 Task: Buy 1 Engine Management Systems from Engines & Engine Parts section under best seller category for shipping address: Douglas Martin, 3512 Cook Hill Road, Danbury, Connecticut 06810, Cell Number 2034707320. Pay from credit card ending with 6010, CVV 682
Action: Mouse moved to (38, 86)
Screenshot: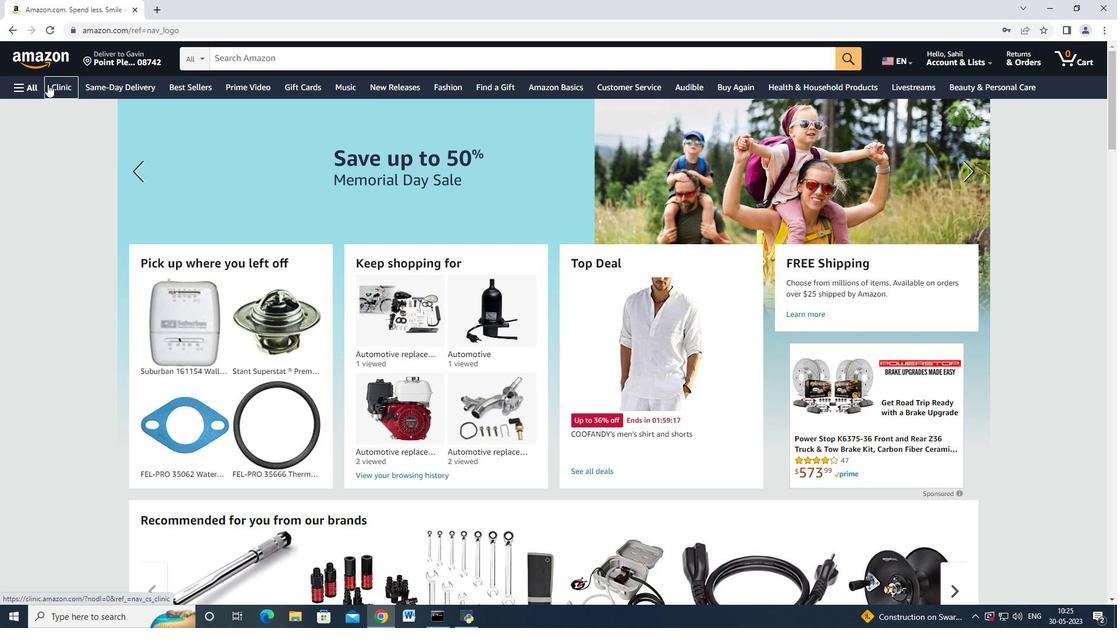 
Action: Mouse pressed left at (38, 86)
Screenshot: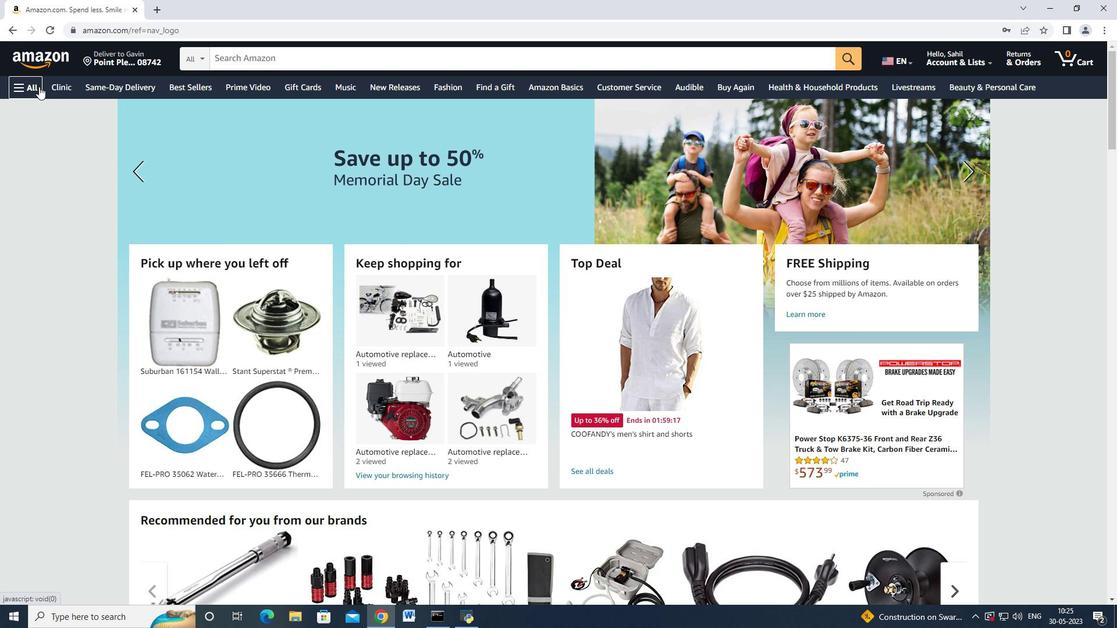 
Action: Mouse moved to (111, 433)
Screenshot: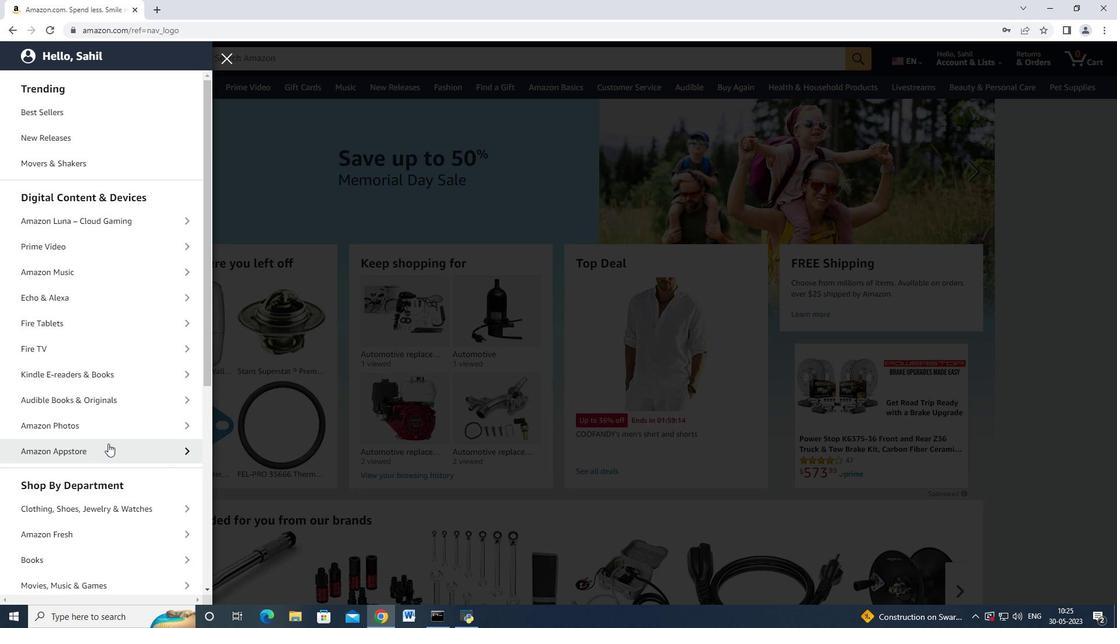 
Action: Mouse scrolled (111, 432) with delta (0, 0)
Screenshot: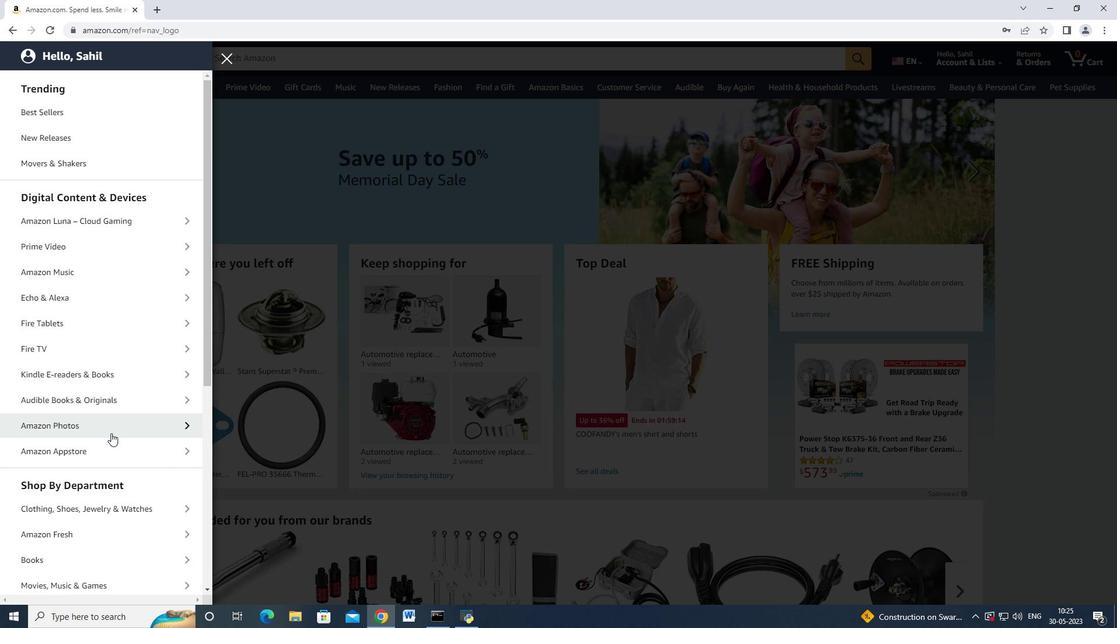 
Action: Mouse moved to (98, 241)
Screenshot: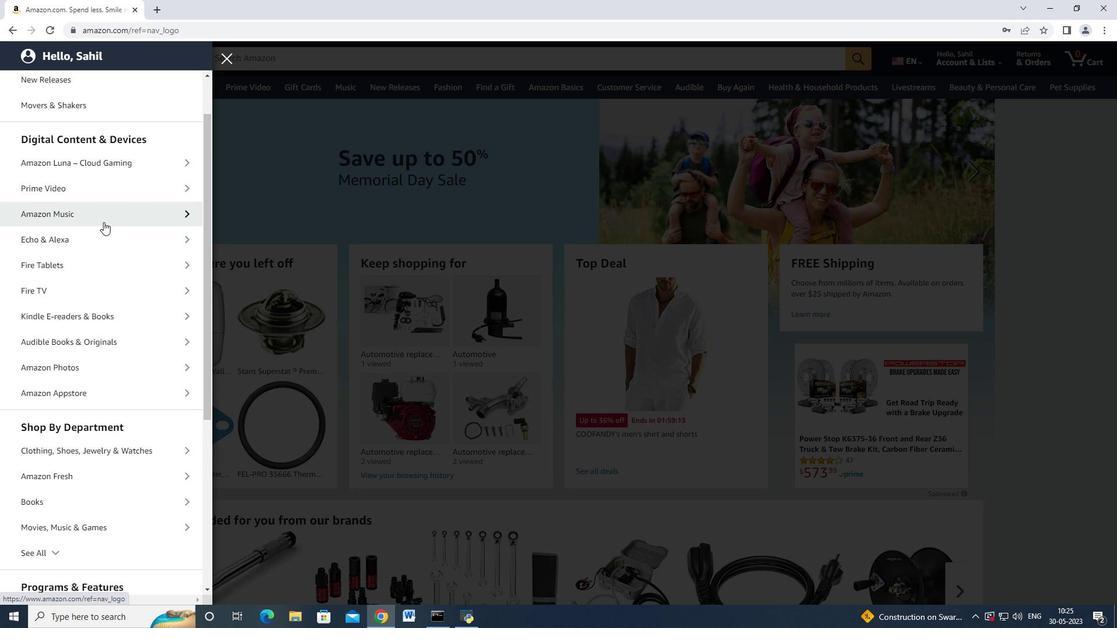 
Action: Mouse scrolled (98, 240) with delta (0, 0)
Screenshot: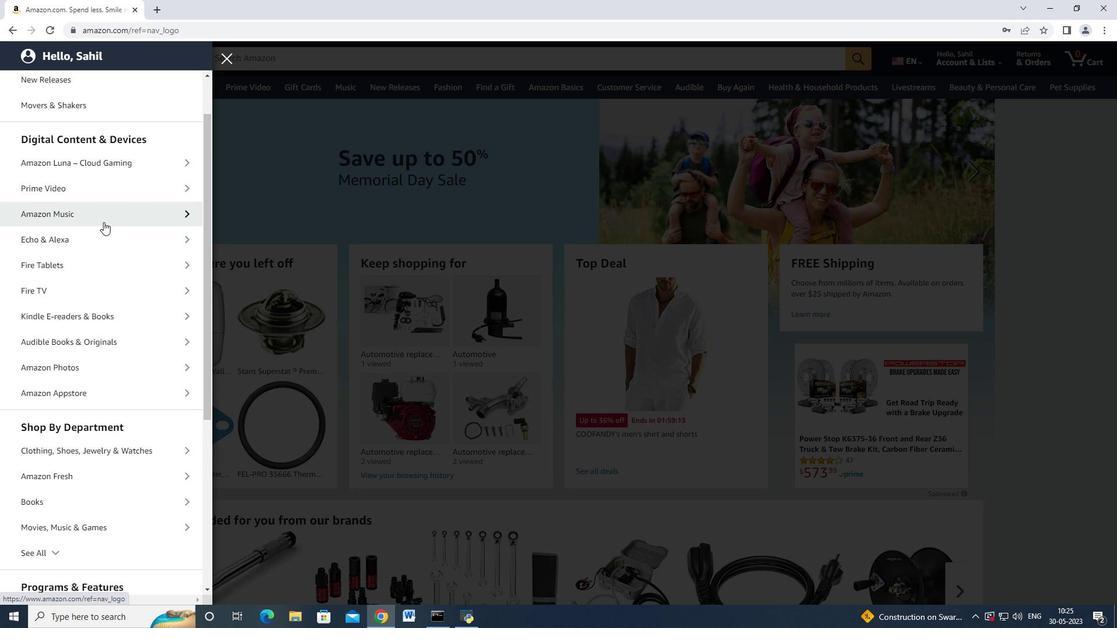 
Action: Mouse moved to (98, 241)
Screenshot: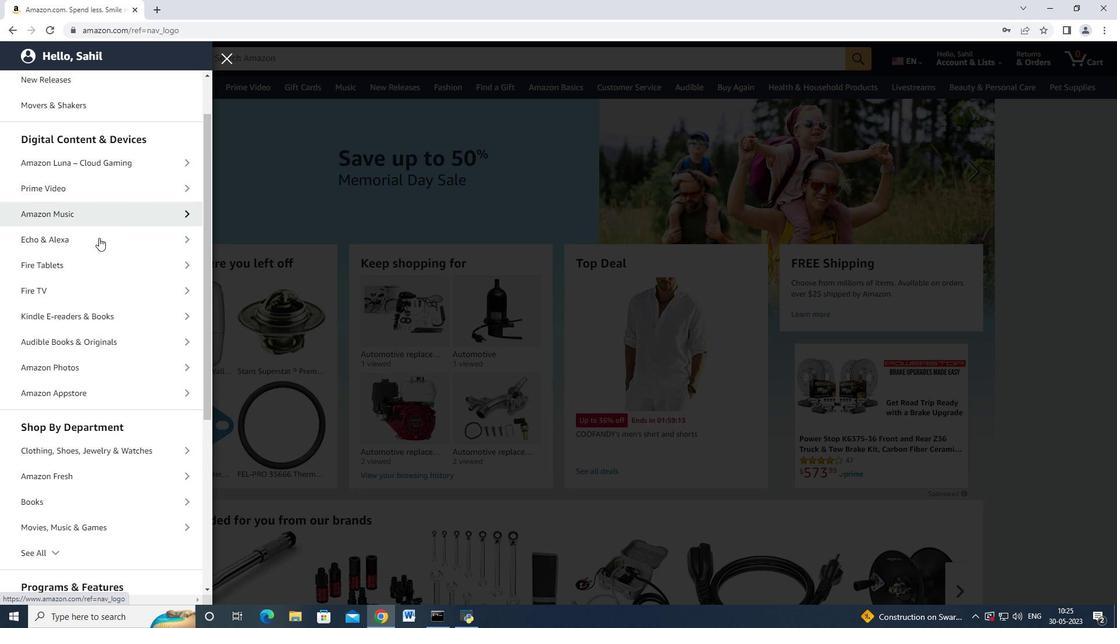 
Action: Mouse scrolled (98, 240) with delta (0, 0)
Screenshot: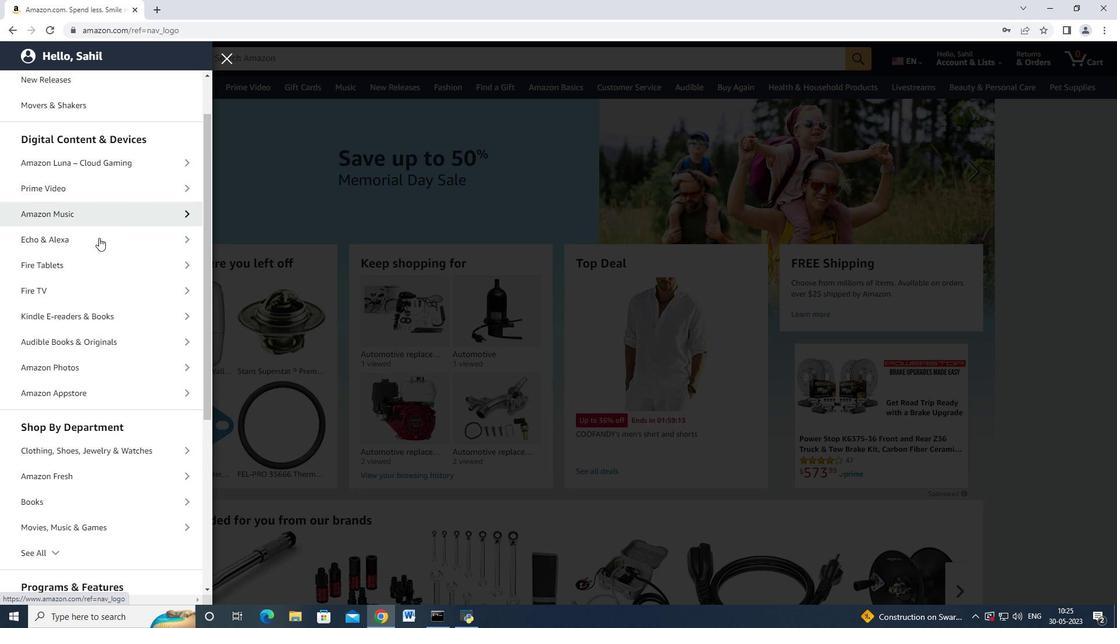 
Action: Mouse scrolled (98, 240) with delta (0, 0)
Screenshot: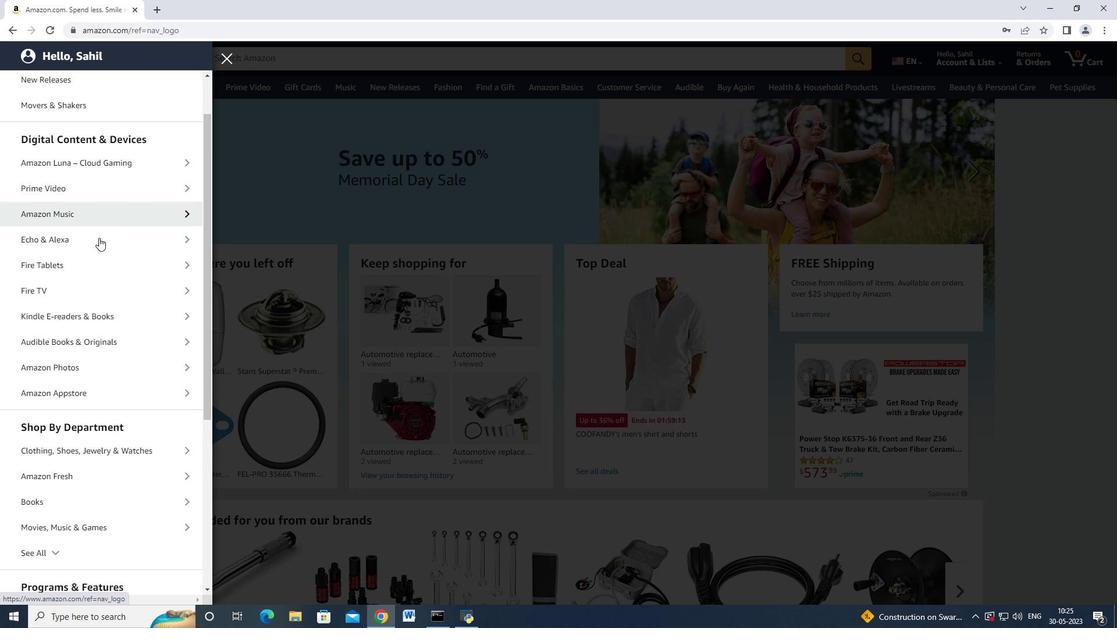 
Action: Mouse scrolled (98, 240) with delta (0, 0)
Screenshot: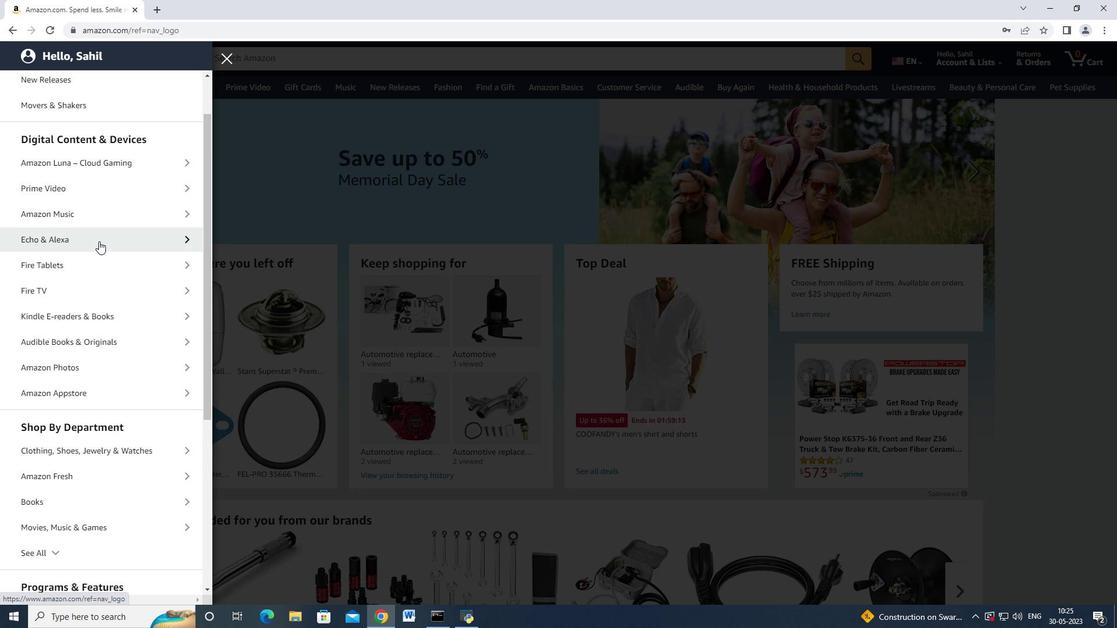 
Action: Mouse moved to (75, 325)
Screenshot: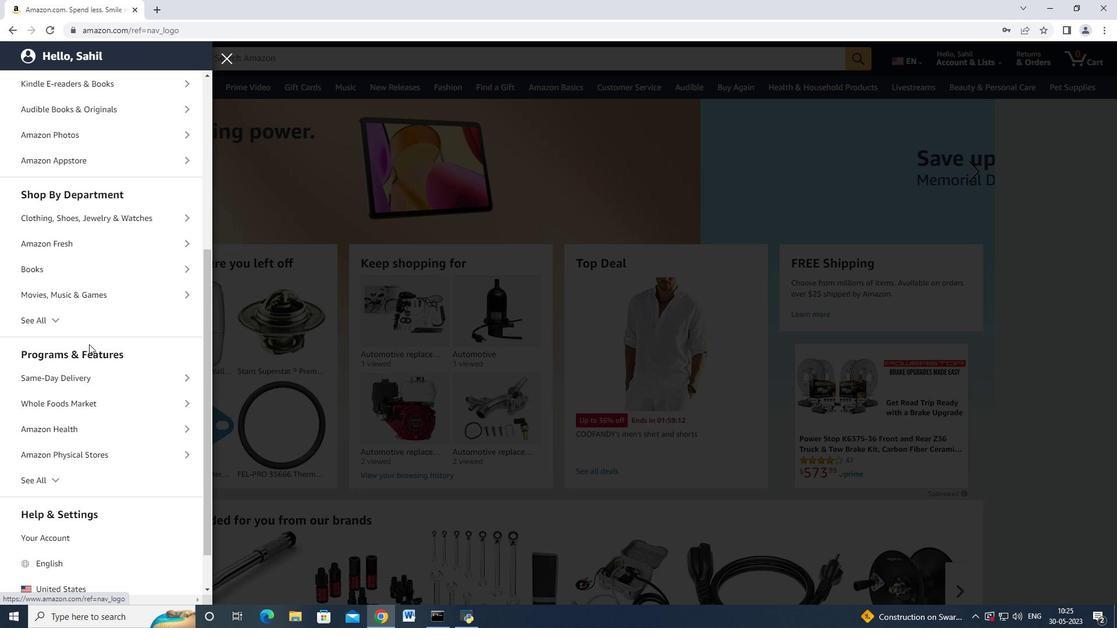 
Action: Mouse pressed left at (75, 325)
Screenshot: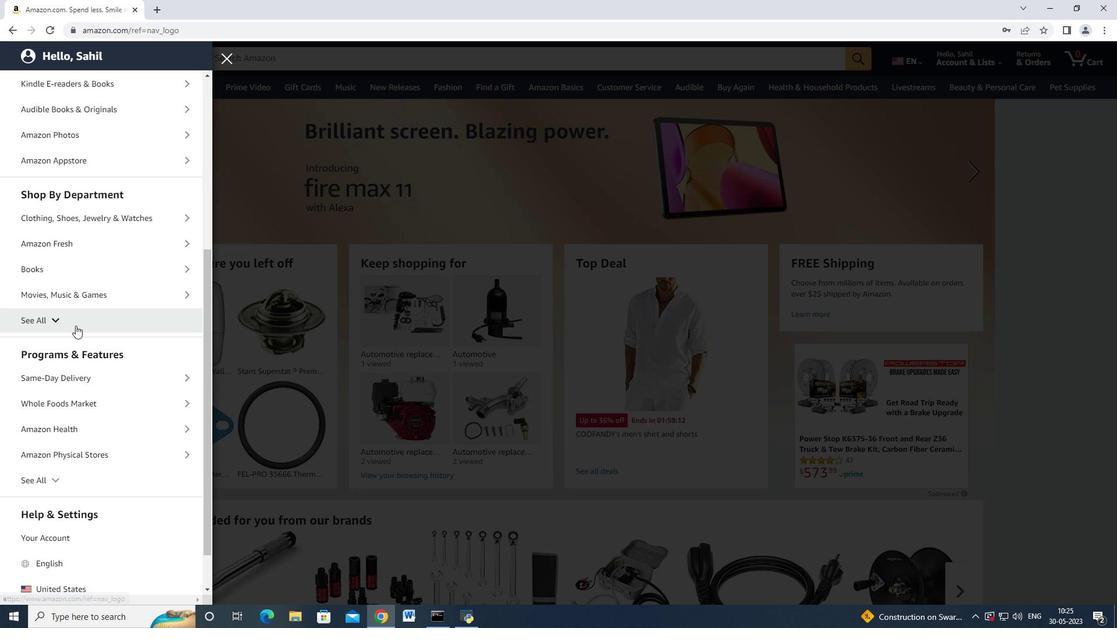 
Action: Mouse moved to (81, 325)
Screenshot: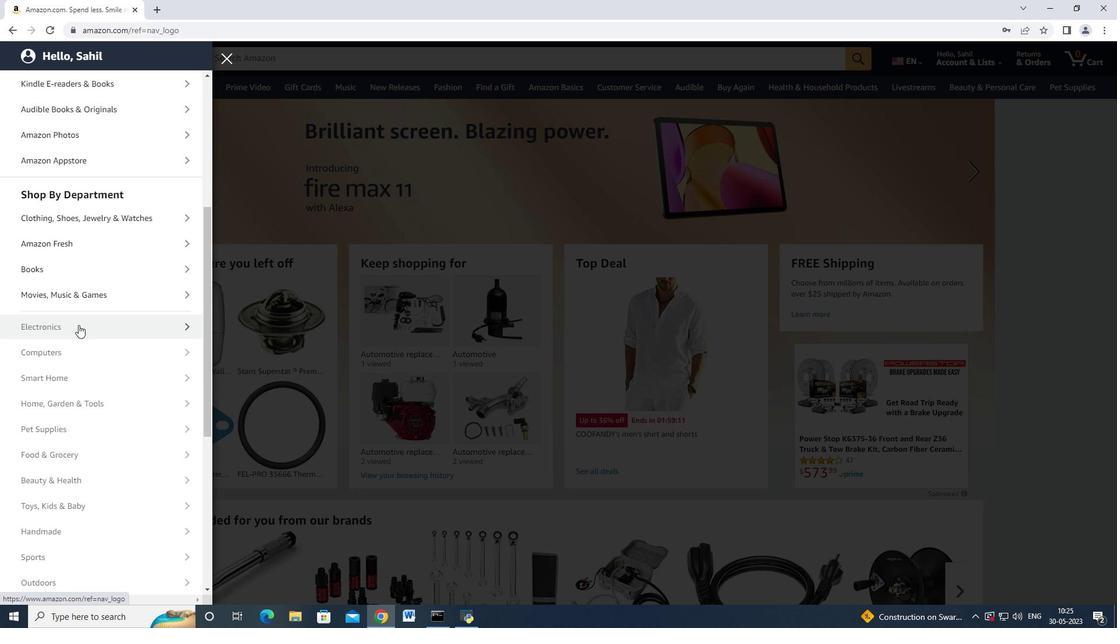 
Action: Mouse scrolled (81, 324) with delta (0, 0)
Screenshot: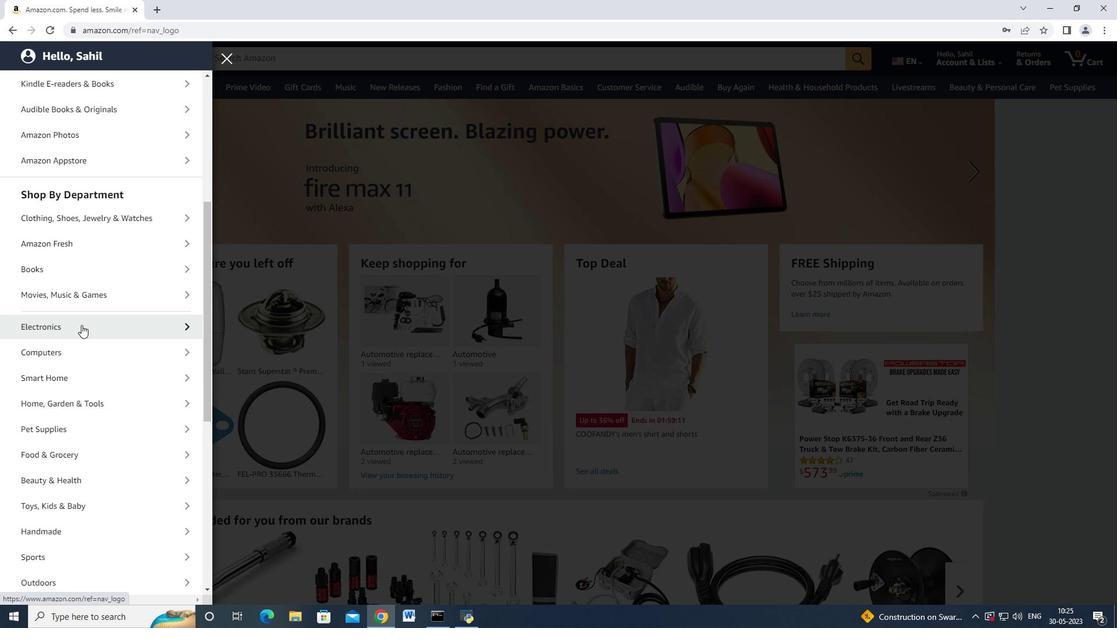 
Action: Mouse scrolled (81, 324) with delta (0, 0)
Screenshot: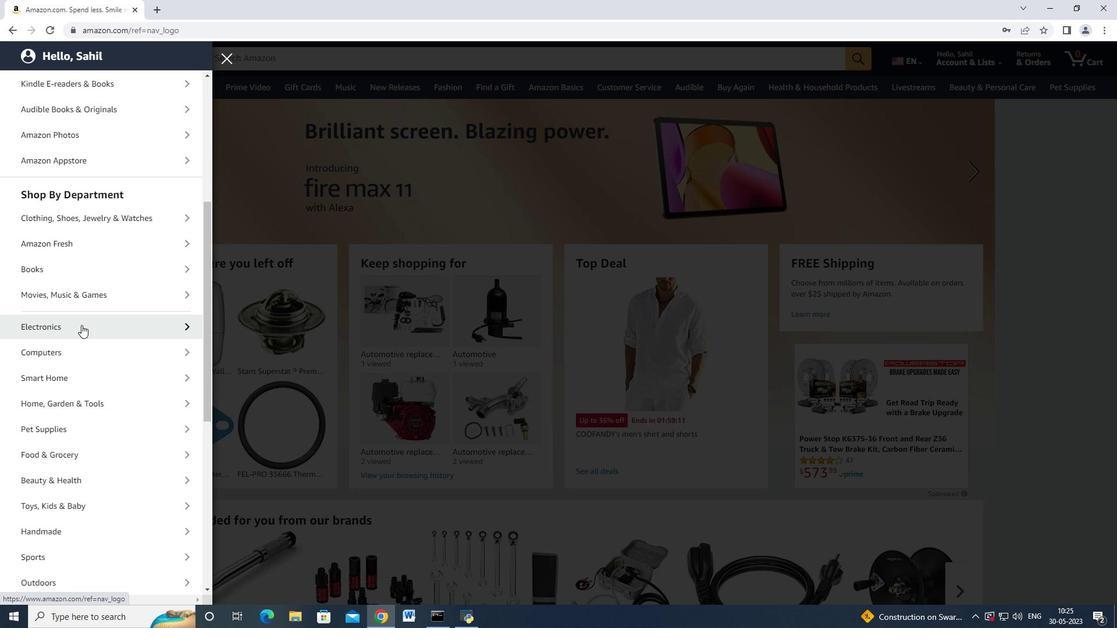 
Action: Mouse scrolled (81, 324) with delta (0, 0)
Screenshot: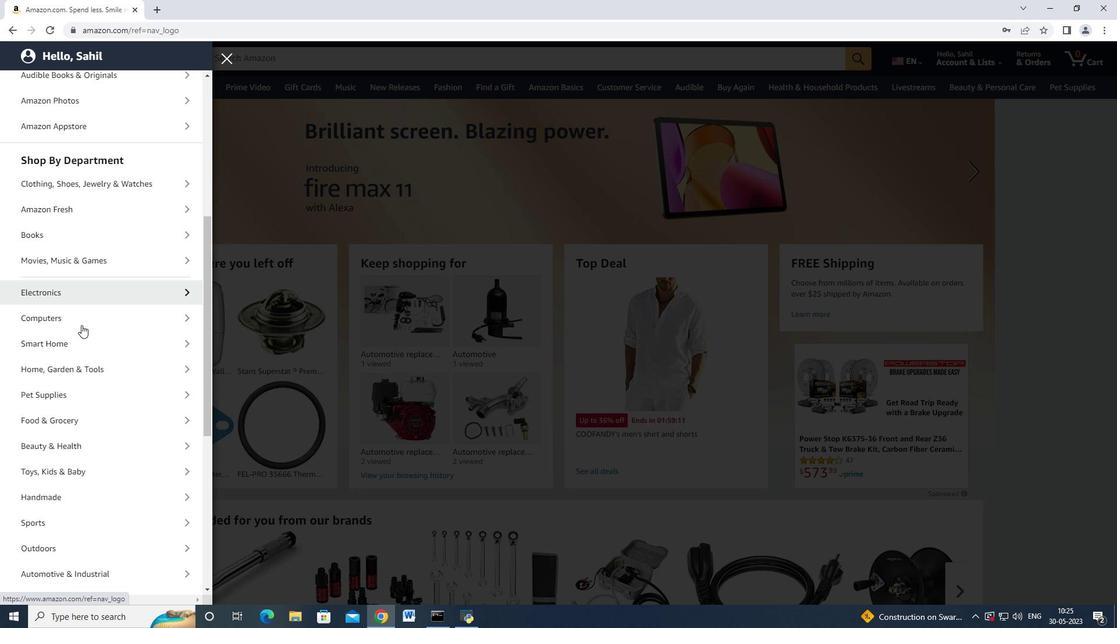 
Action: Mouse moved to (81, 325)
Screenshot: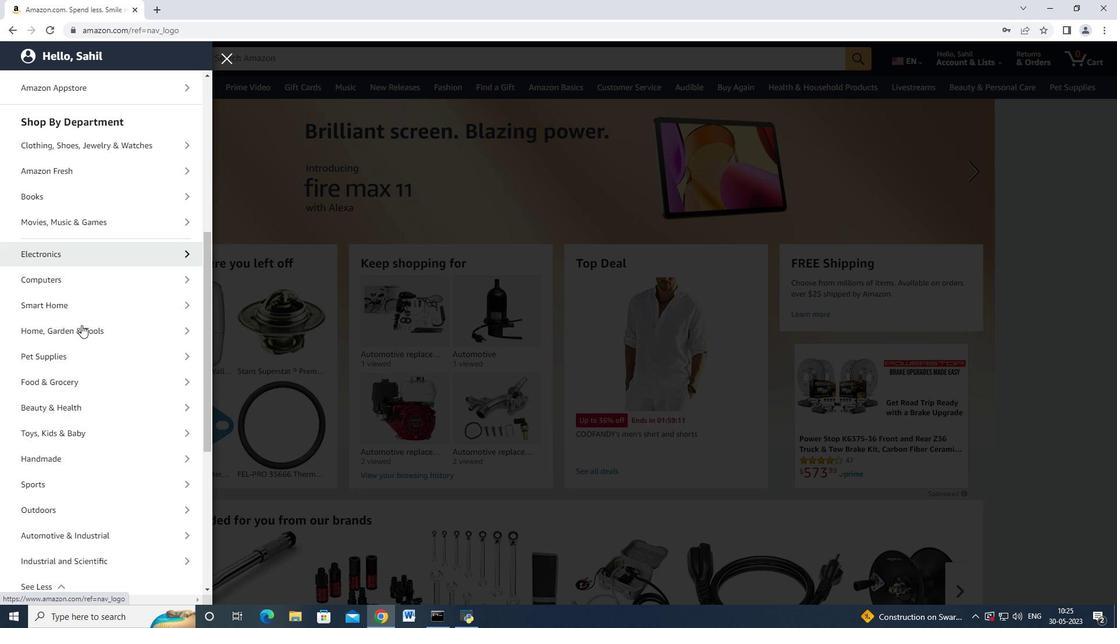 
Action: Mouse scrolled (81, 324) with delta (0, 0)
Screenshot: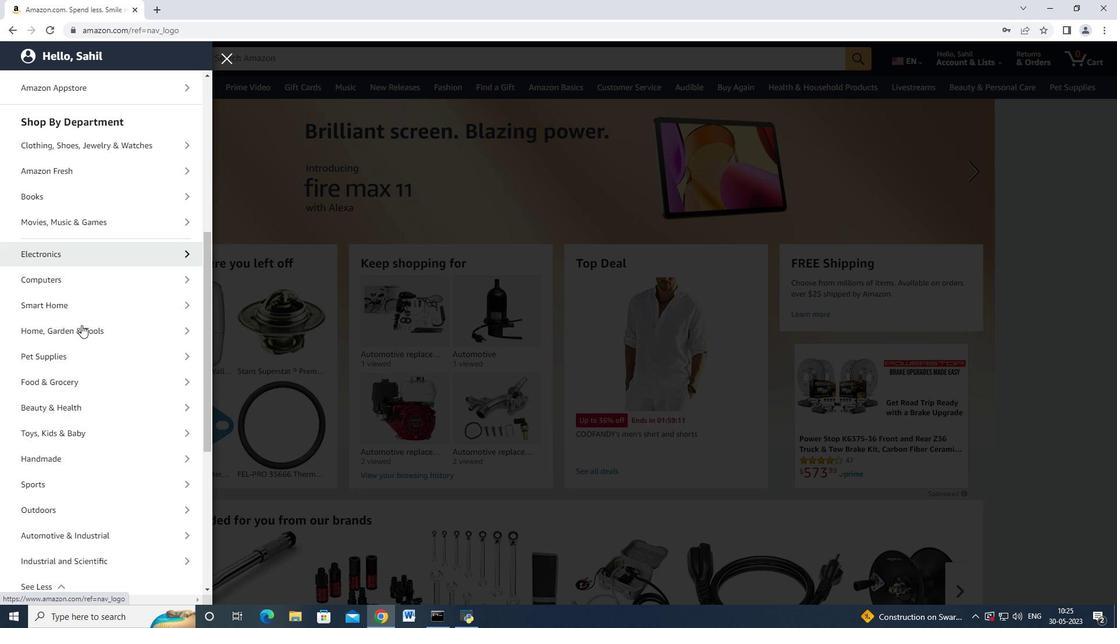 
Action: Mouse moved to (94, 371)
Screenshot: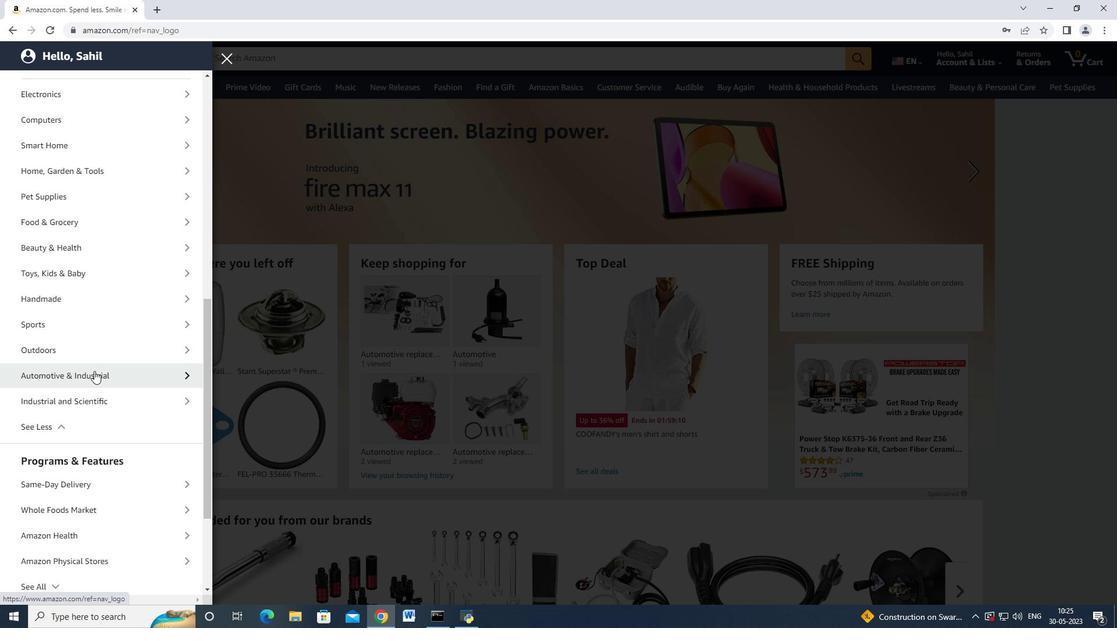 
Action: Mouse pressed left at (94, 371)
Screenshot: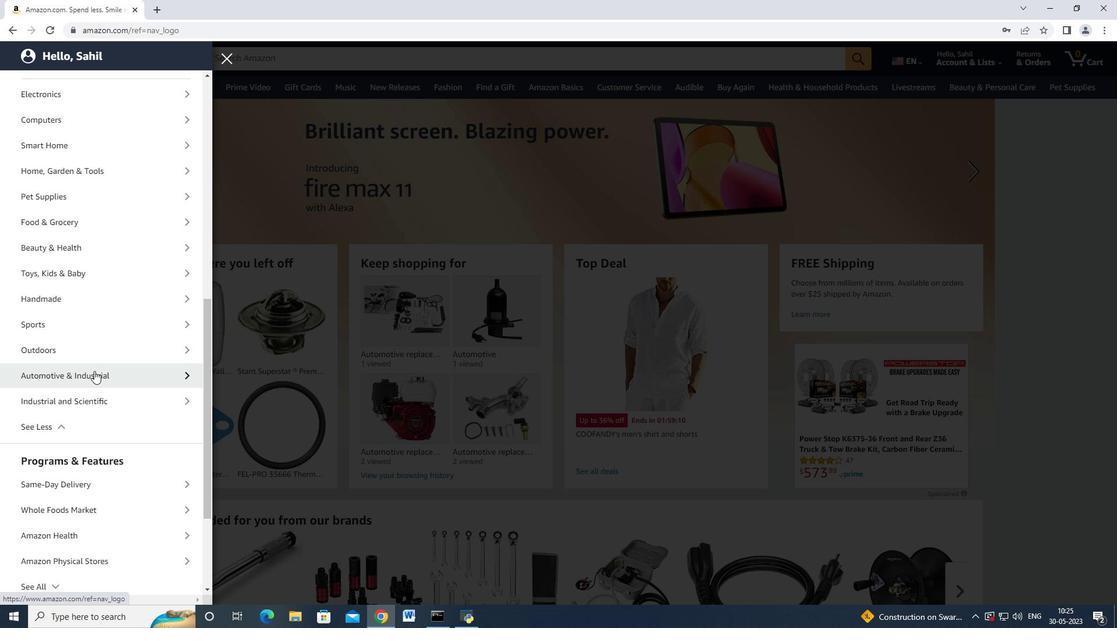 
Action: Mouse moved to (131, 140)
Screenshot: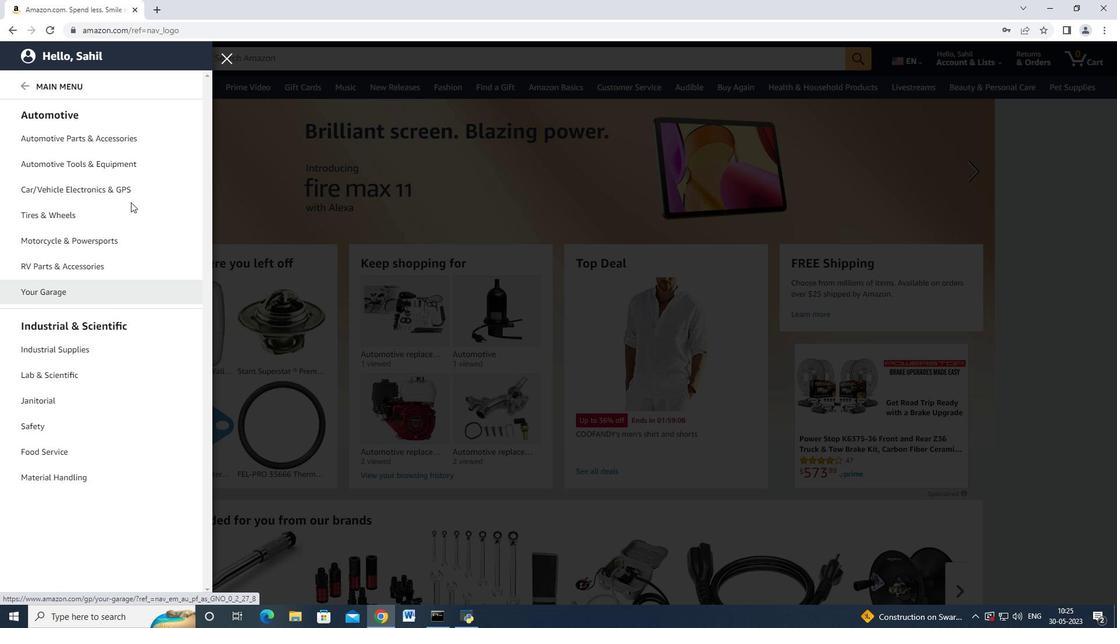 
Action: Mouse pressed left at (131, 140)
Screenshot: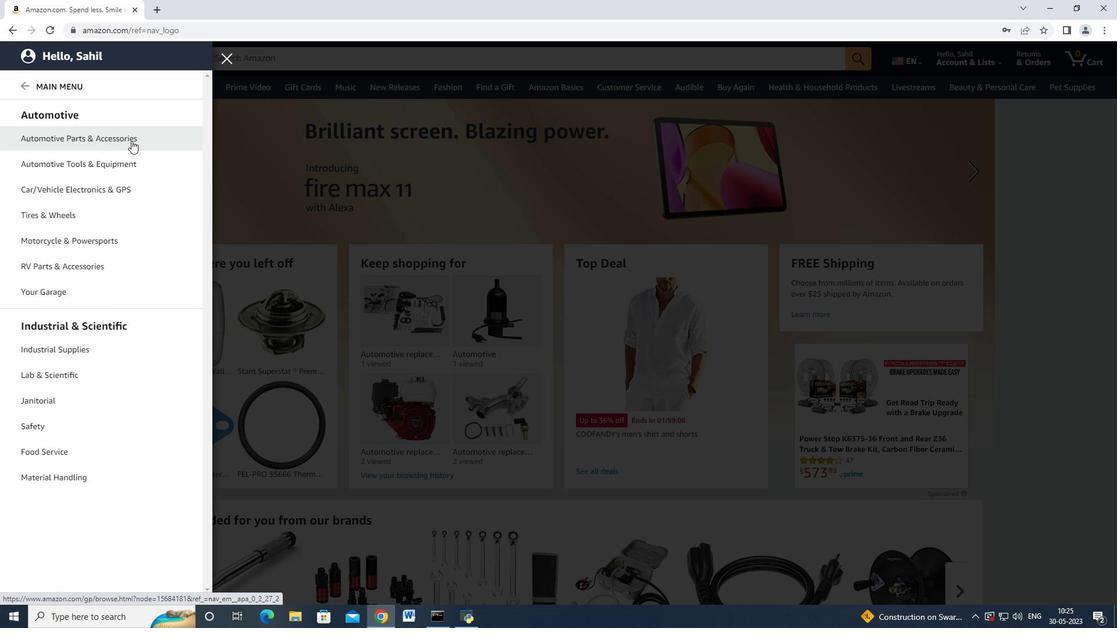 
Action: Mouse moved to (211, 108)
Screenshot: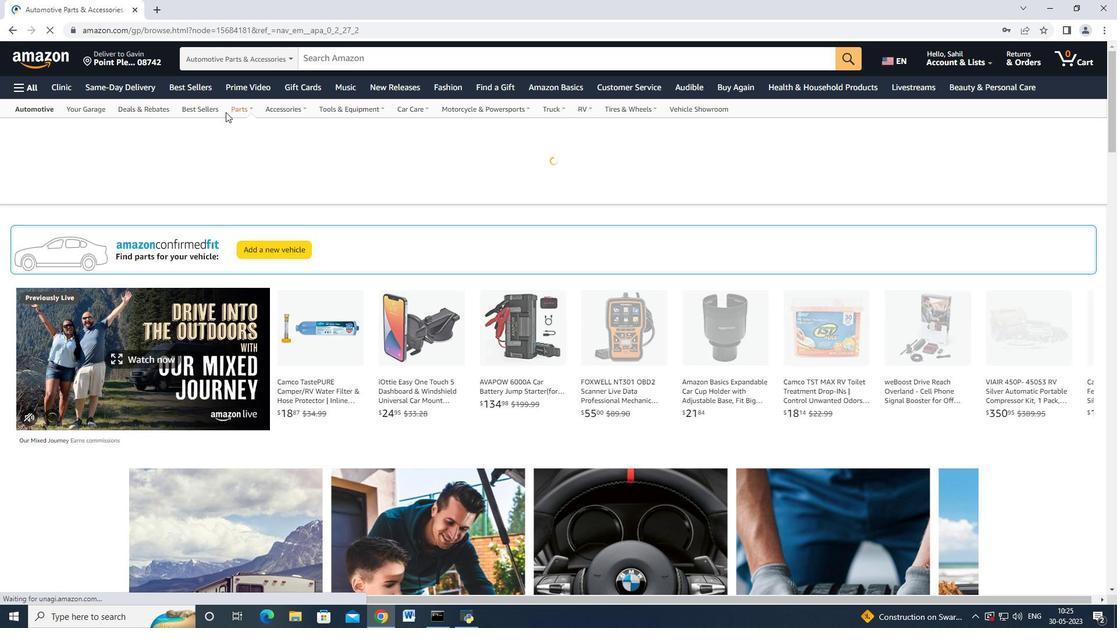 
Action: Mouse pressed left at (211, 108)
Screenshot: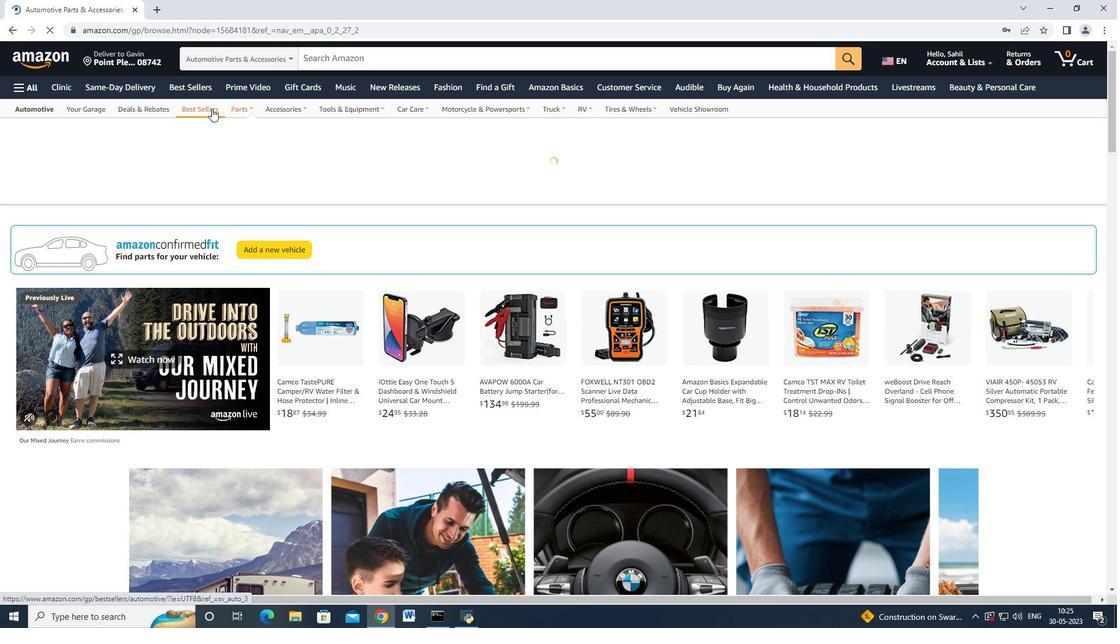 
Action: Mouse moved to (70, 370)
Screenshot: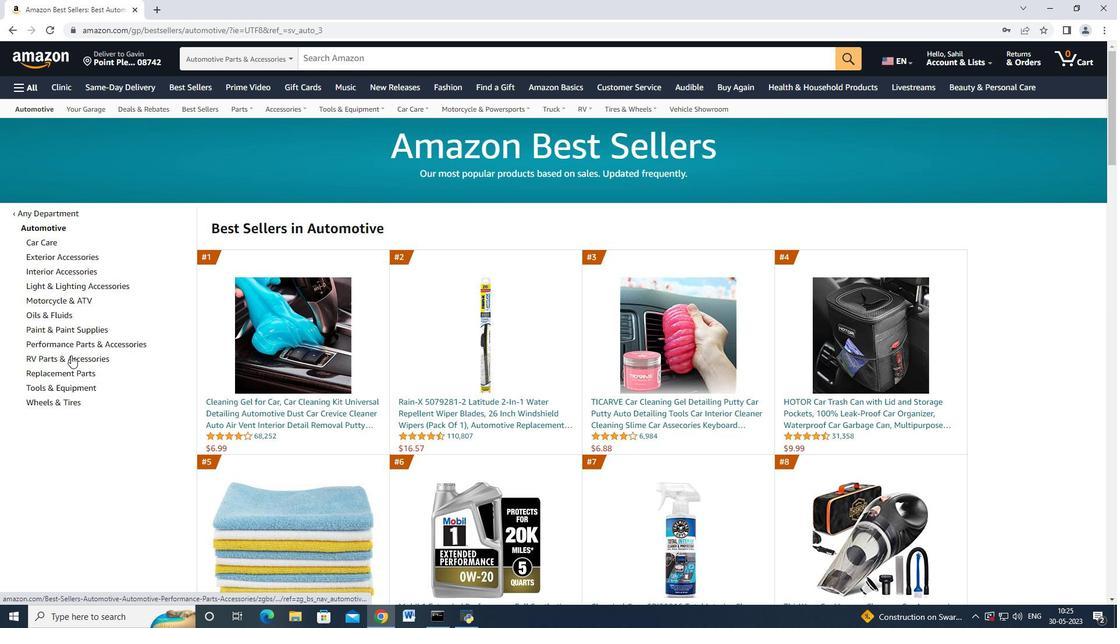 
Action: Mouse pressed left at (70, 370)
Screenshot: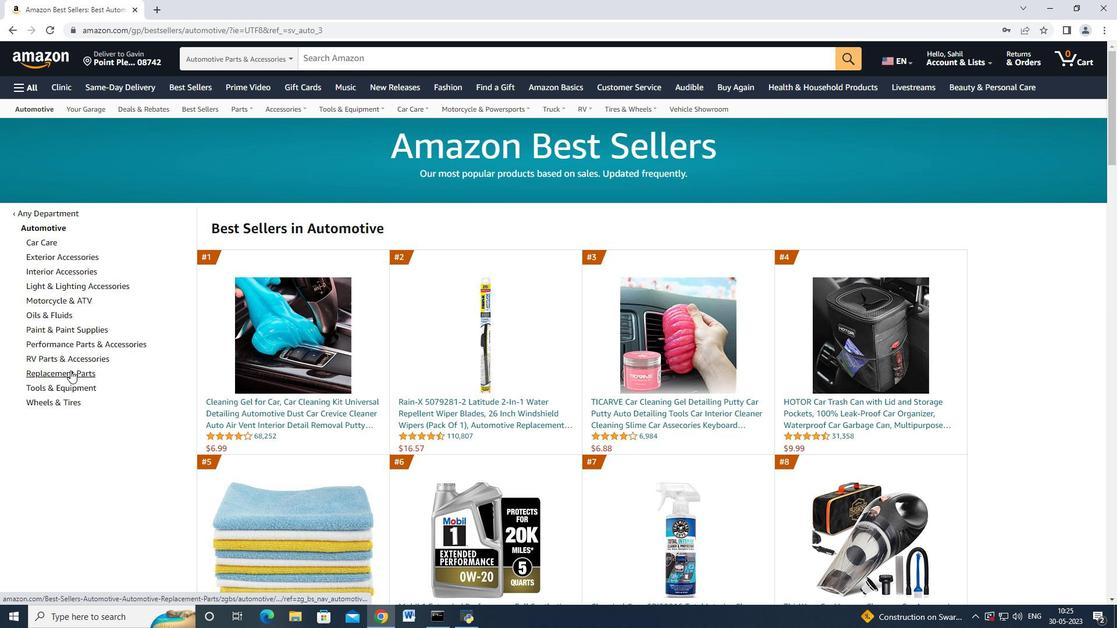 
Action: Mouse moved to (136, 310)
Screenshot: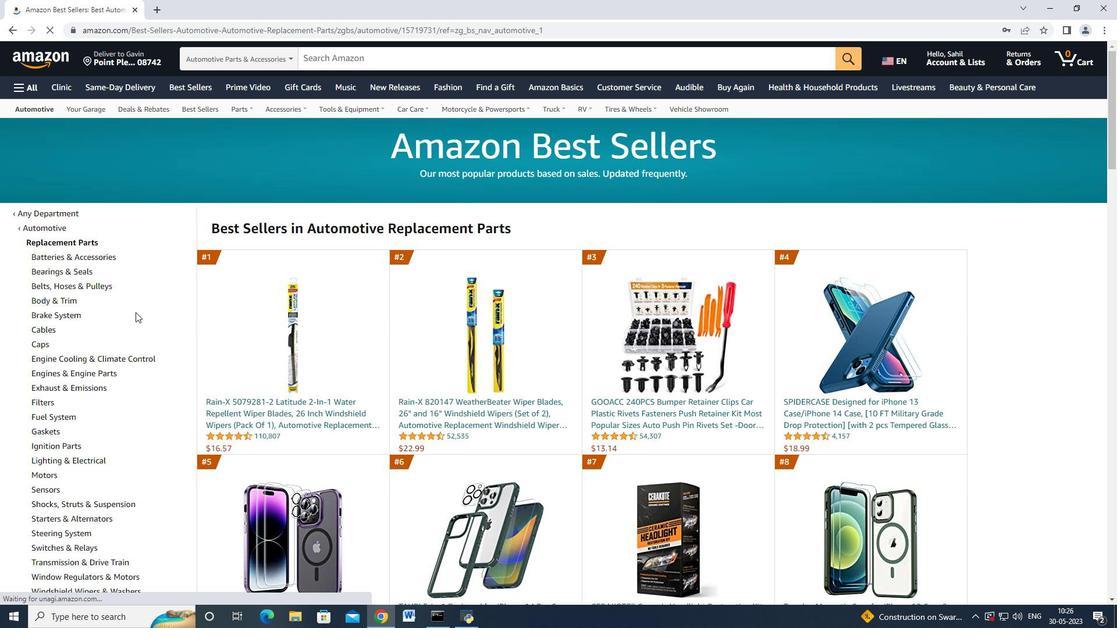 
Action: Mouse scrolled (136, 310) with delta (0, 0)
Screenshot: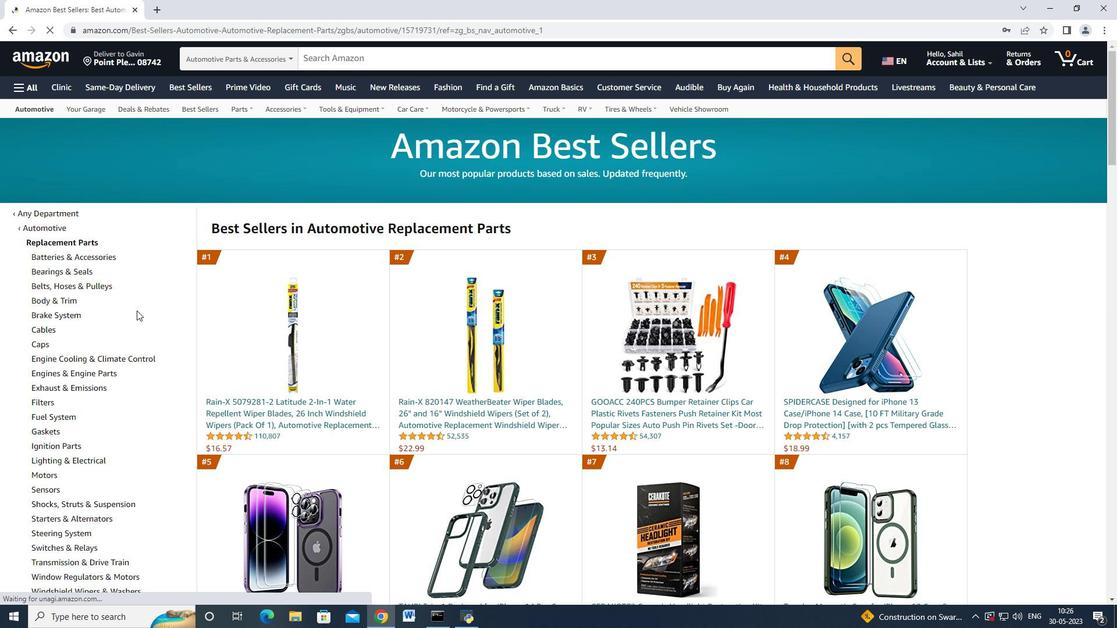
Action: Mouse moved to (128, 304)
Screenshot: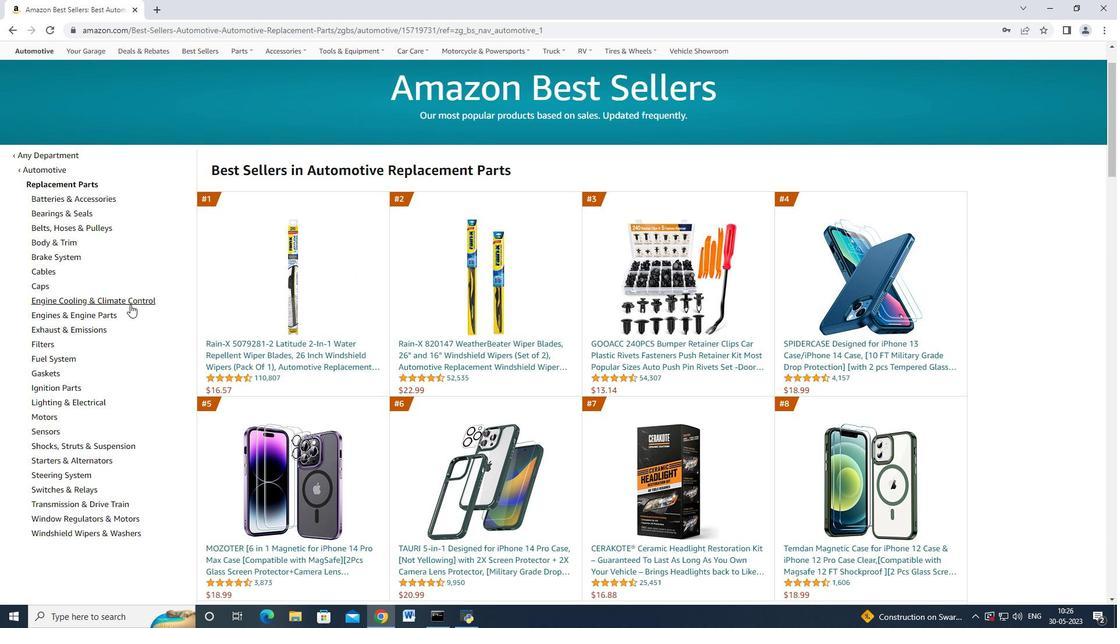 
Action: Mouse scrolled (128, 303) with delta (0, 0)
Screenshot: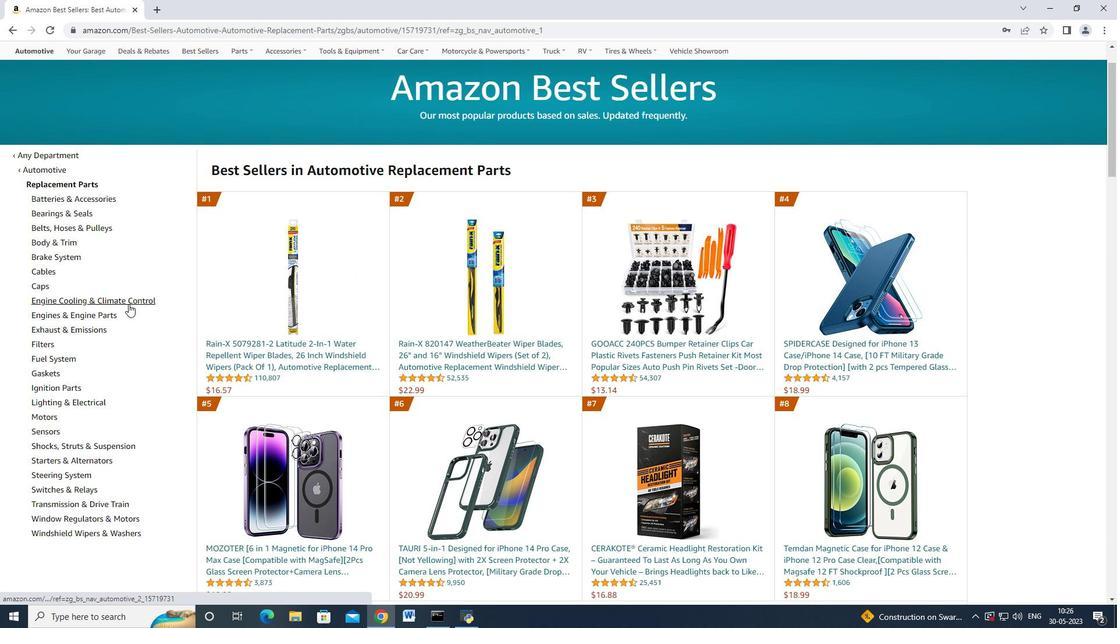 
Action: Mouse scrolled (128, 303) with delta (0, 0)
Screenshot: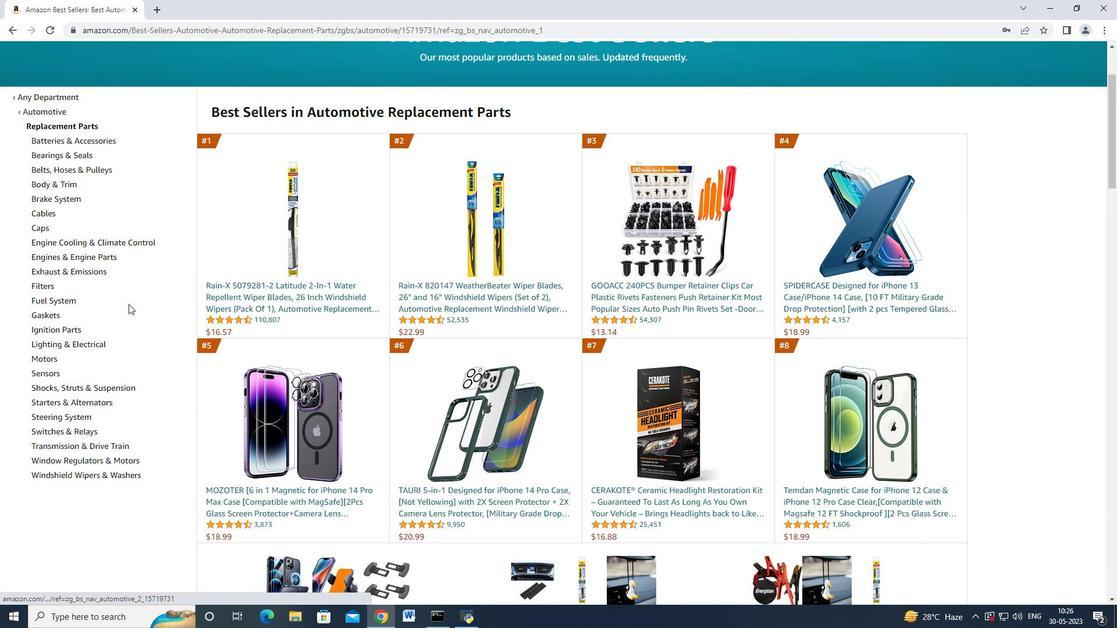 
Action: Mouse scrolled (128, 304) with delta (0, 0)
Screenshot: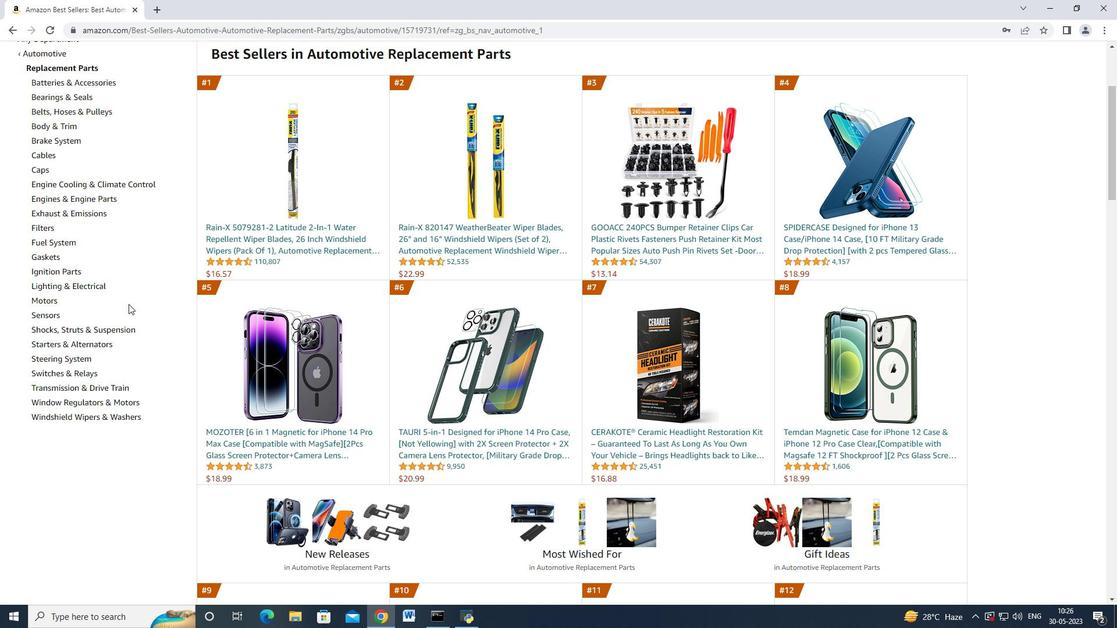 
Action: Mouse scrolled (128, 304) with delta (0, 0)
Screenshot: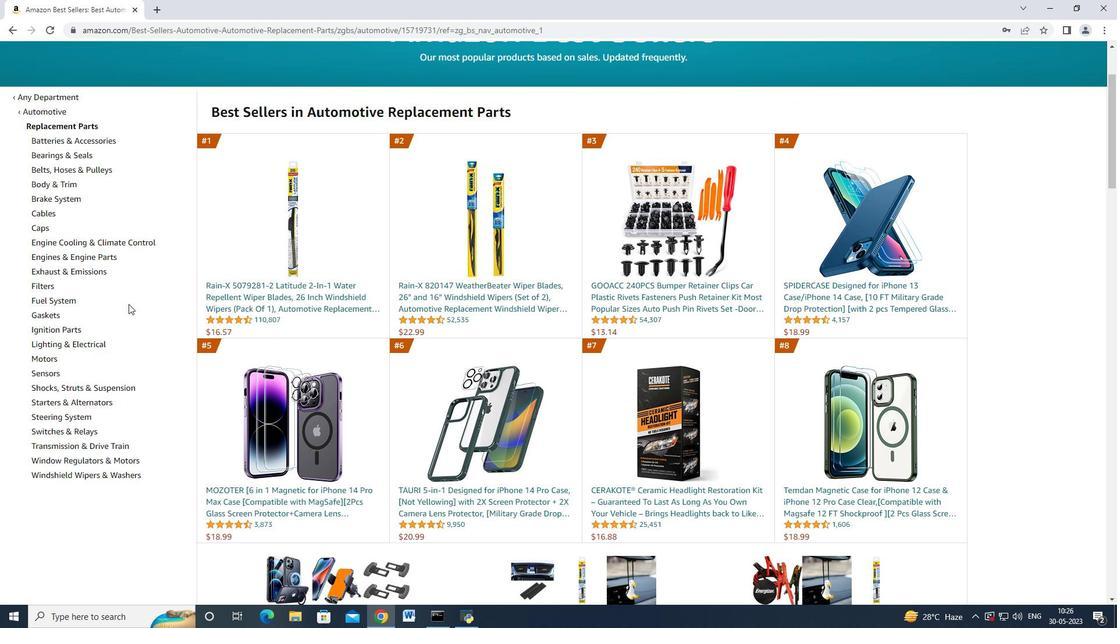
Action: Mouse moved to (97, 312)
Screenshot: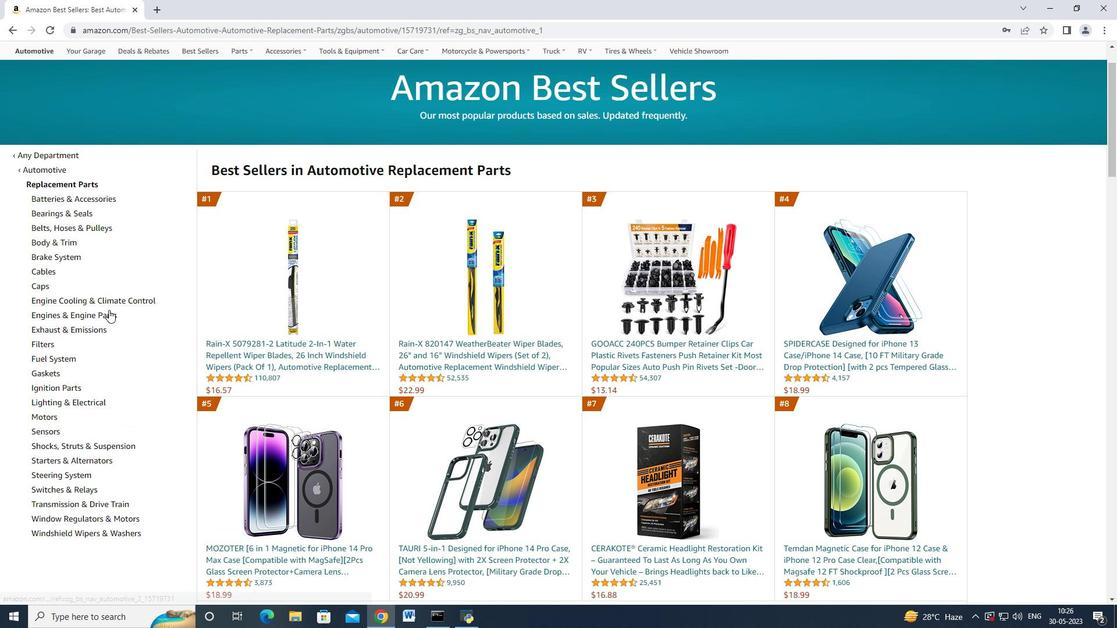 
Action: Mouse pressed left at (97, 312)
Screenshot: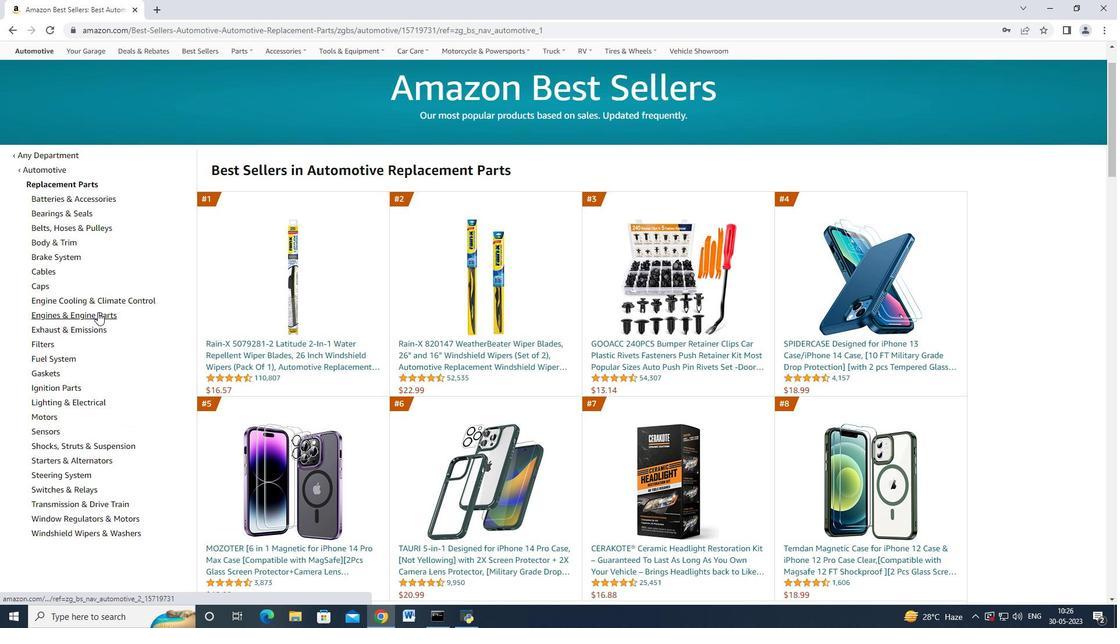 
Action: Mouse moved to (102, 317)
Screenshot: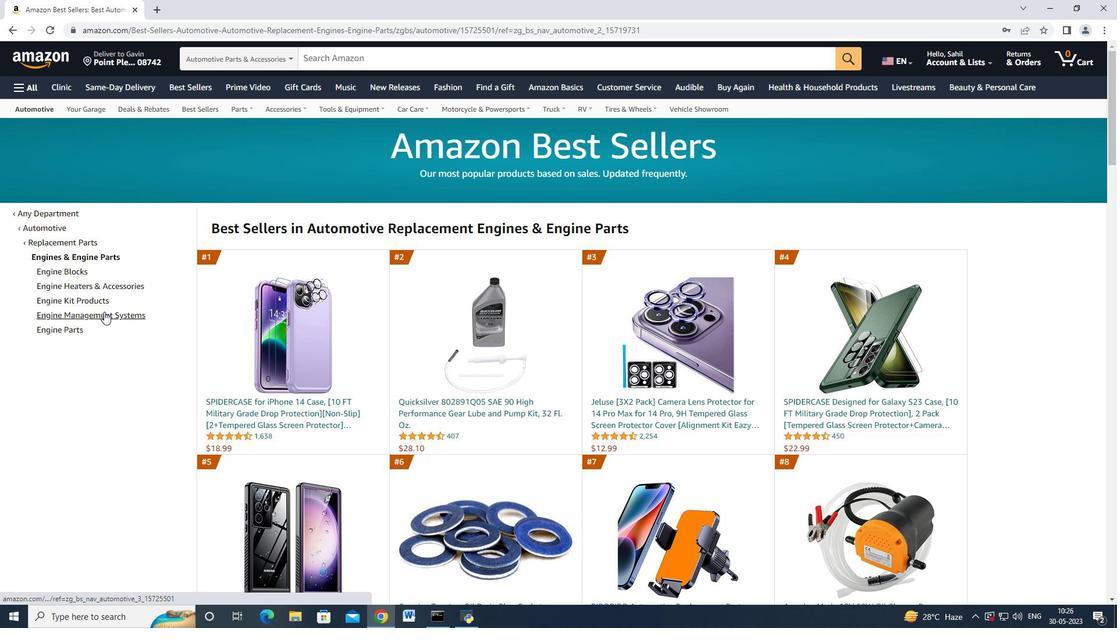 
Action: Mouse scrolled (102, 318) with delta (0, 0)
Screenshot: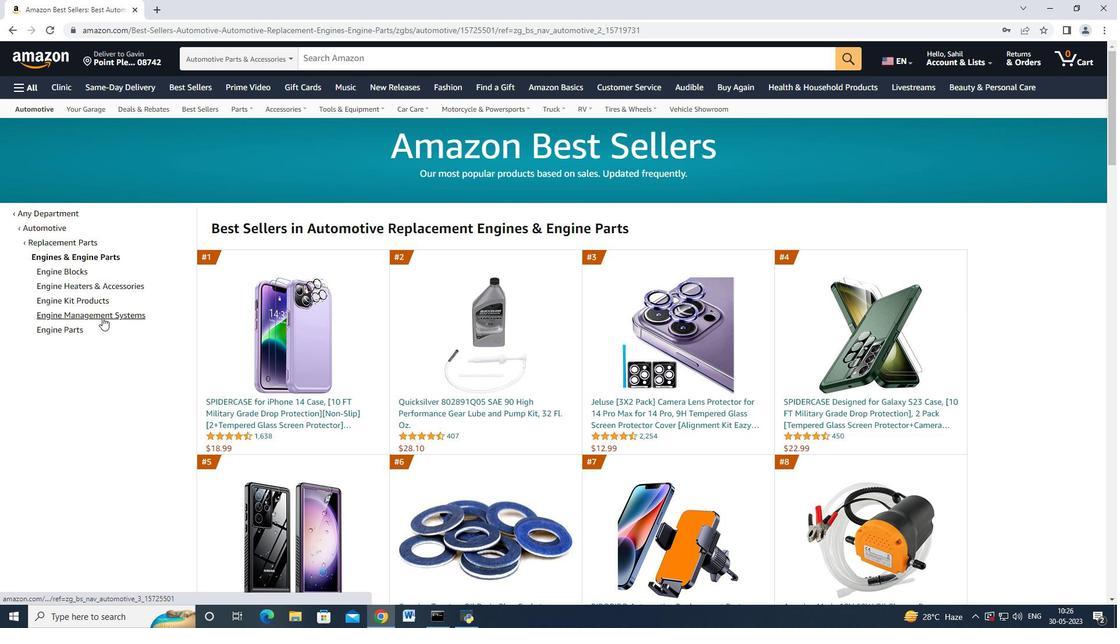
Action: Mouse scrolled (102, 317) with delta (0, 0)
Screenshot: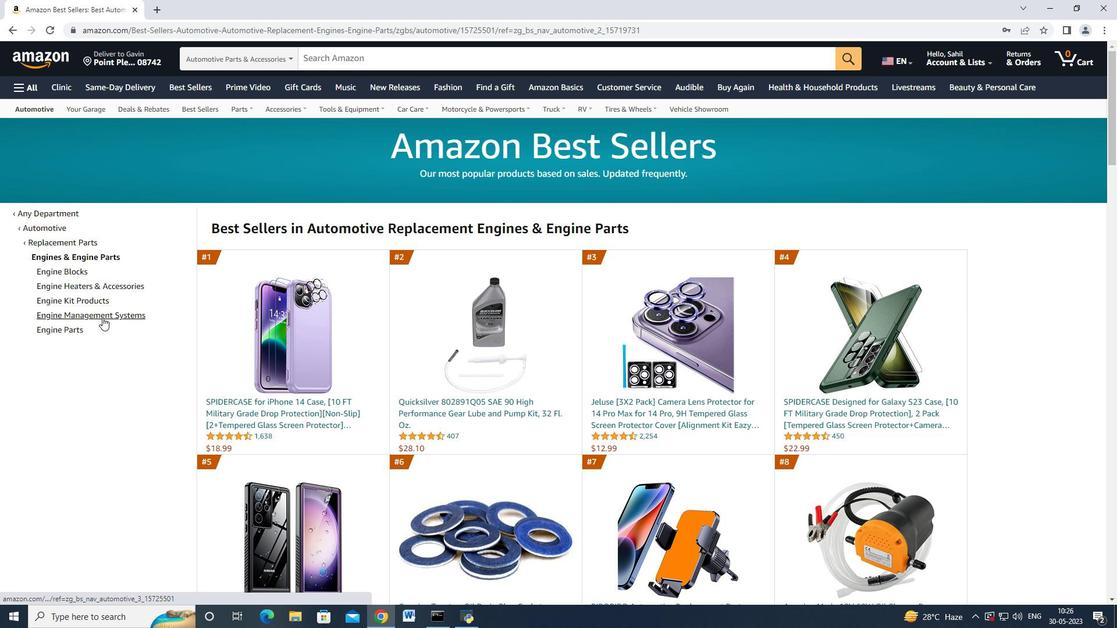 
Action: Mouse moved to (109, 257)
Screenshot: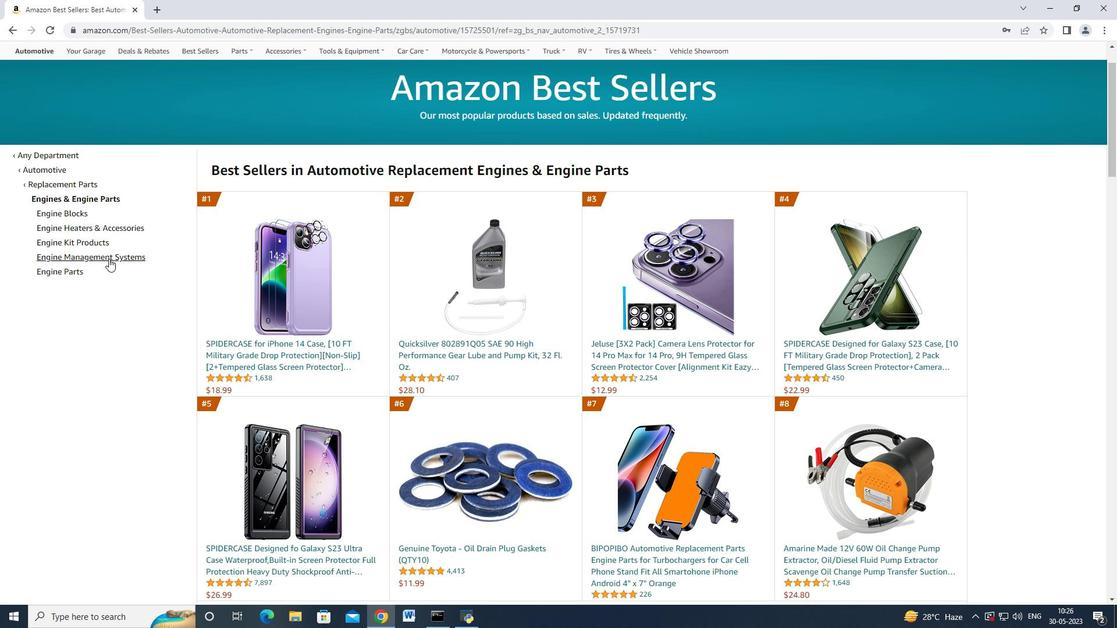 
Action: Mouse pressed left at (109, 257)
Screenshot: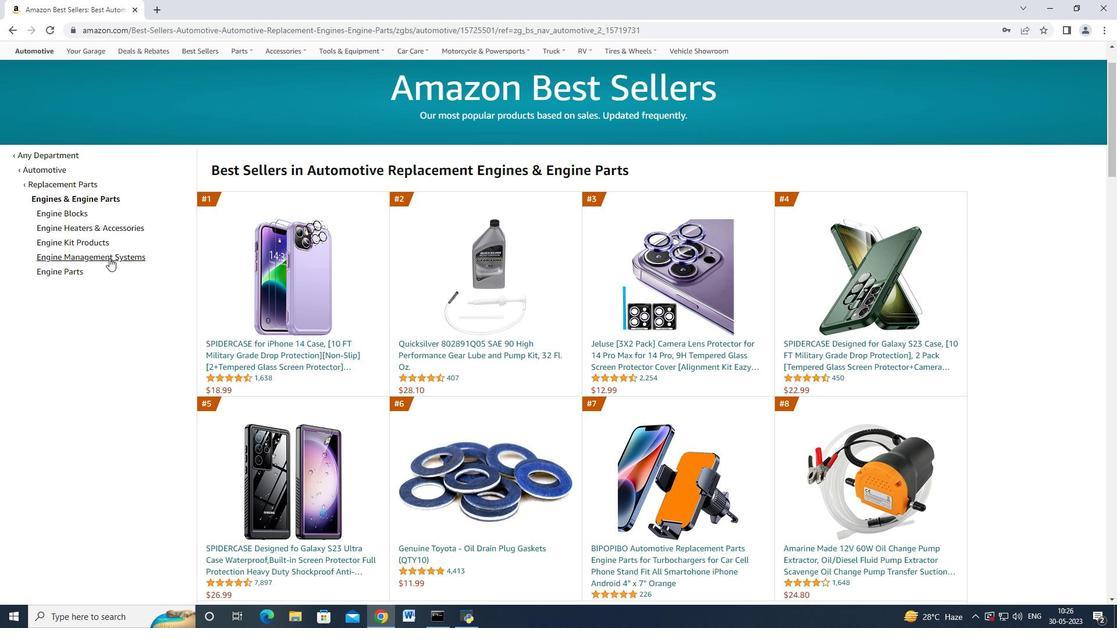 
Action: Mouse moved to (274, 290)
Screenshot: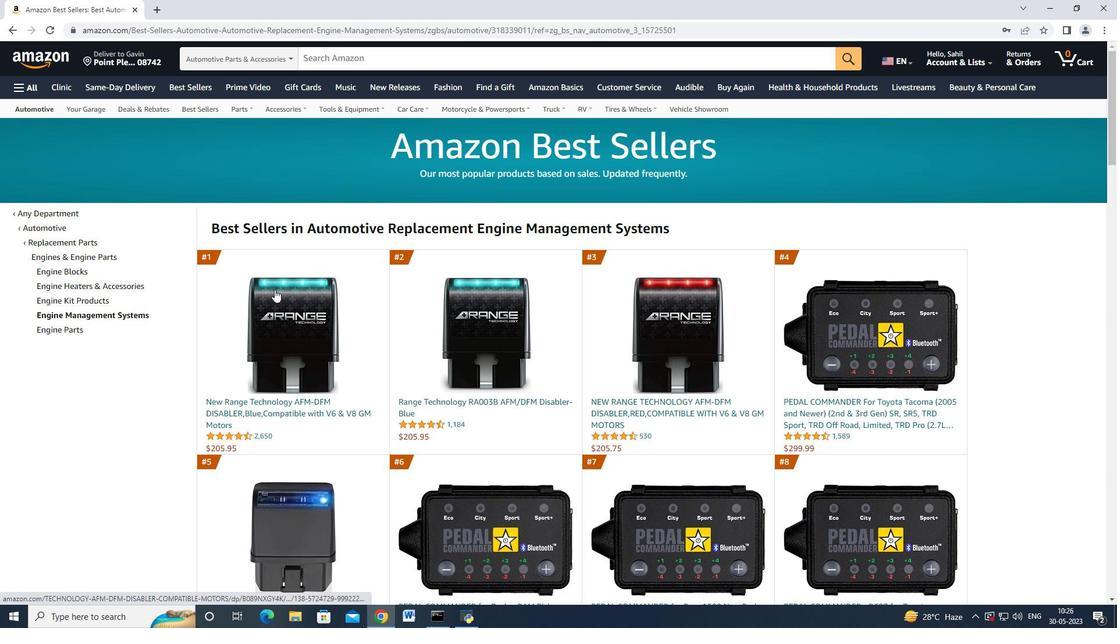 
Action: Mouse scrolled (274, 289) with delta (0, 0)
Screenshot: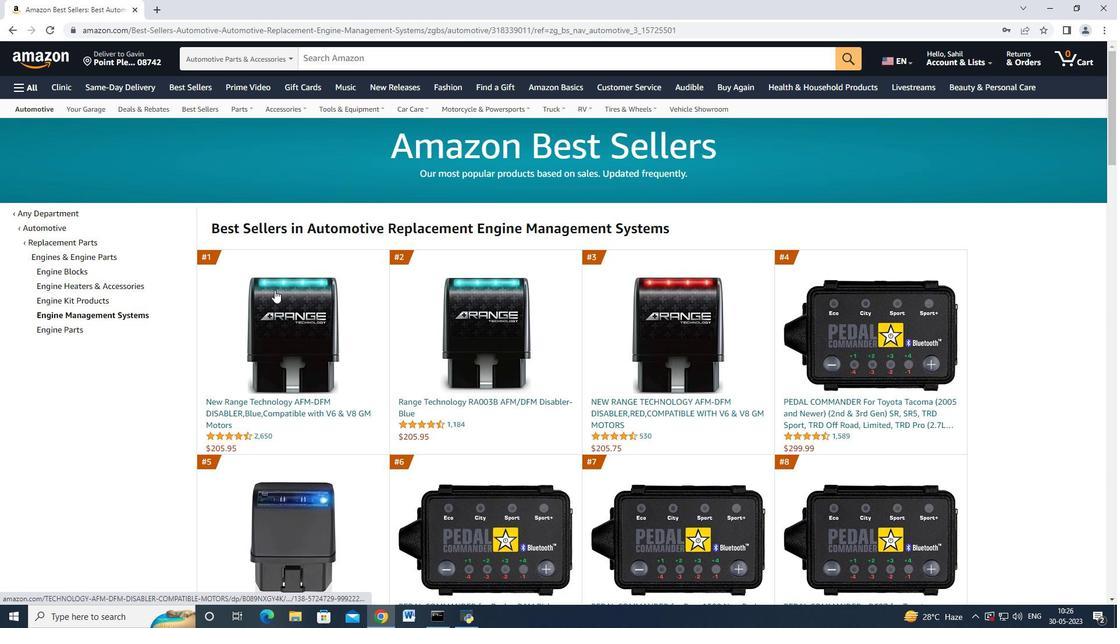 
Action: Mouse moved to (842, 346)
Screenshot: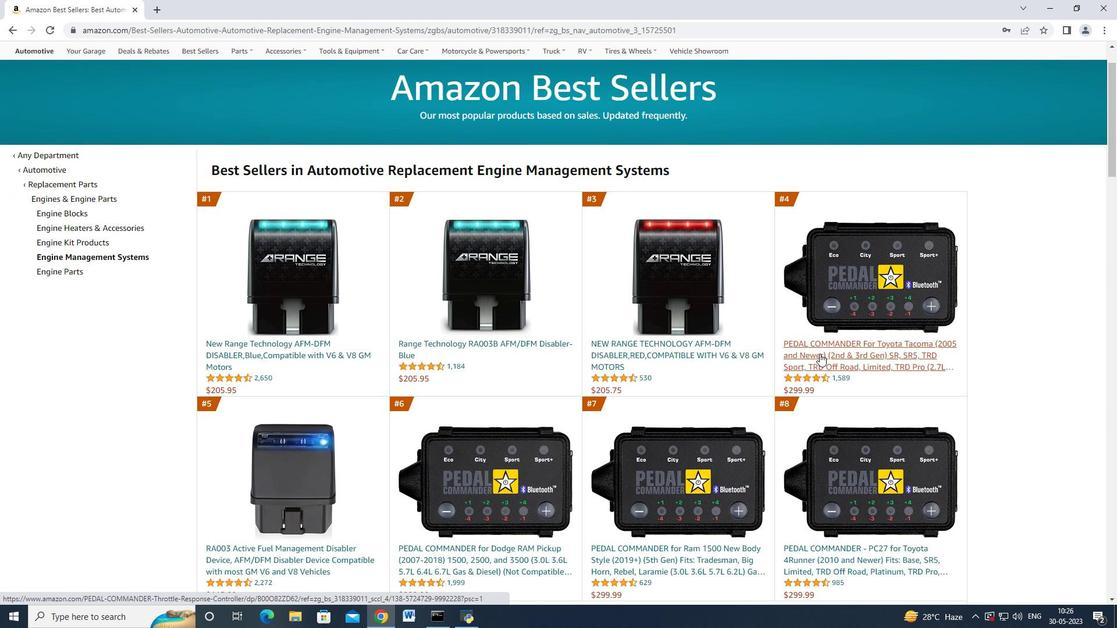 
Action: Mouse pressed left at (842, 346)
Screenshot: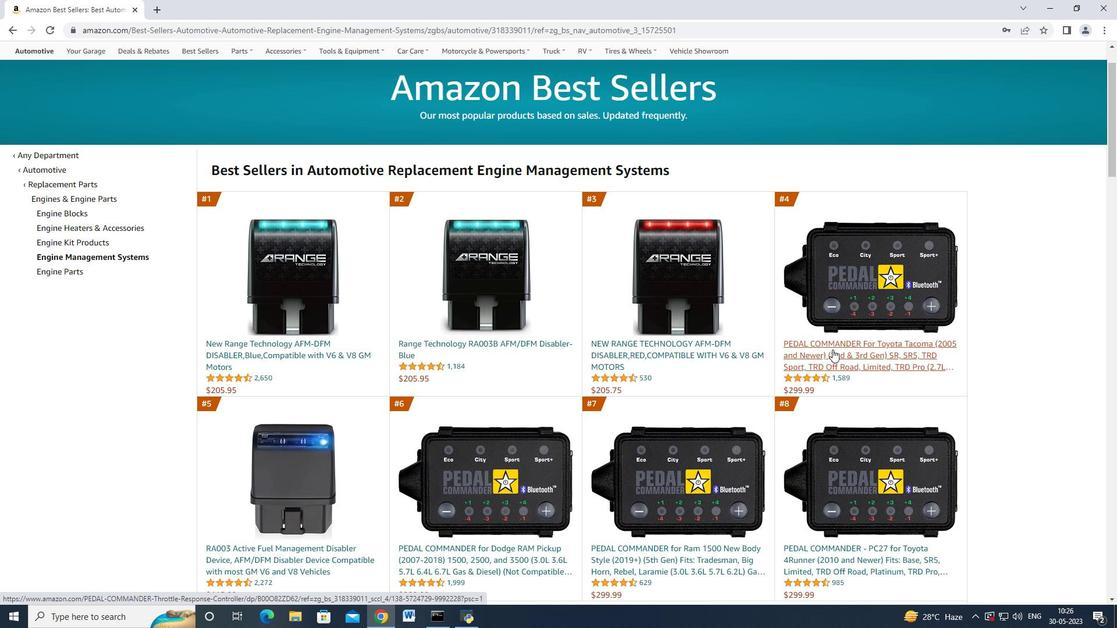 
Action: Mouse moved to (624, 319)
Screenshot: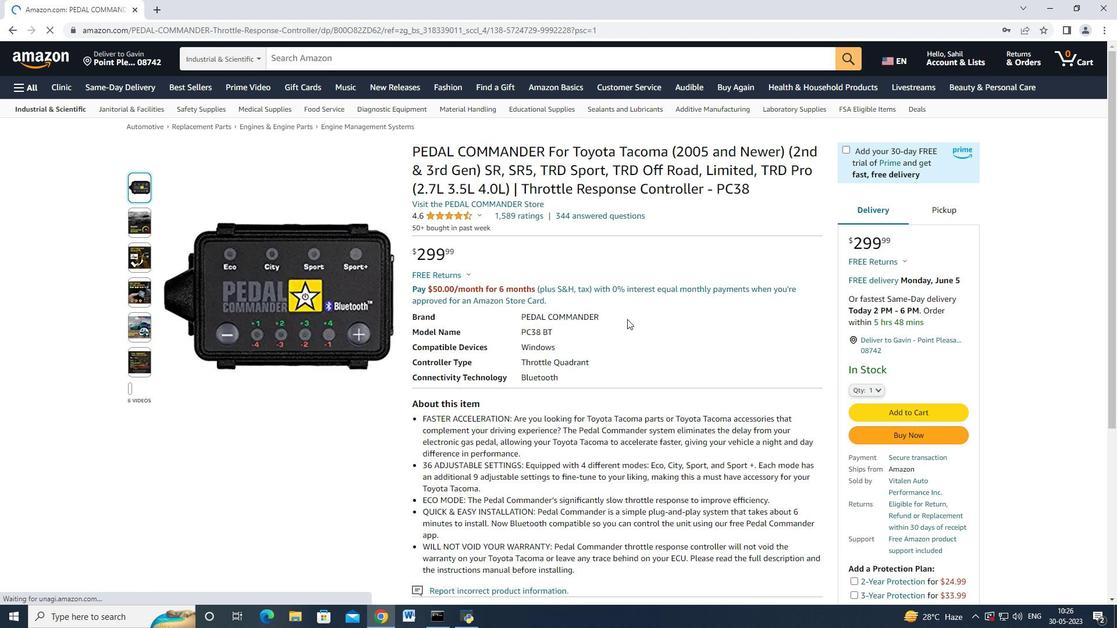 
Action: Mouse scrolled (624, 318) with delta (0, 0)
Screenshot: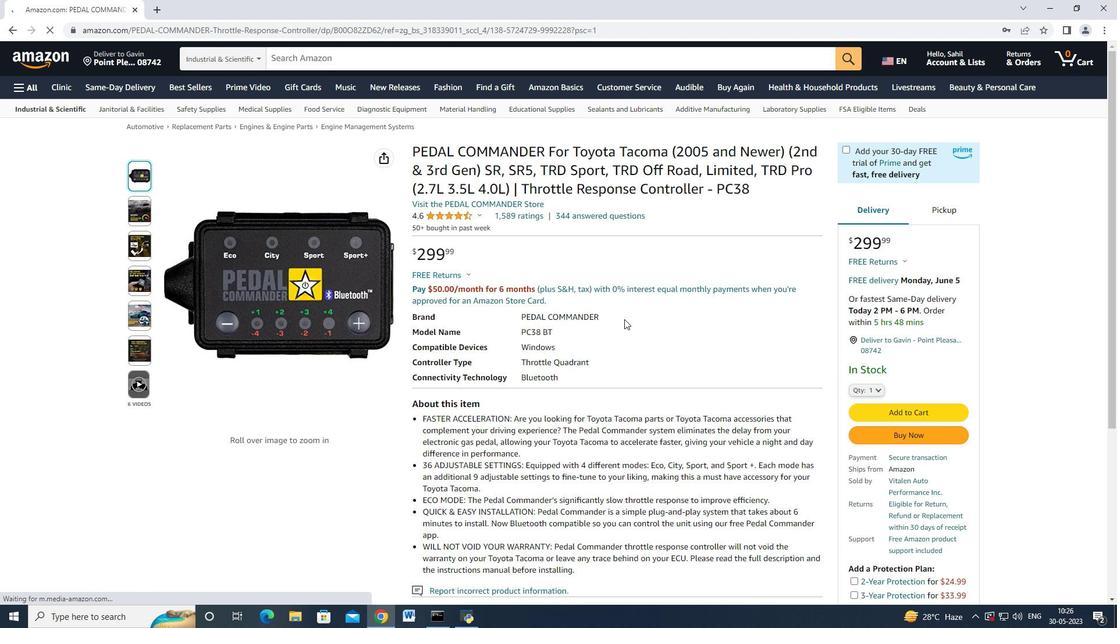 
Action: Mouse moved to (870, 350)
Screenshot: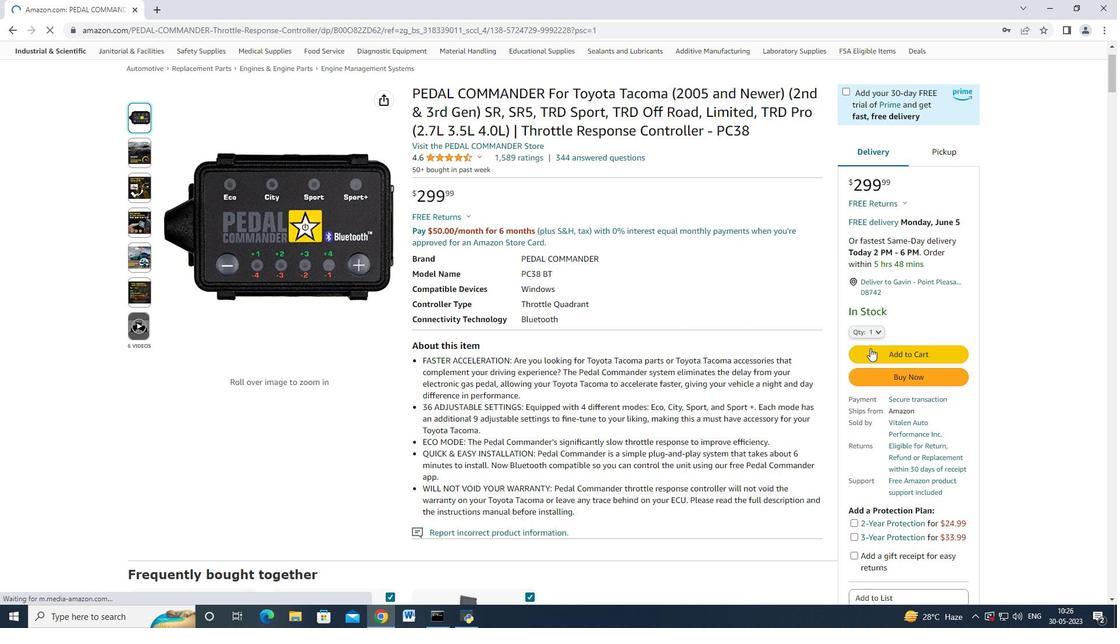 
Action: Mouse pressed left at (870, 350)
Screenshot: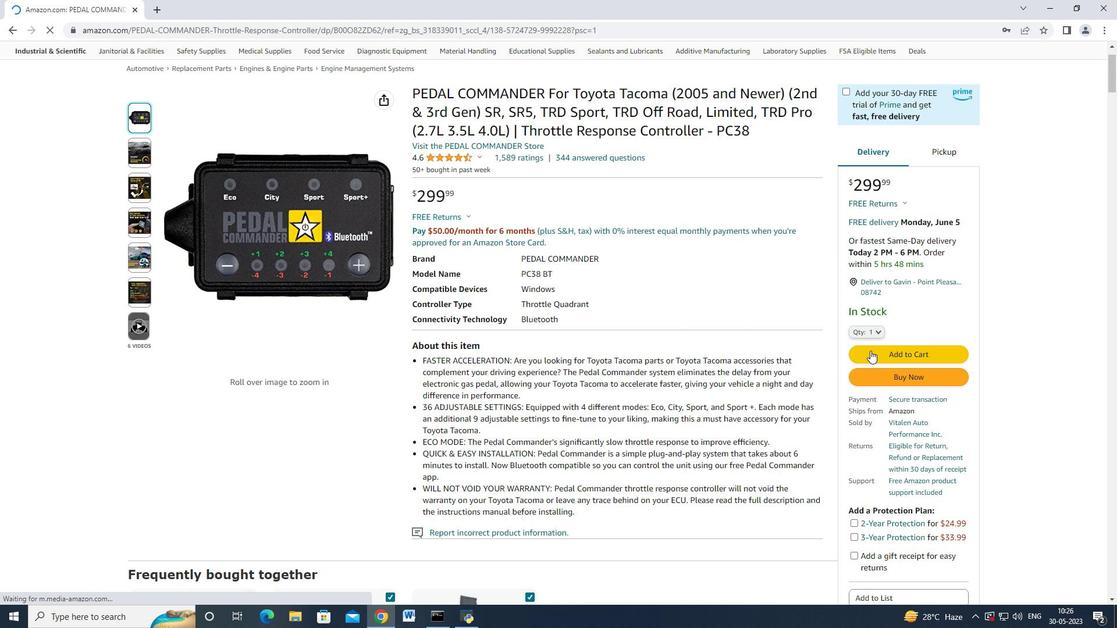 
Action: Mouse moved to (956, 304)
Screenshot: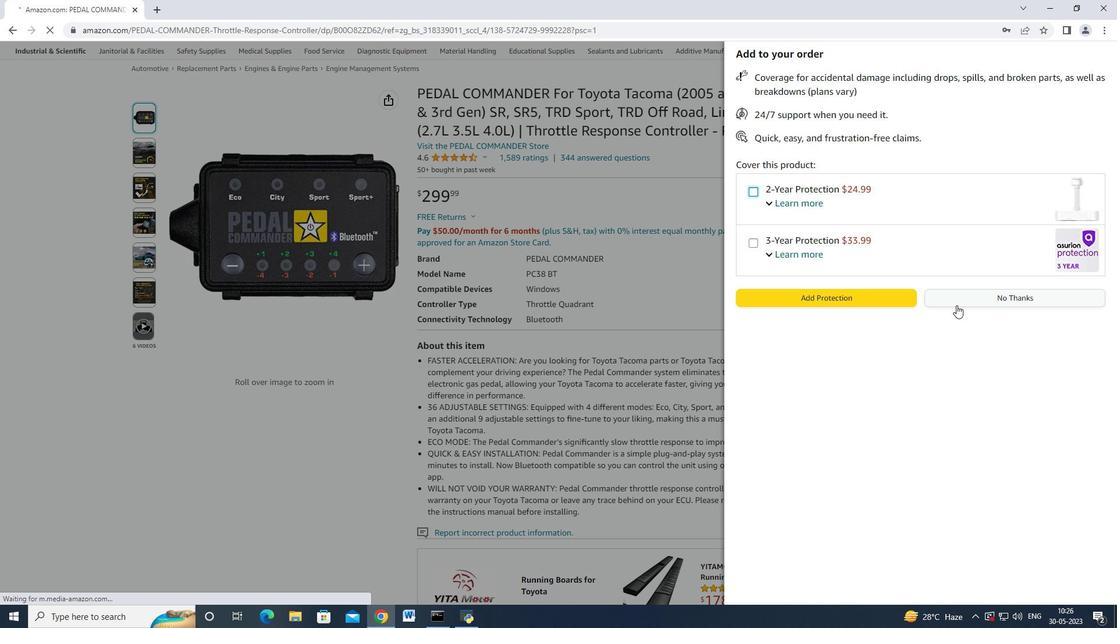 
Action: Mouse pressed left at (956, 304)
Screenshot: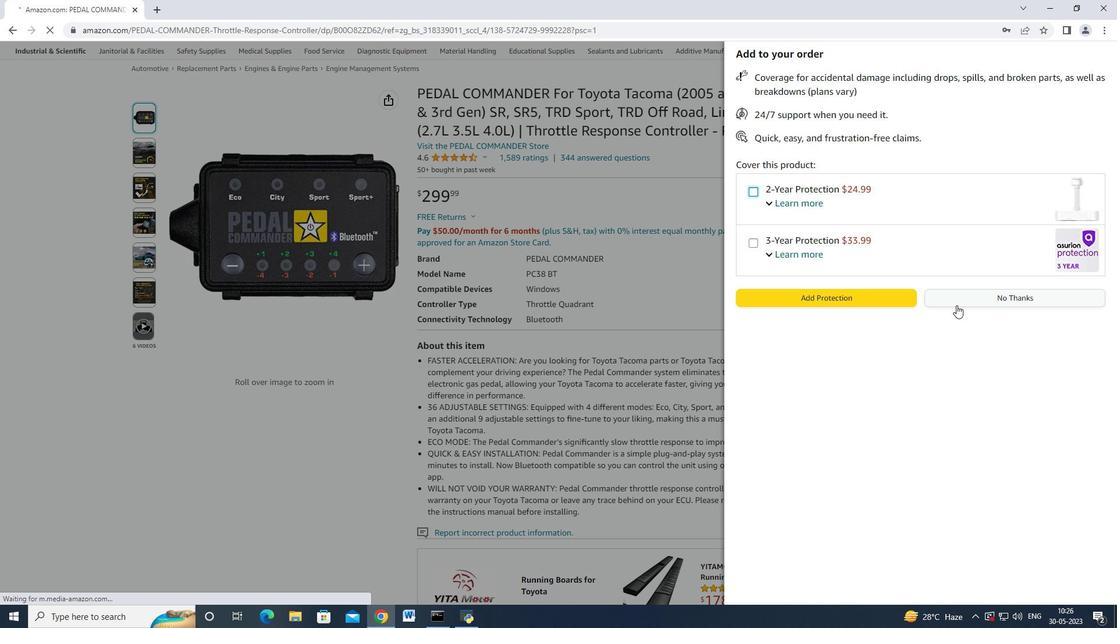 
Action: Mouse moved to (915, 148)
Screenshot: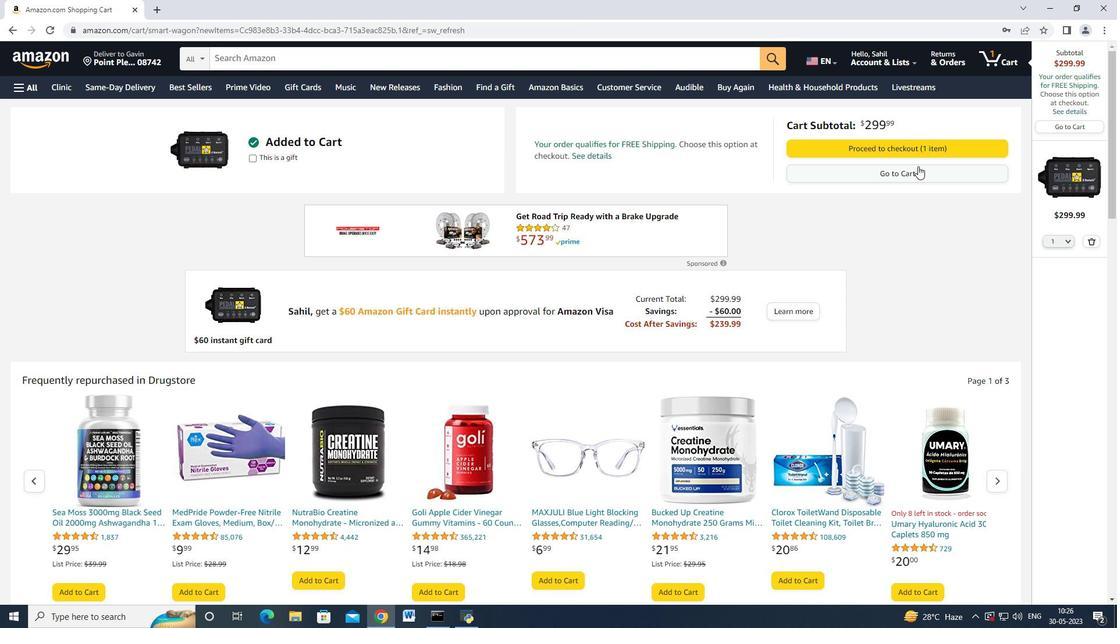 
Action: Mouse pressed left at (915, 148)
Screenshot: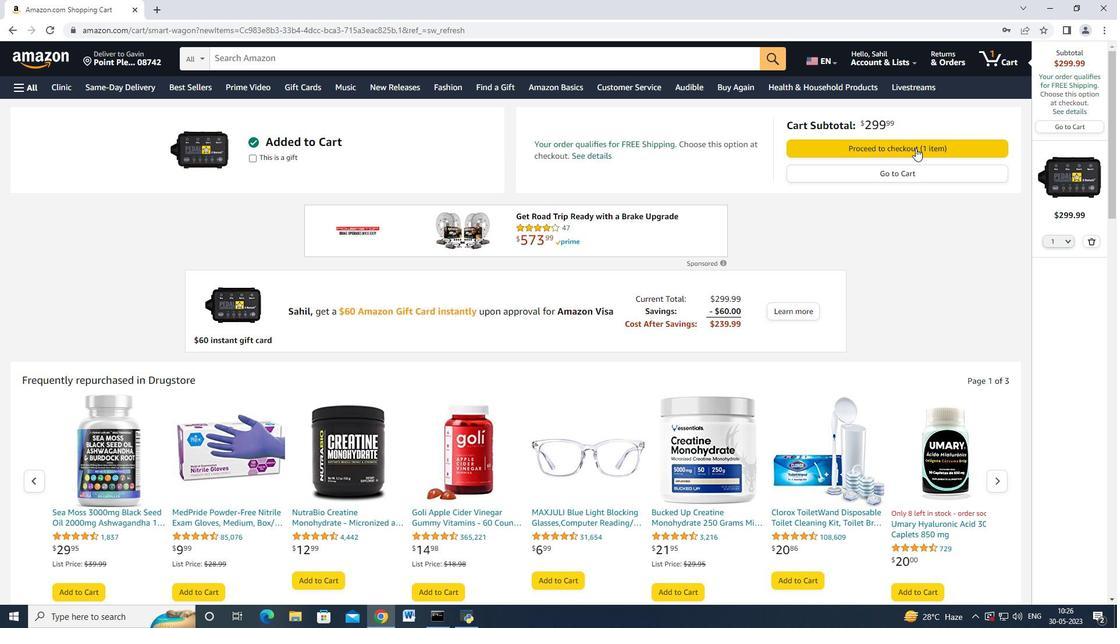 
Action: Mouse moved to (665, 98)
Screenshot: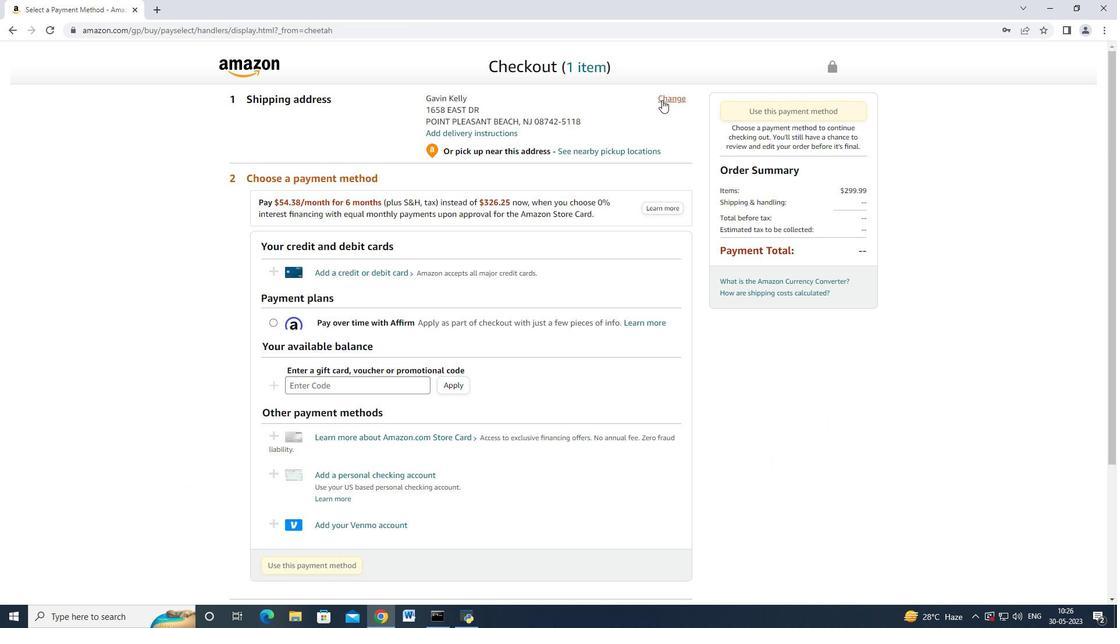 
Action: Mouse pressed left at (665, 98)
Screenshot: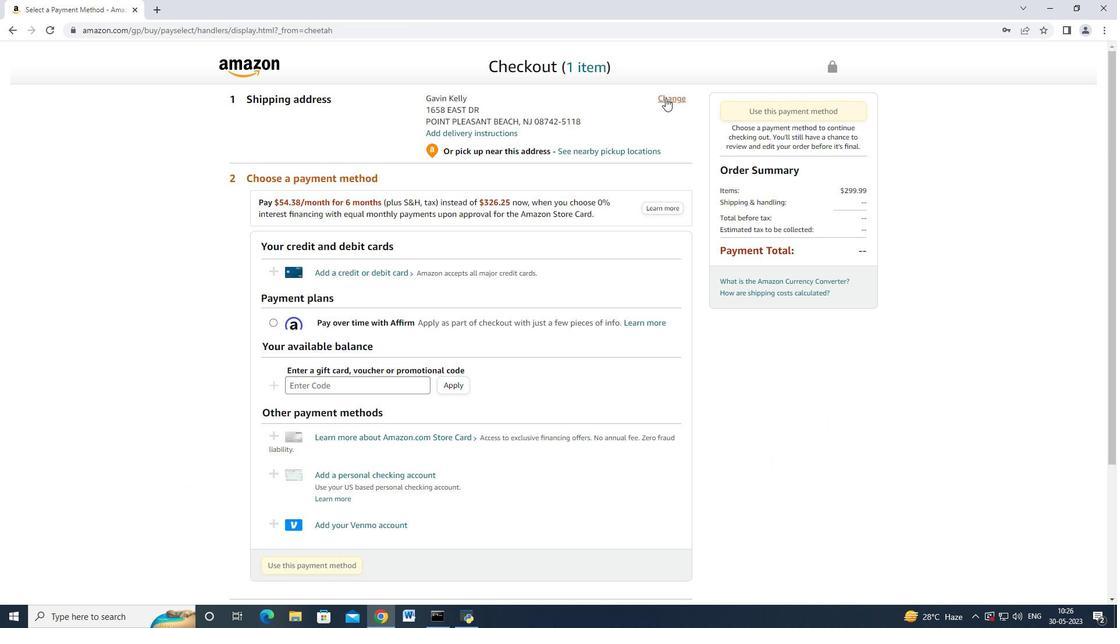 
Action: Mouse moved to (418, 346)
Screenshot: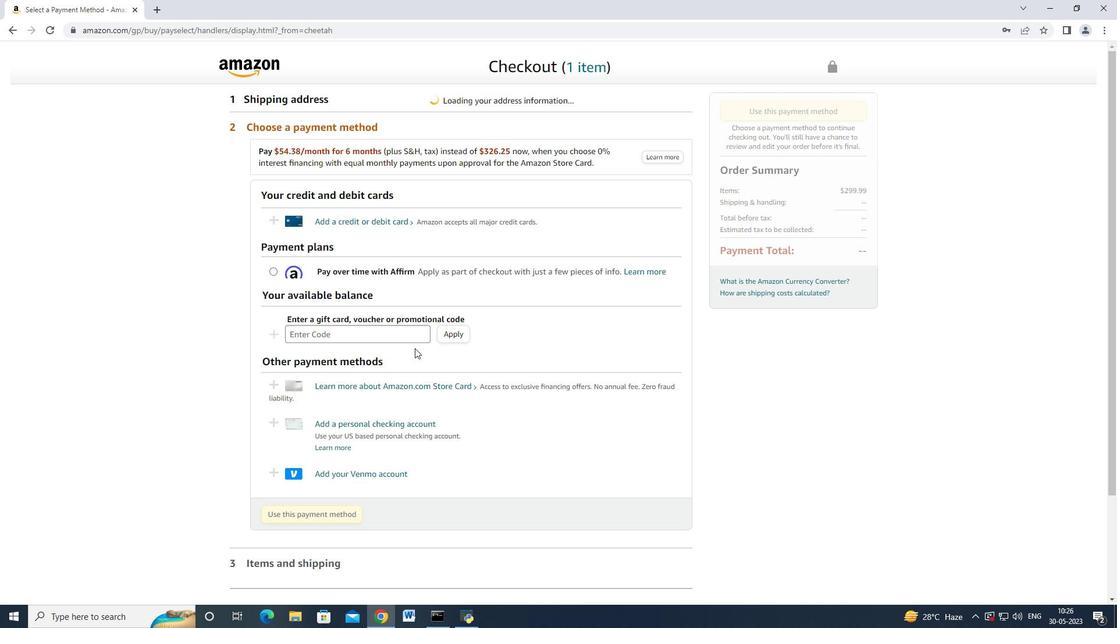 
Action: Mouse scrolled (418, 346) with delta (0, 0)
Screenshot: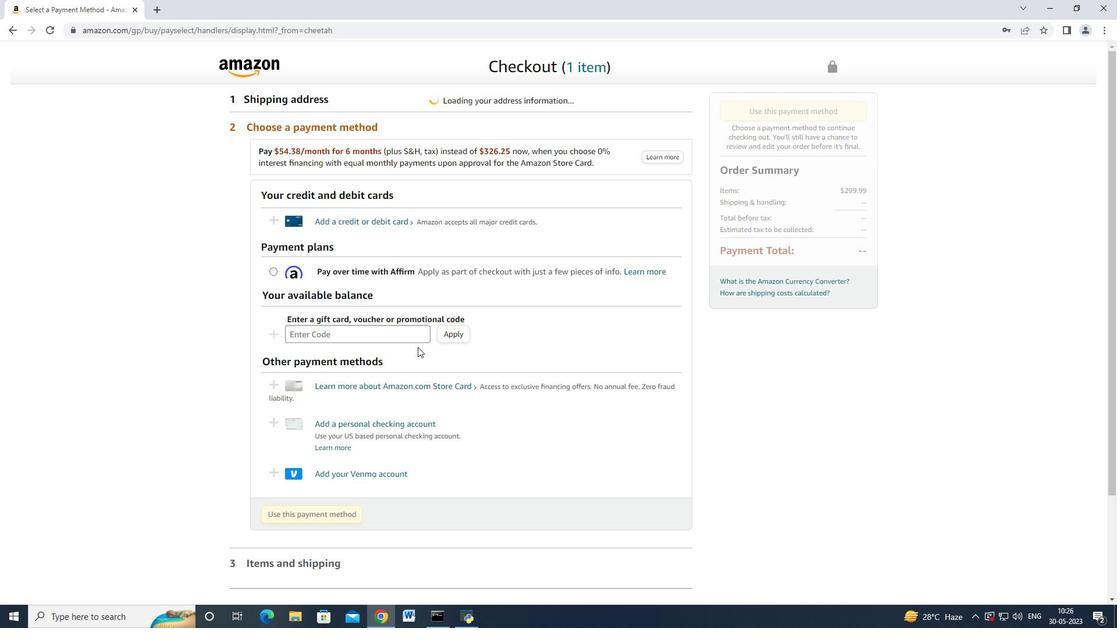 
Action: Mouse scrolled (418, 347) with delta (0, 0)
Screenshot: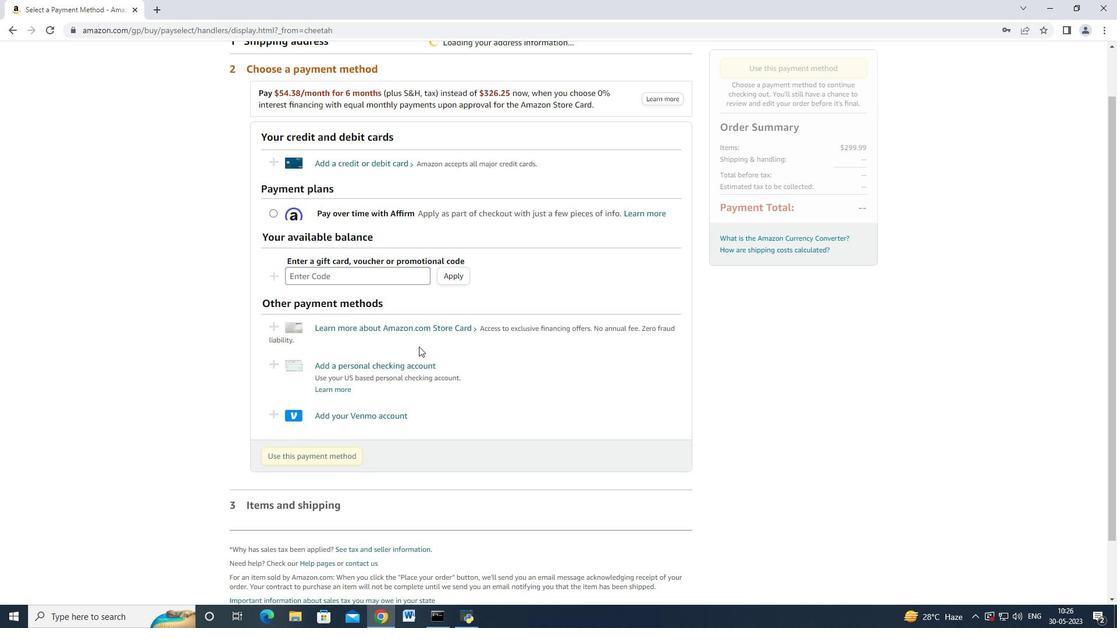 
Action: Mouse moved to (502, 254)
Screenshot: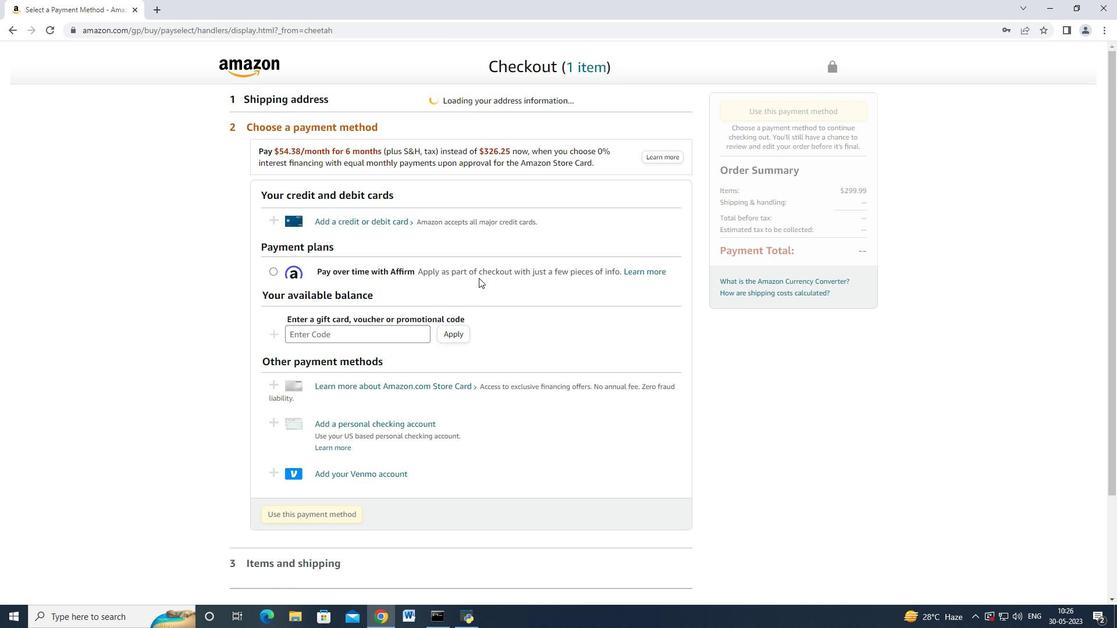 
Action: Mouse scrolled (502, 254) with delta (0, 0)
Screenshot: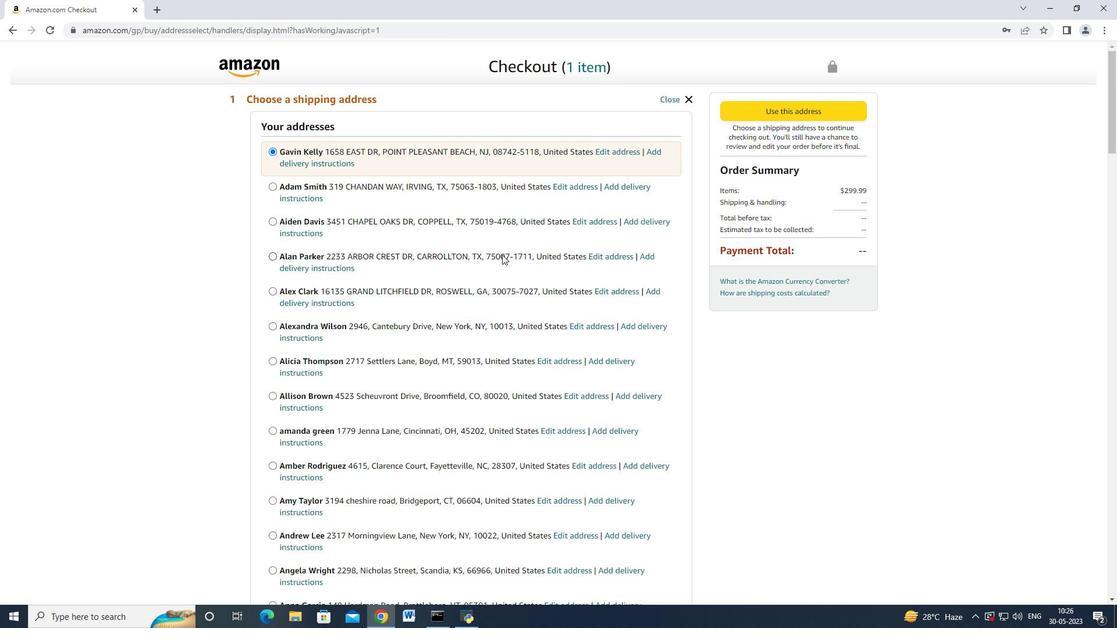 
Action: Mouse scrolled (502, 254) with delta (0, 0)
Screenshot: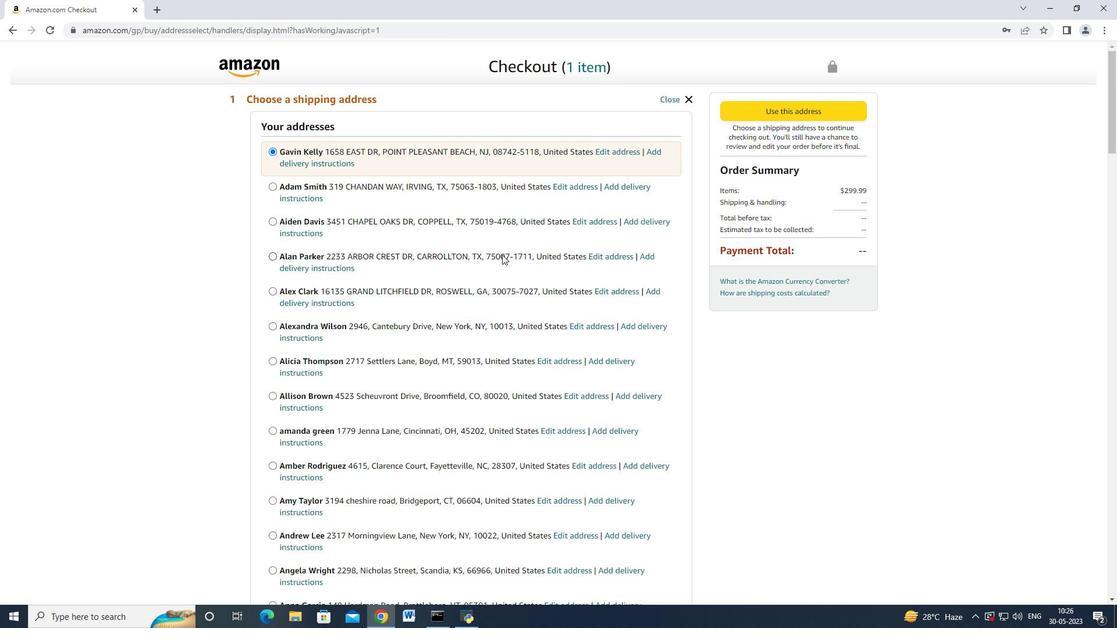 
Action: Mouse moved to (502, 254)
Screenshot: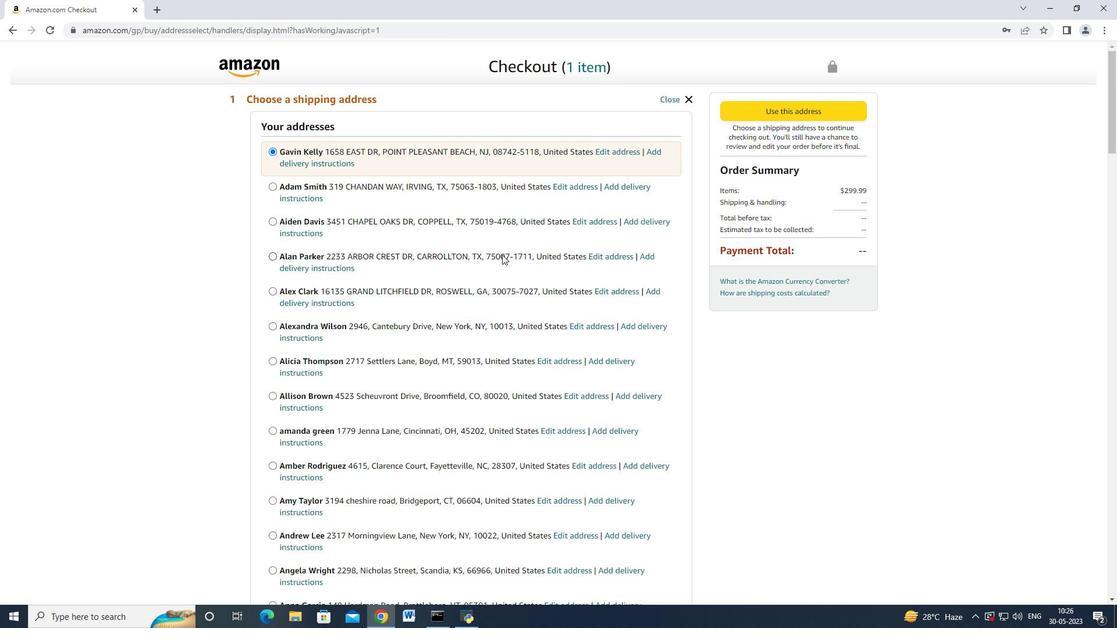 
Action: Mouse scrolled (502, 254) with delta (0, 0)
Screenshot: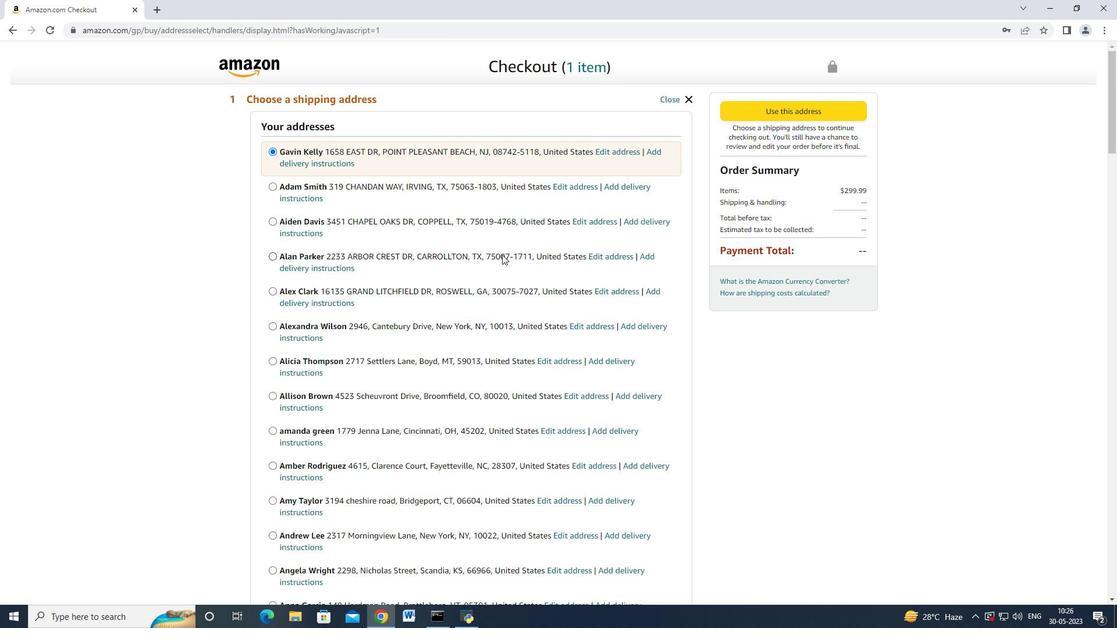 
Action: Mouse scrolled (502, 254) with delta (0, 0)
Screenshot: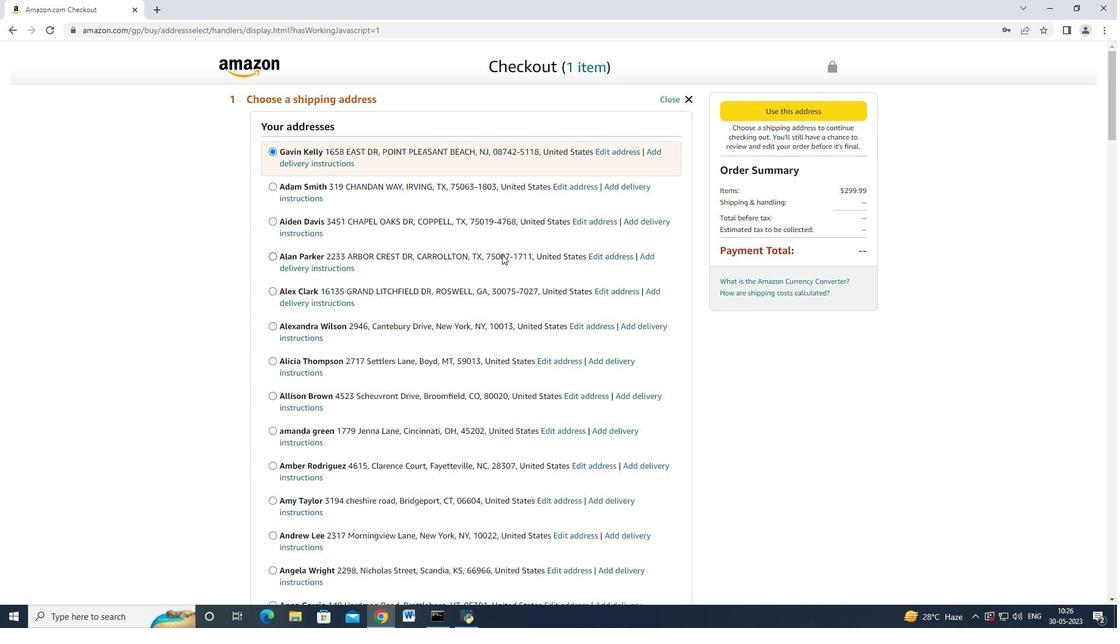 
Action: Mouse scrolled (502, 254) with delta (0, 0)
Screenshot: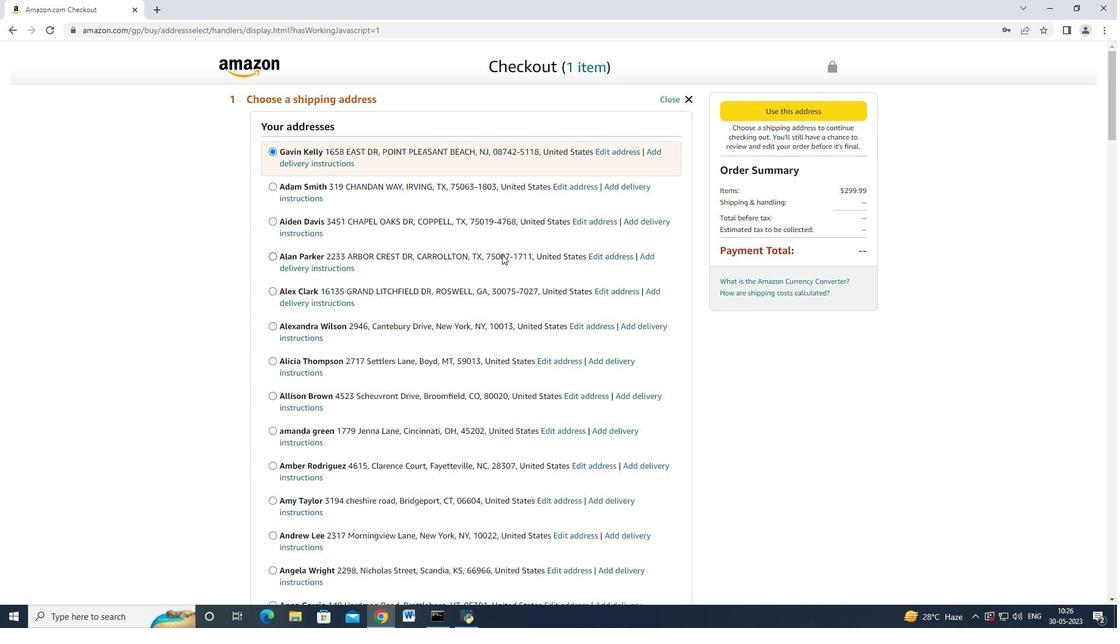 
Action: Mouse scrolled (502, 254) with delta (0, 0)
Screenshot: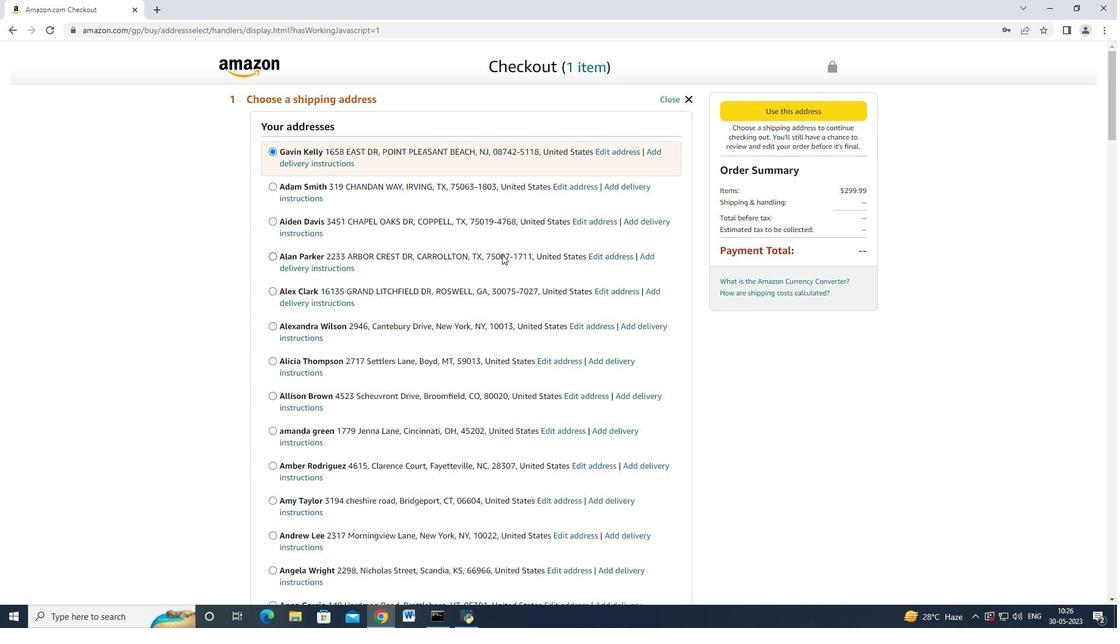 
Action: Mouse scrolled (502, 254) with delta (0, 0)
Screenshot: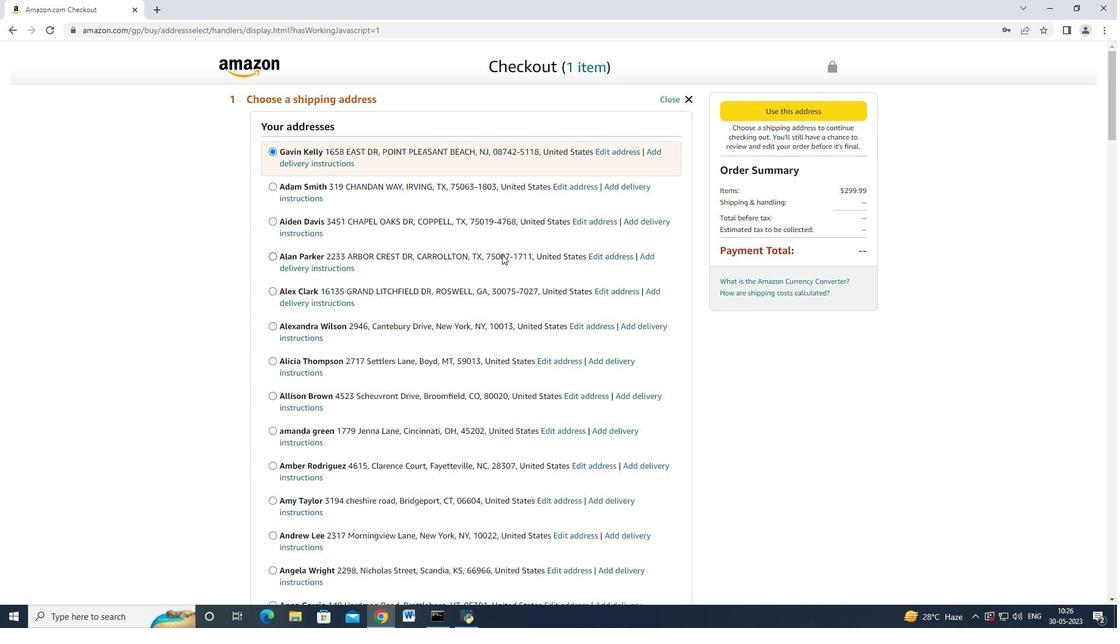 
Action: Mouse moved to (501, 256)
Screenshot: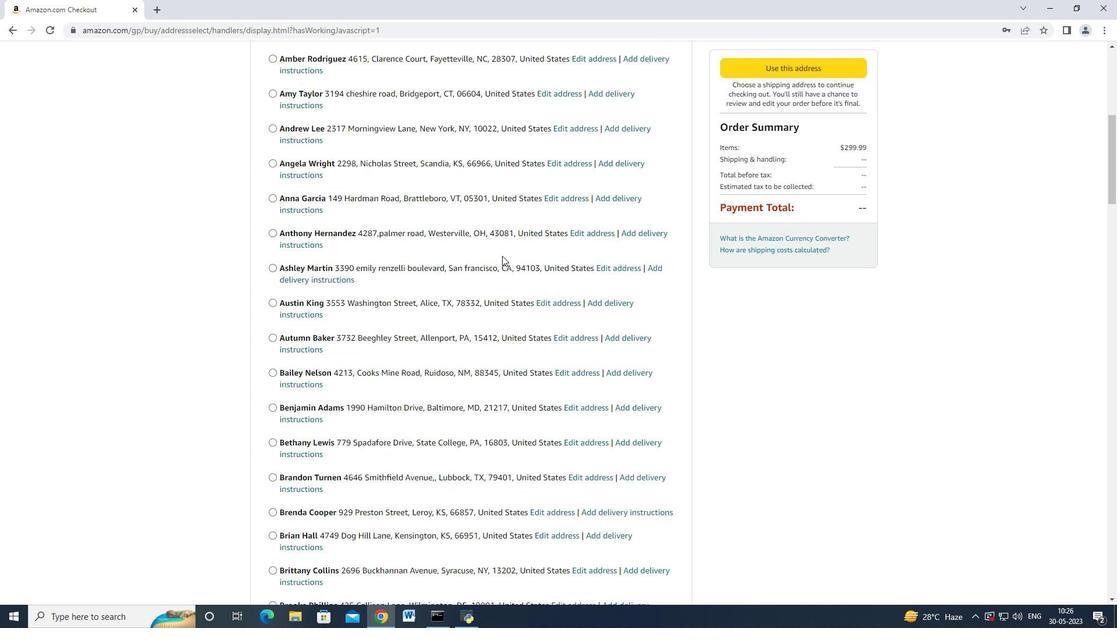 
Action: Mouse scrolled (501, 255) with delta (0, 0)
Screenshot: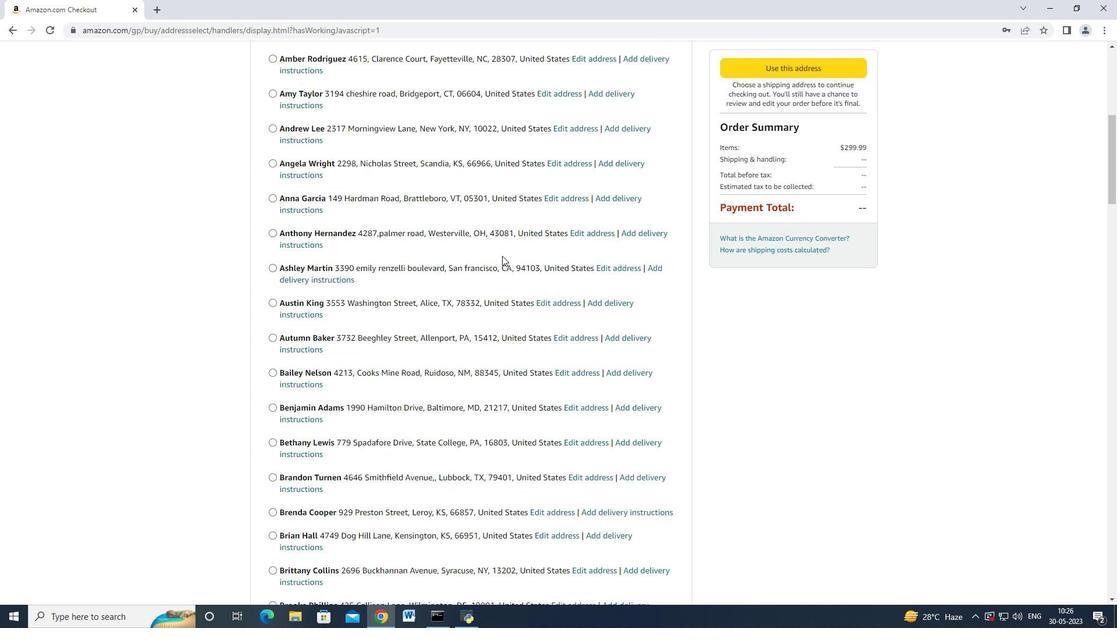 
Action: Mouse scrolled (501, 256) with delta (0, 0)
Screenshot: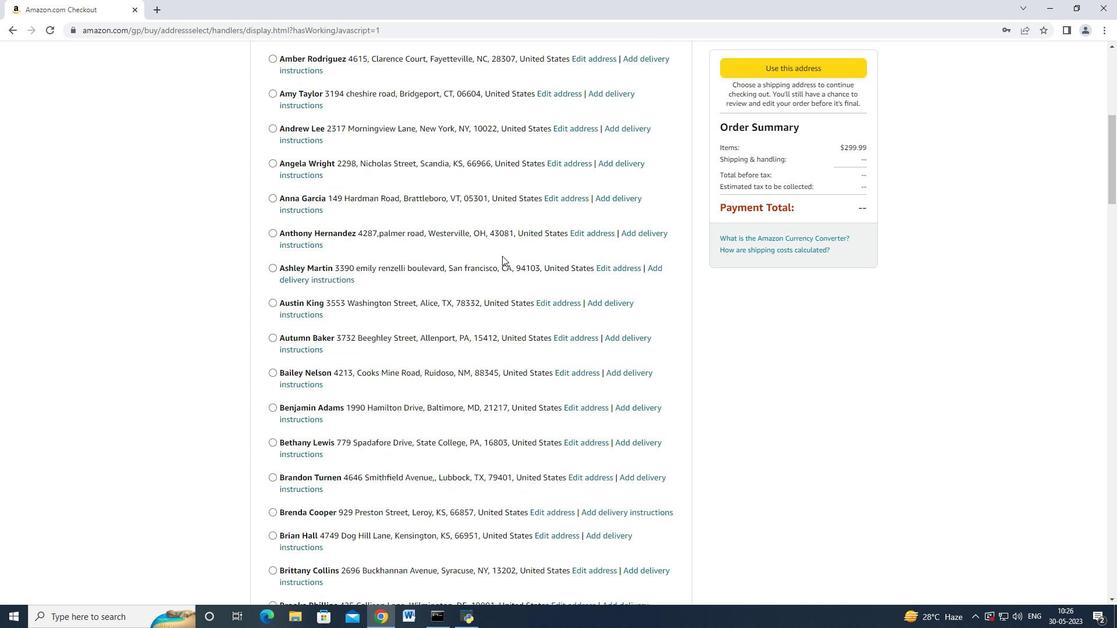 
Action: Mouse scrolled (501, 256) with delta (0, 0)
Screenshot: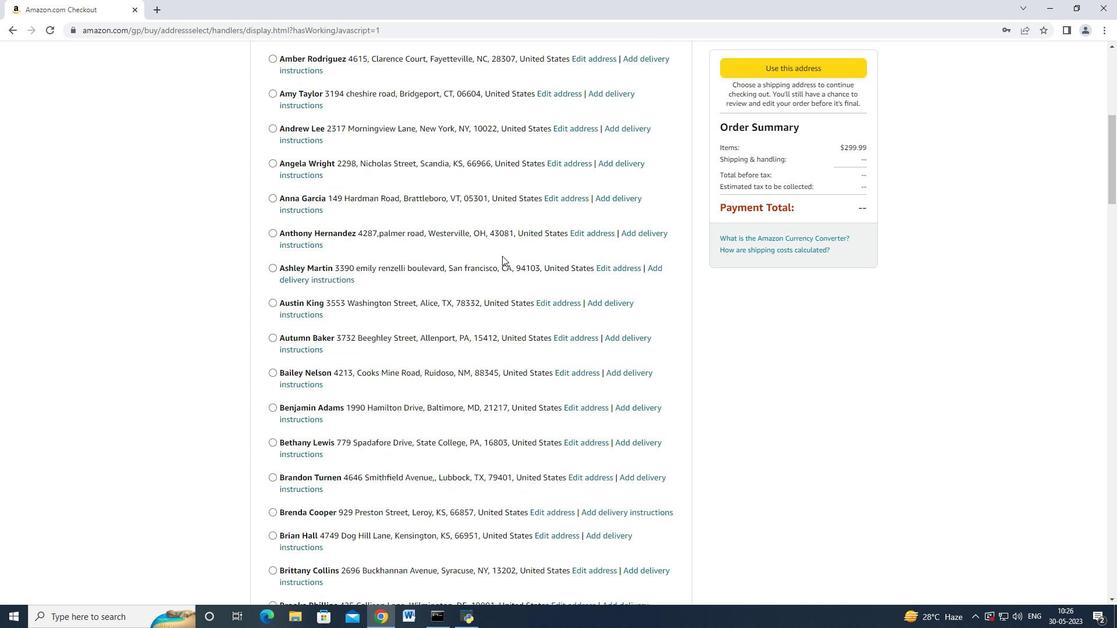 
Action: Mouse scrolled (501, 256) with delta (0, 0)
Screenshot: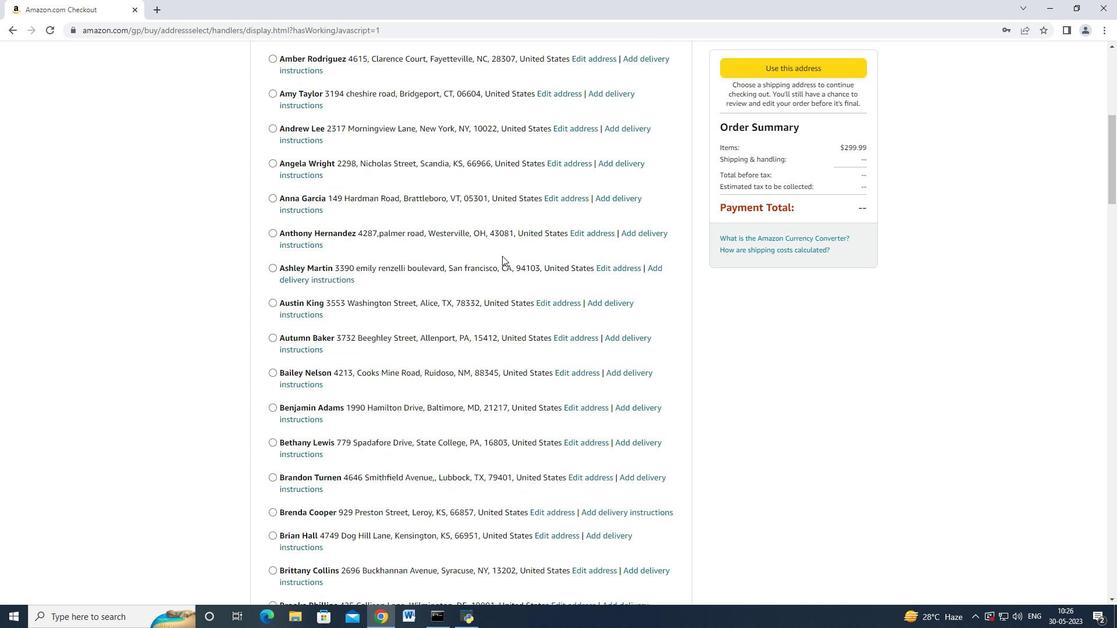 
Action: Mouse scrolled (501, 256) with delta (0, 0)
Screenshot: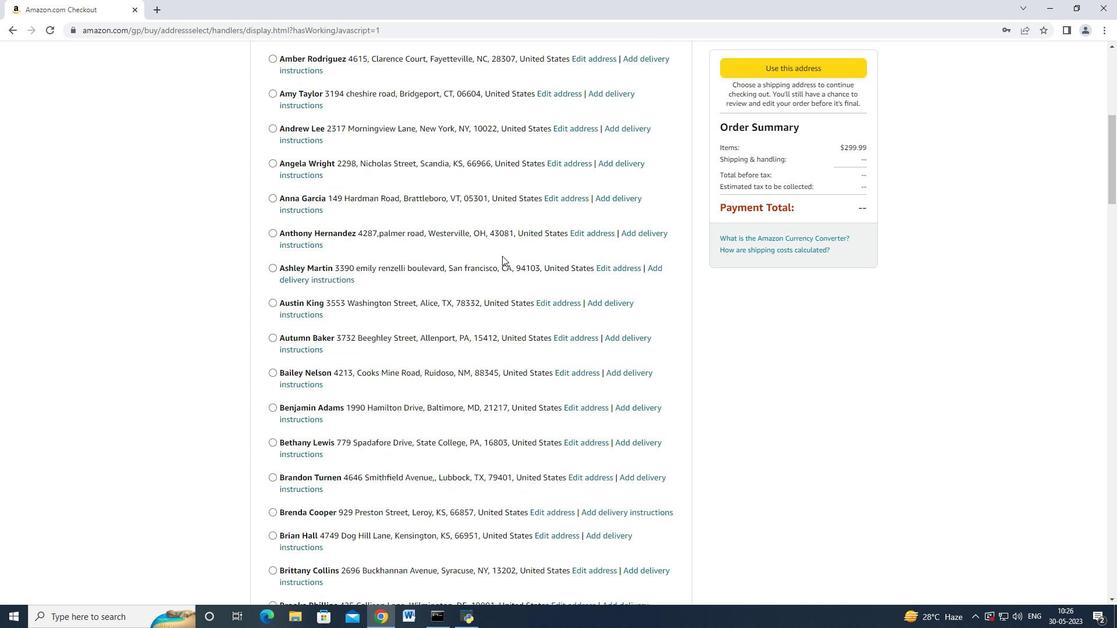
Action: Mouse scrolled (501, 256) with delta (0, 0)
Screenshot: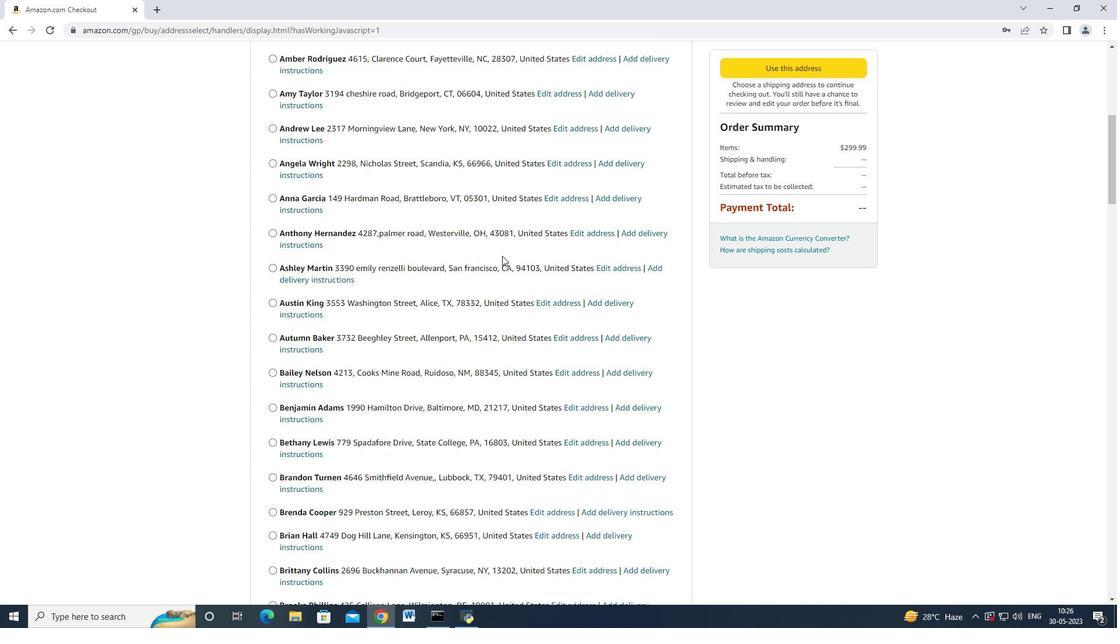 
Action: Mouse scrolled (501, 256) with delta (0, 0)
Screenshot: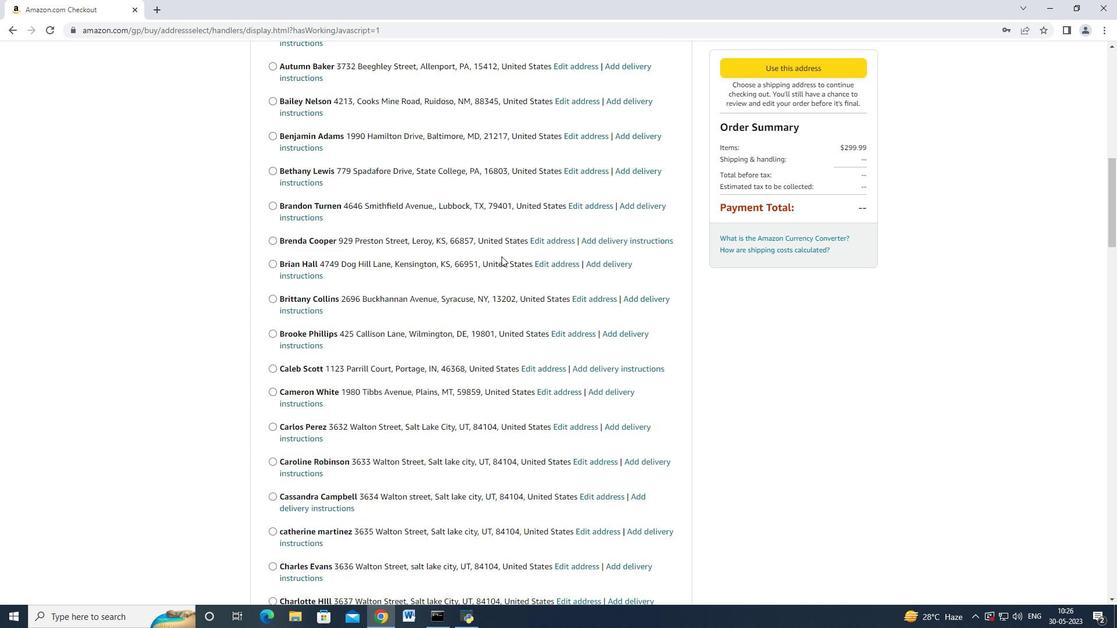 
Action: Mouse scrolled (501, 256) with delta (0, 0)
Screenshot: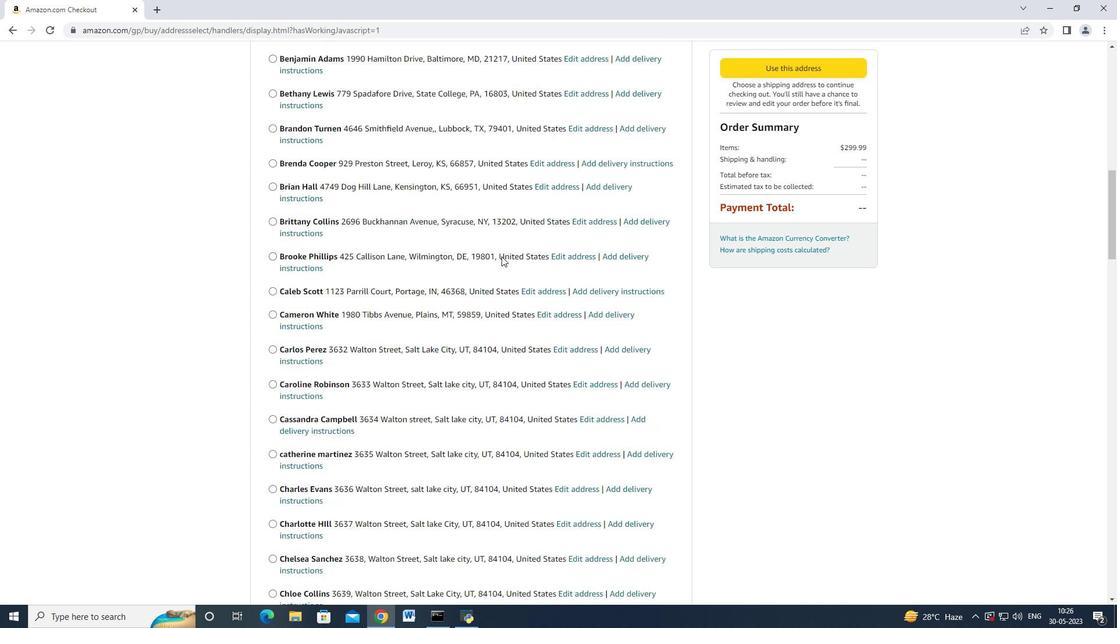 
Action: Mouse scrolled (501, 256) with delta (0, 0)
Screenshot: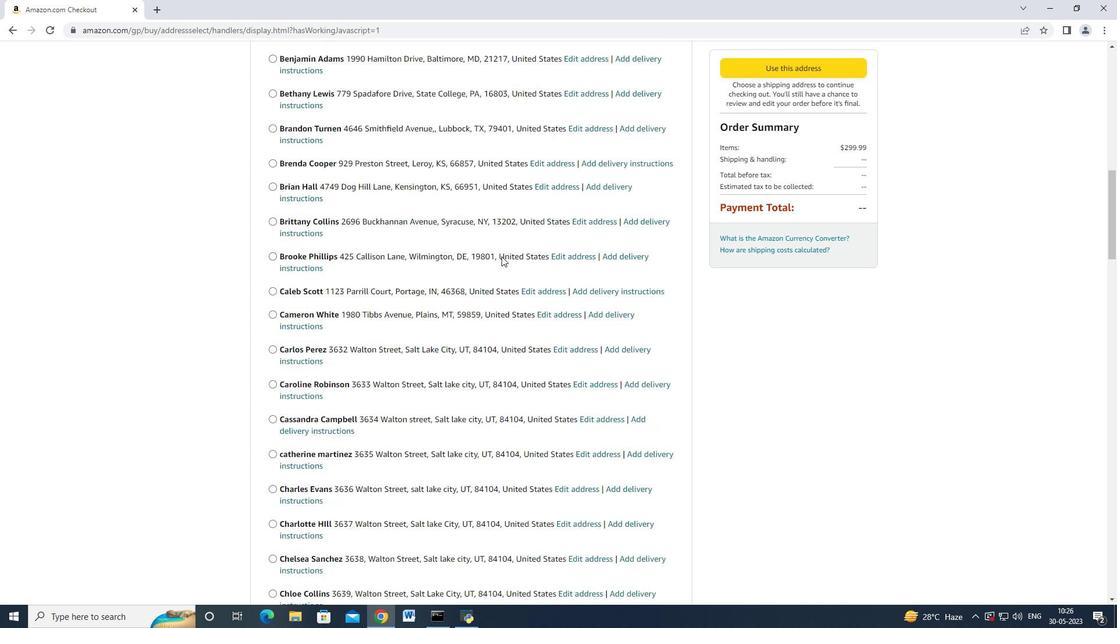 
Action: Mouse scrolled (501, 256) with delta (0, 0)
Screenshot: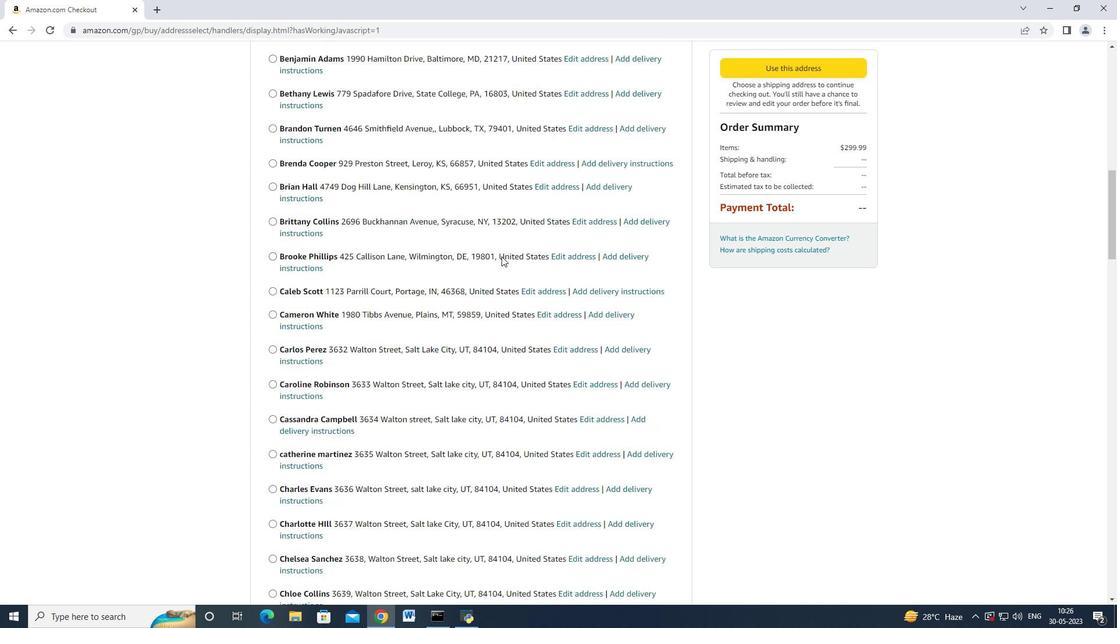 
Action: Mouse scrolled (501, 256) with delta (0, 0)
Screenshot: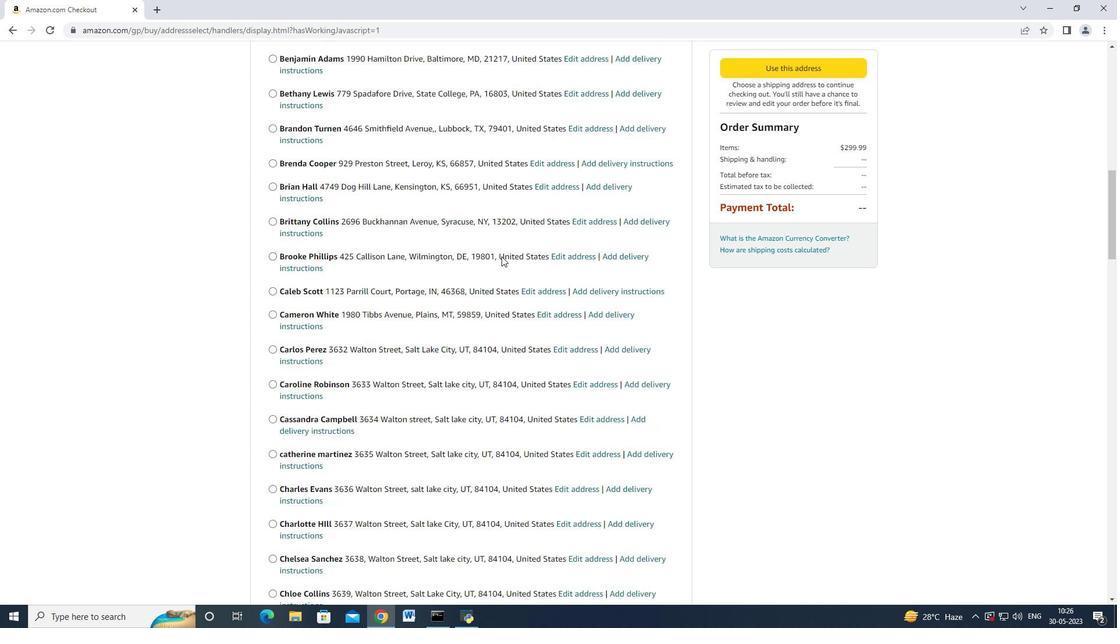 
Action: Mouse scrolled (501, 256) with delta (0, 0)
Screenshot: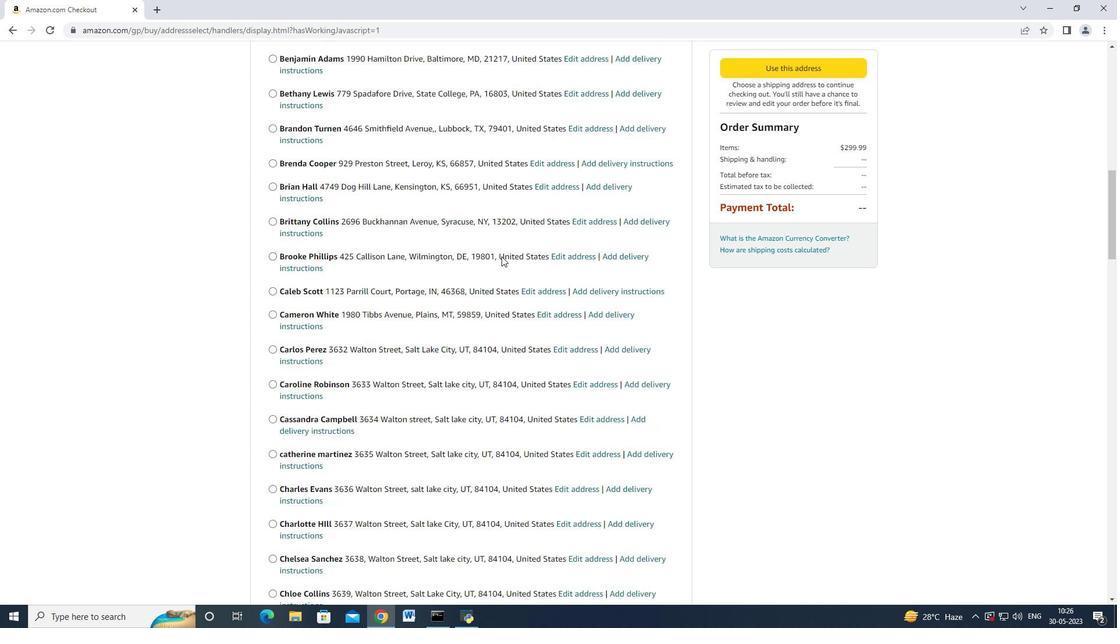 
Action: Mouse scrolled (501, 256) with delta (0, 0)
Screenshot: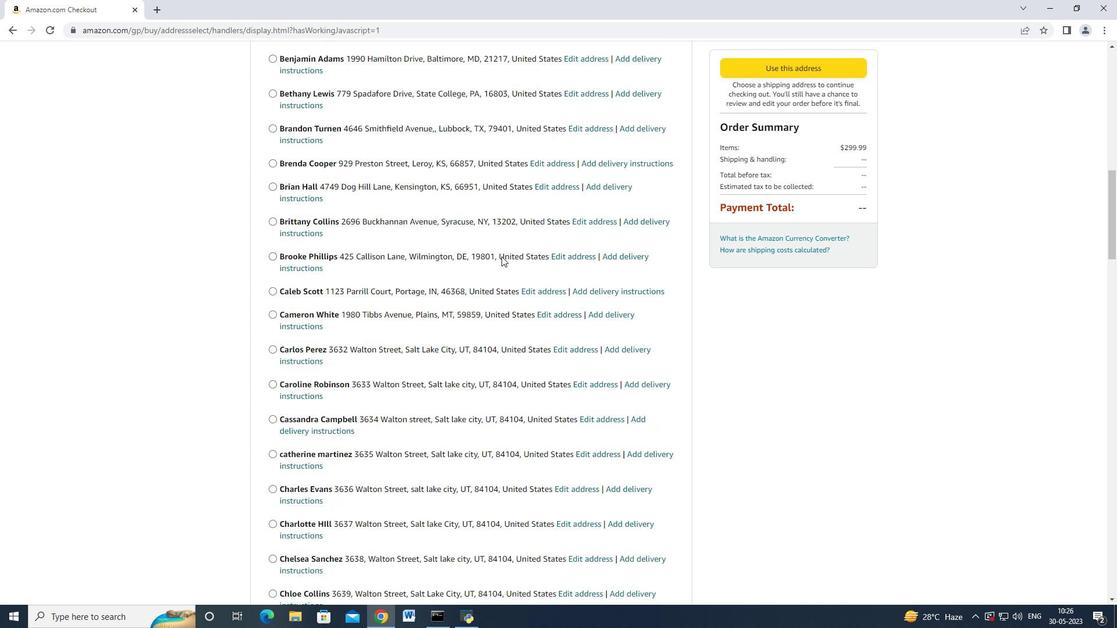 
Action: Mouse scrolled (501, 256) with delta (0, 0)
Screenshot: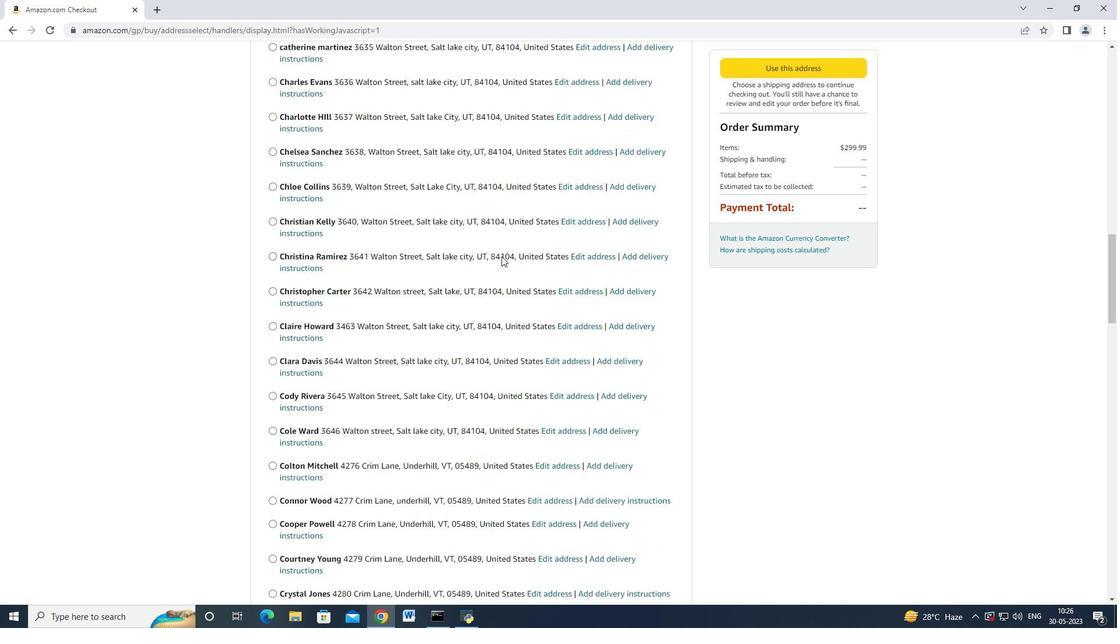 
Action: Mouse scrolled (501, 256) with delta (0, 0)
Screenshot: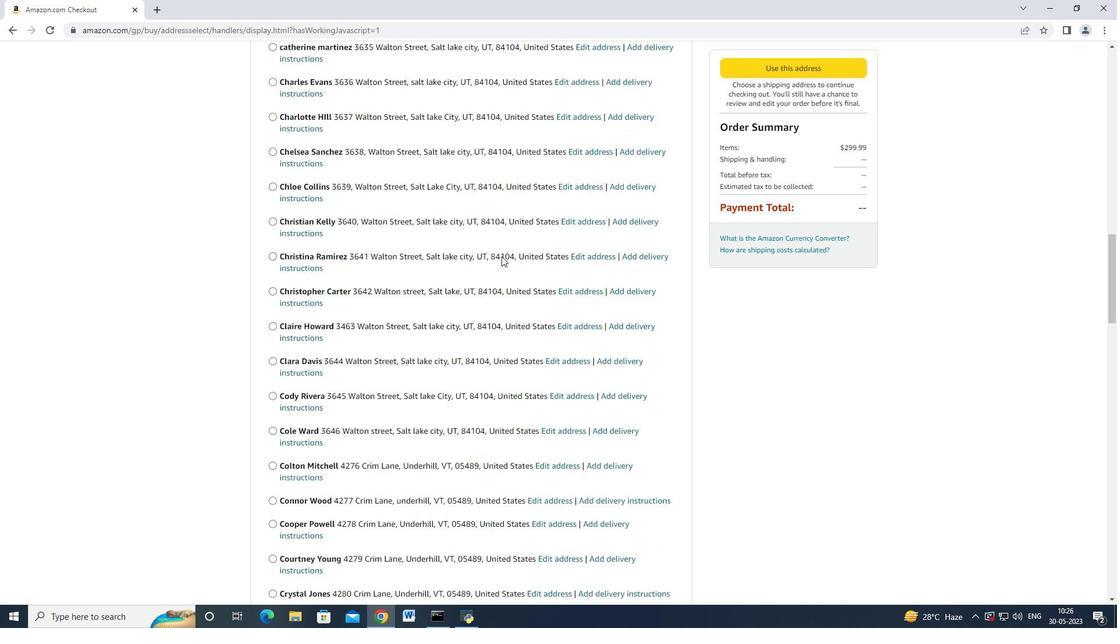 
Action: Mouse scrolled (501, 256) with delta (0, 0)
Screenshot: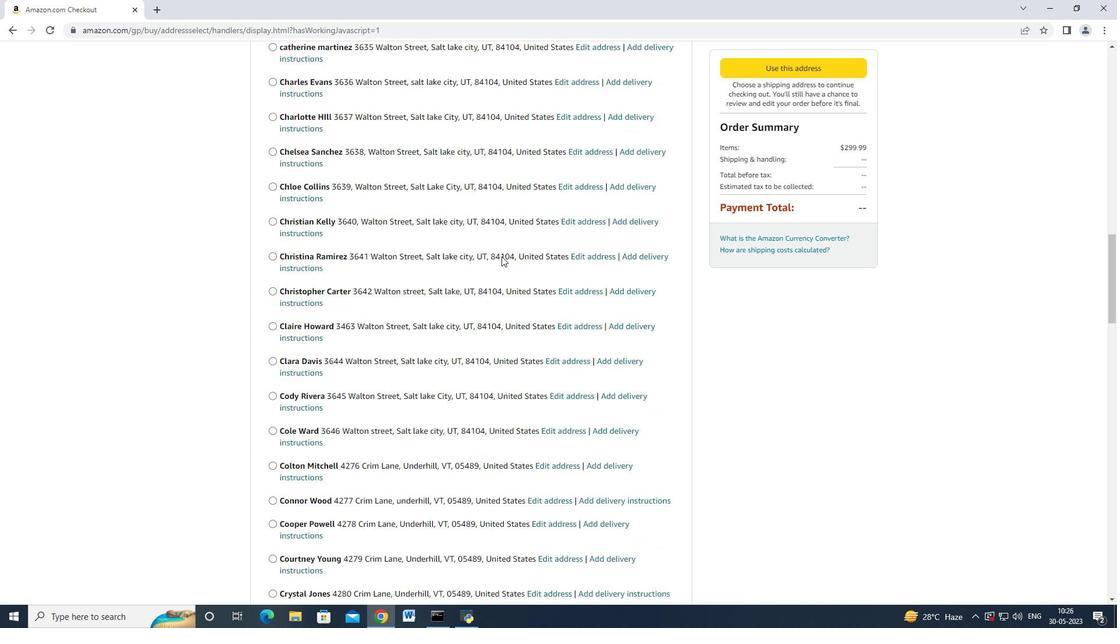
Action: Mouse scrolled (501, 256) with delta (0, 0)
Screenshot: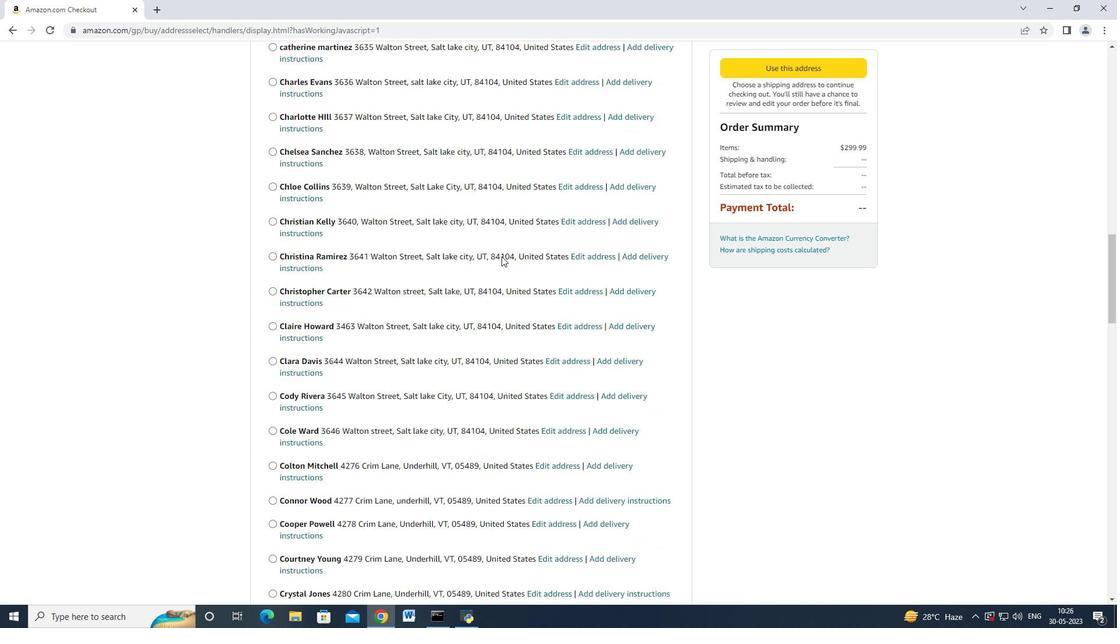 
Action: Mouse scrolled (501, 256) with delta (0, 0)
Screenshot: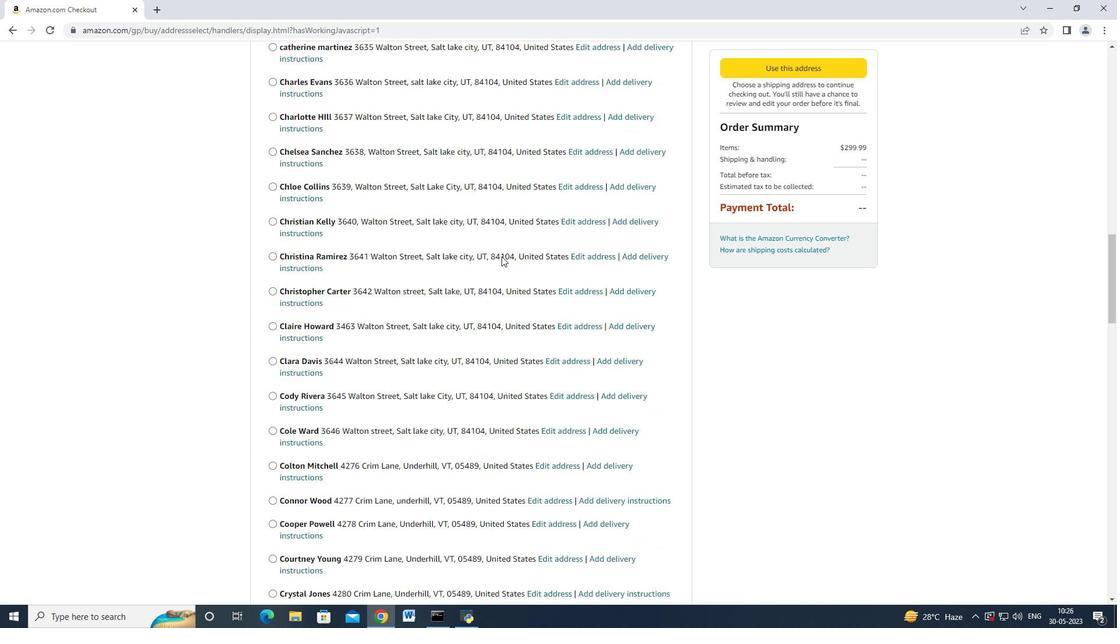 
Action: Mouse scrolled (501, 256) with delta (0, 0)
Screenshot: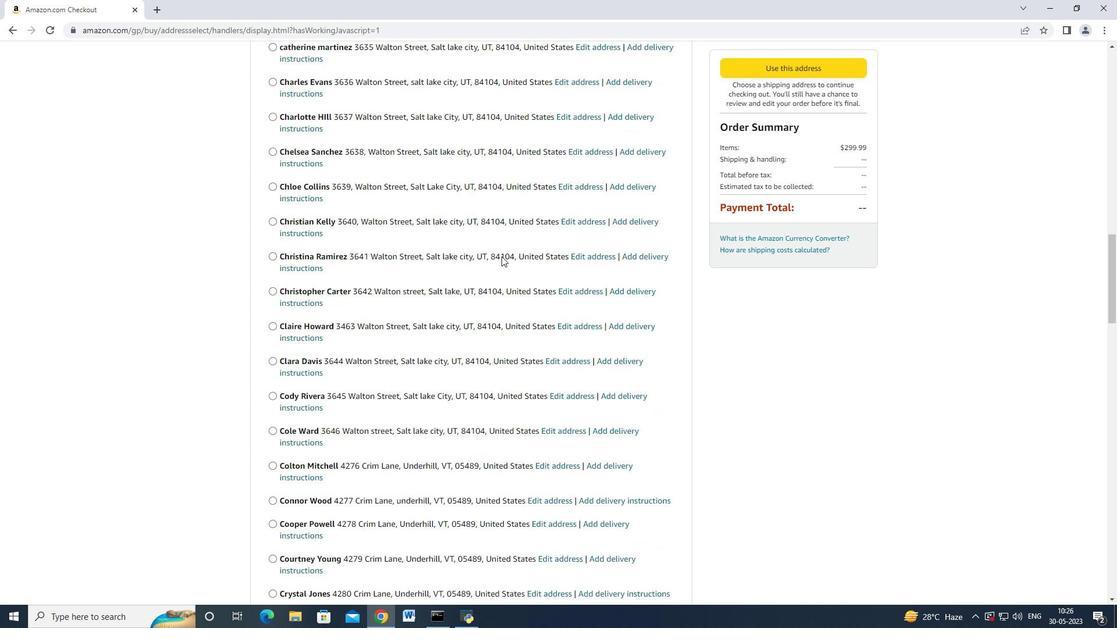 
Action: Mouse scrolled (501, 256) with delta (0, 0)
Screenshot: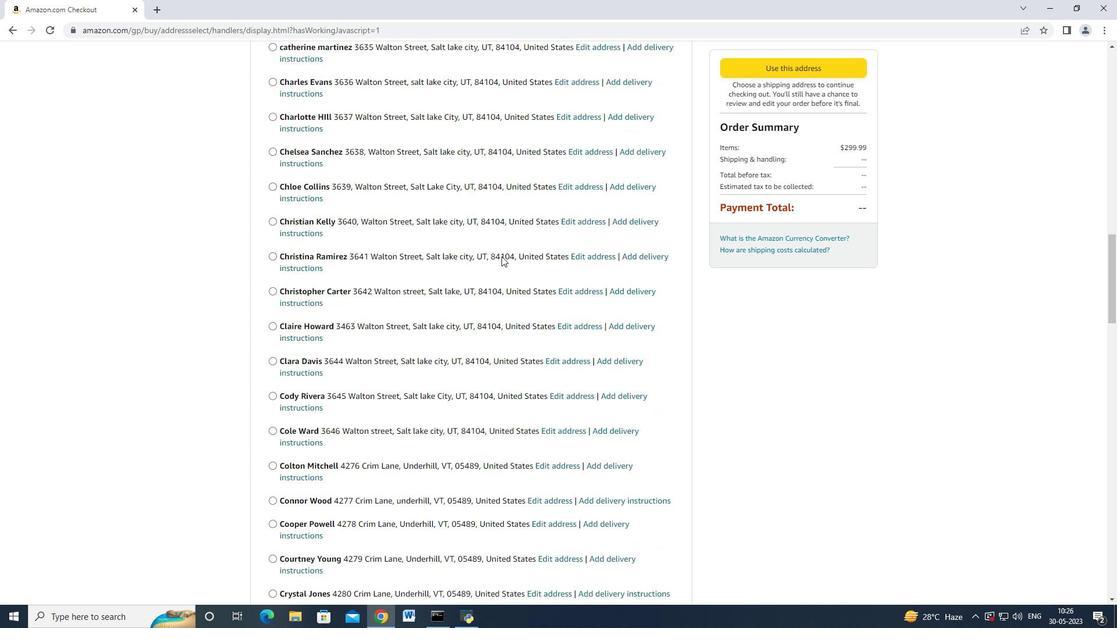 
Action: Mouse scrolled (501, 256) with delta (0, 0)
Screenshot: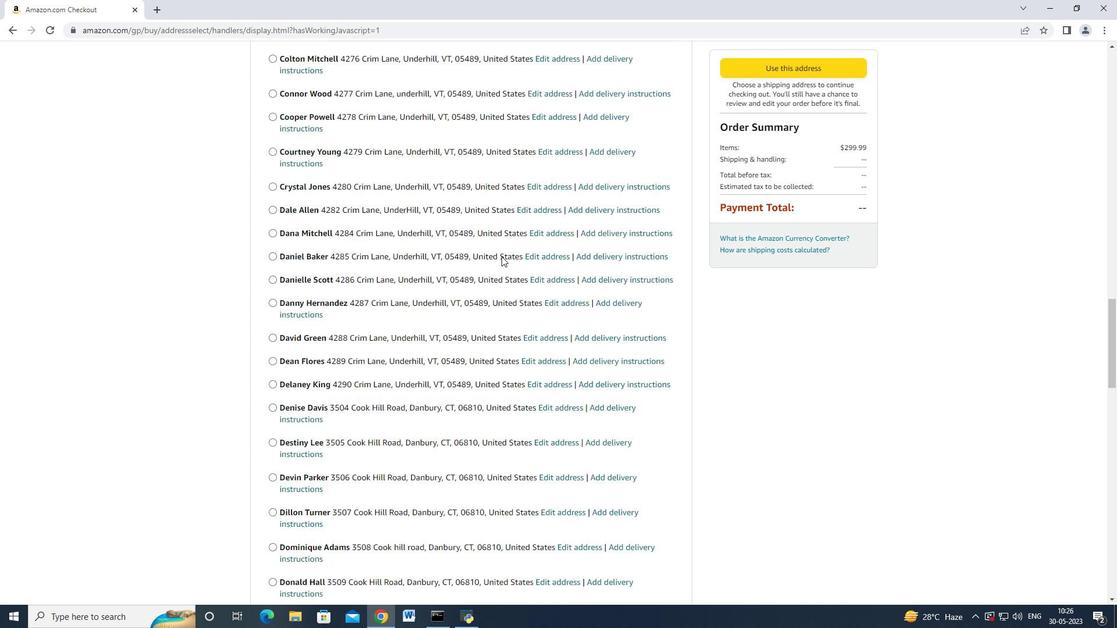 
Action: Mouse scrolled (501, 256) with delta (0, 0)
Screenshot: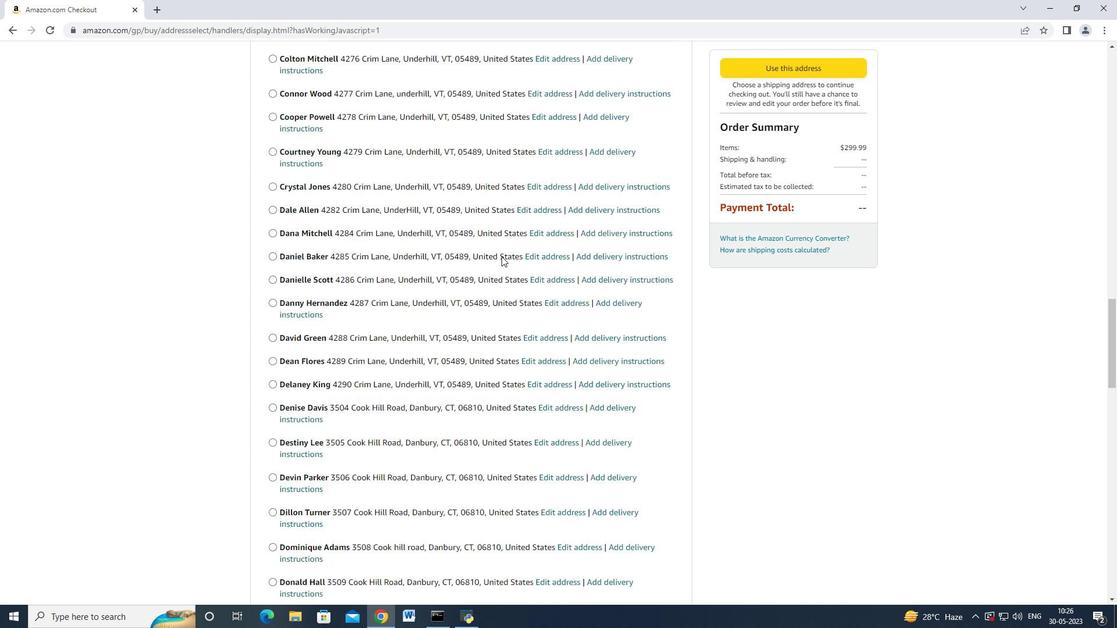 
Action: Mouse scrolled (501, 256) with delta (0, 0)
Screenshot: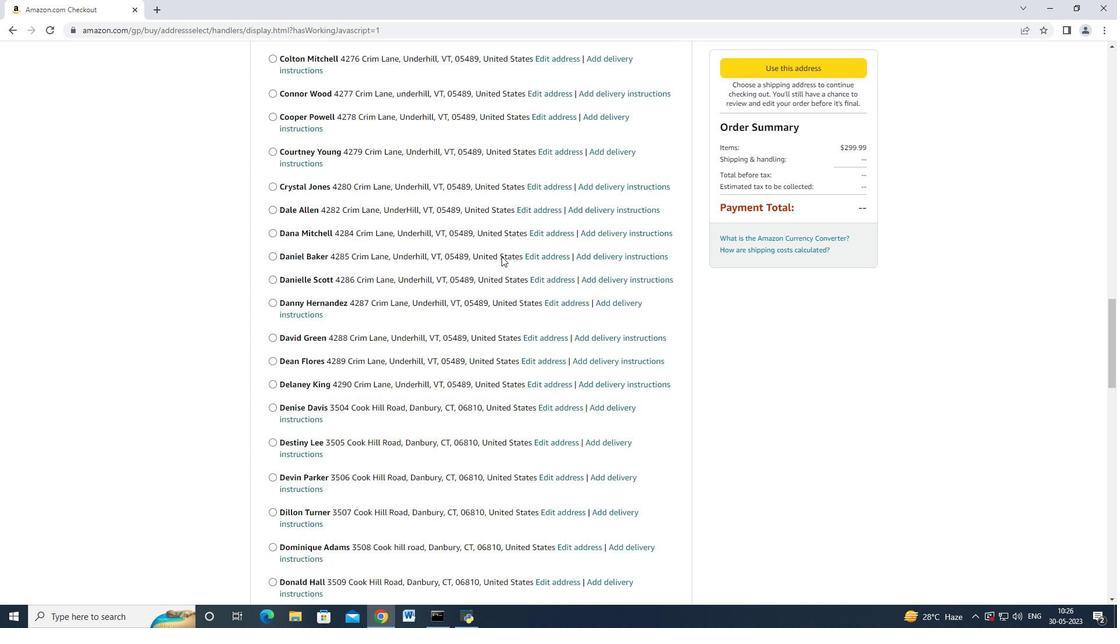 
Action: Mouse scrolled (501, 256) with delta (0, 0)
Screenshot: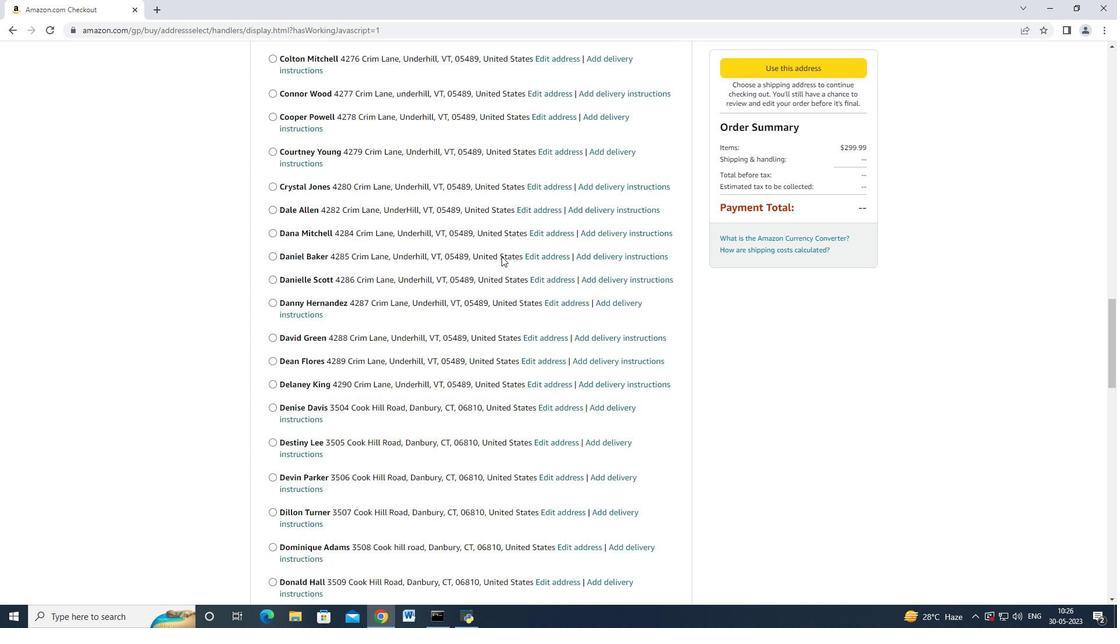 
Action: Mouse scrolled (501, 256) with delta (0, 0)
Screenshot: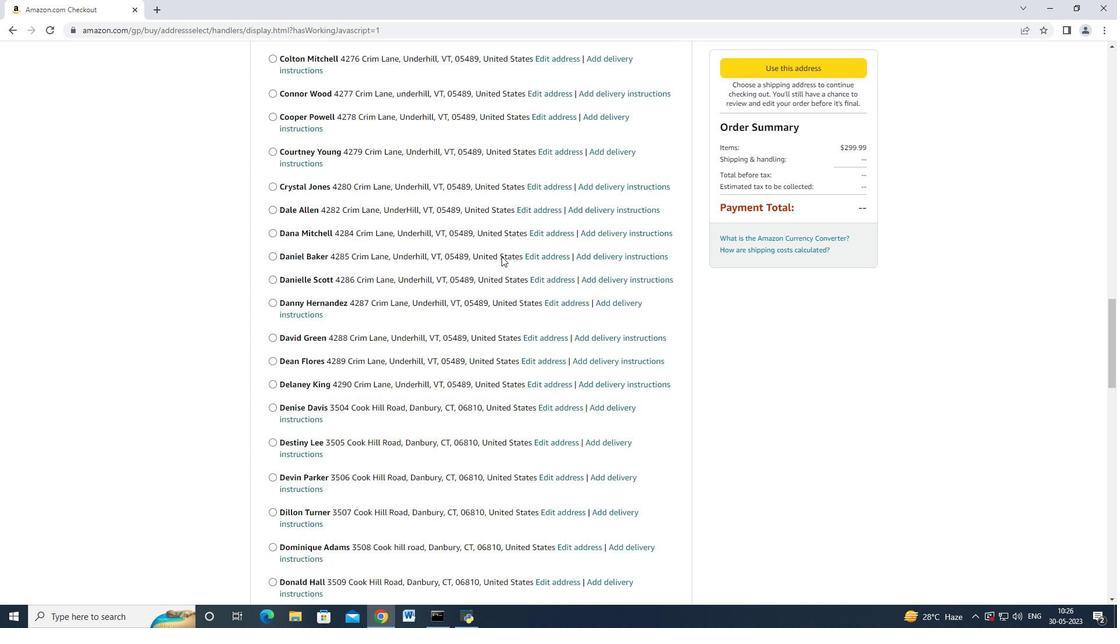 
Action: Mouse scrolled (501, 256) with delta (0, 0)
Screenshot: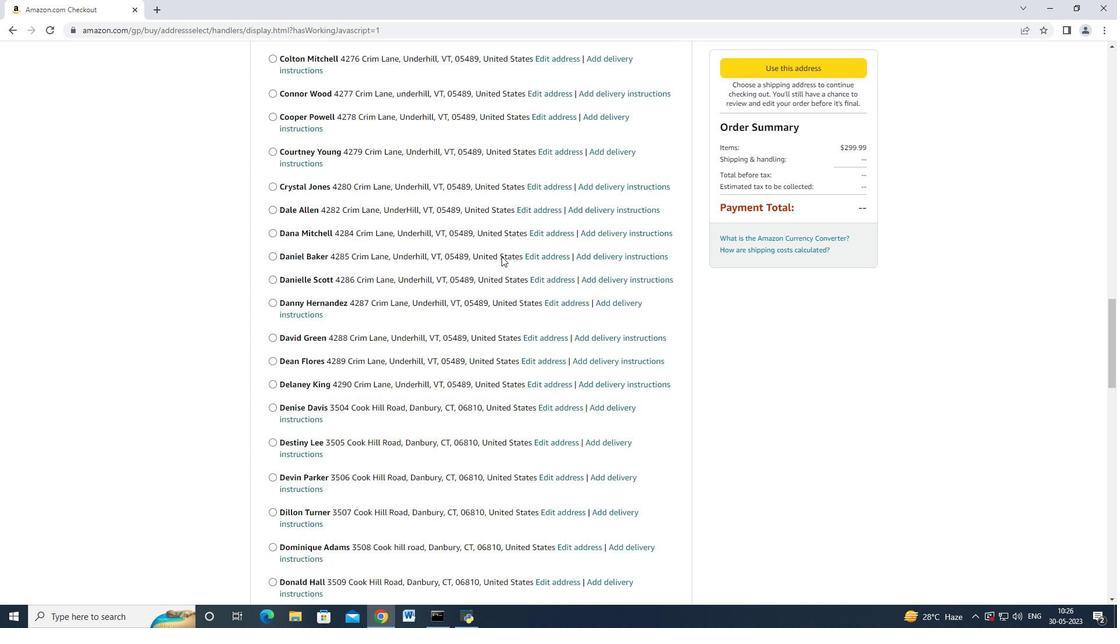 
Action: Mouse scrolled (501, 256) with delta (0, 0)
Screenshot: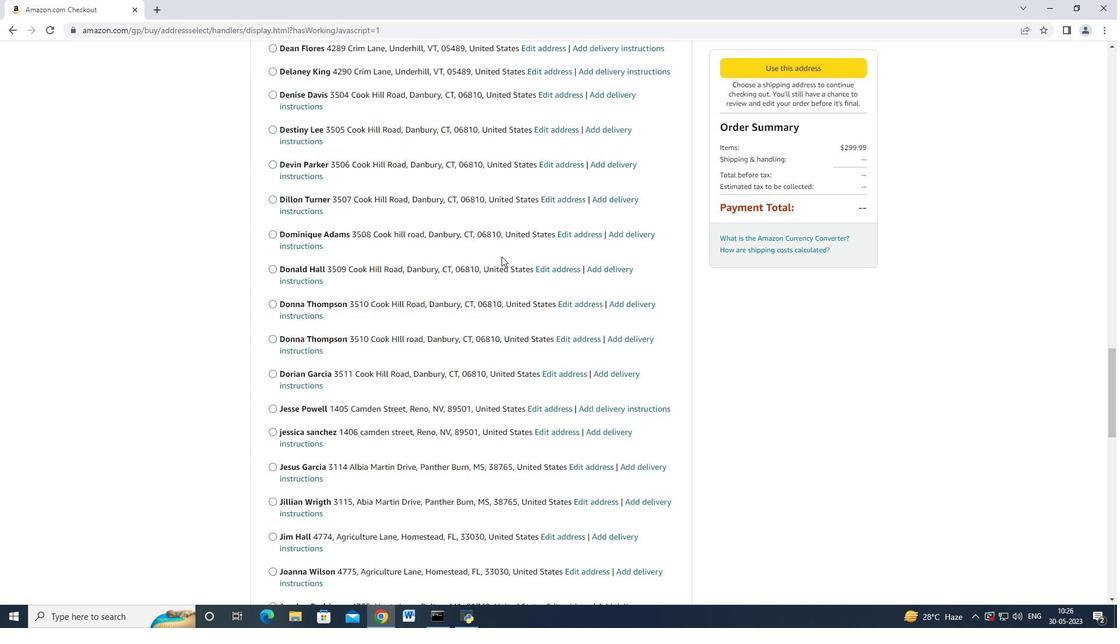 
Action: Mouse scrolled (501, 256) with delta (0, 0)
Screenshot: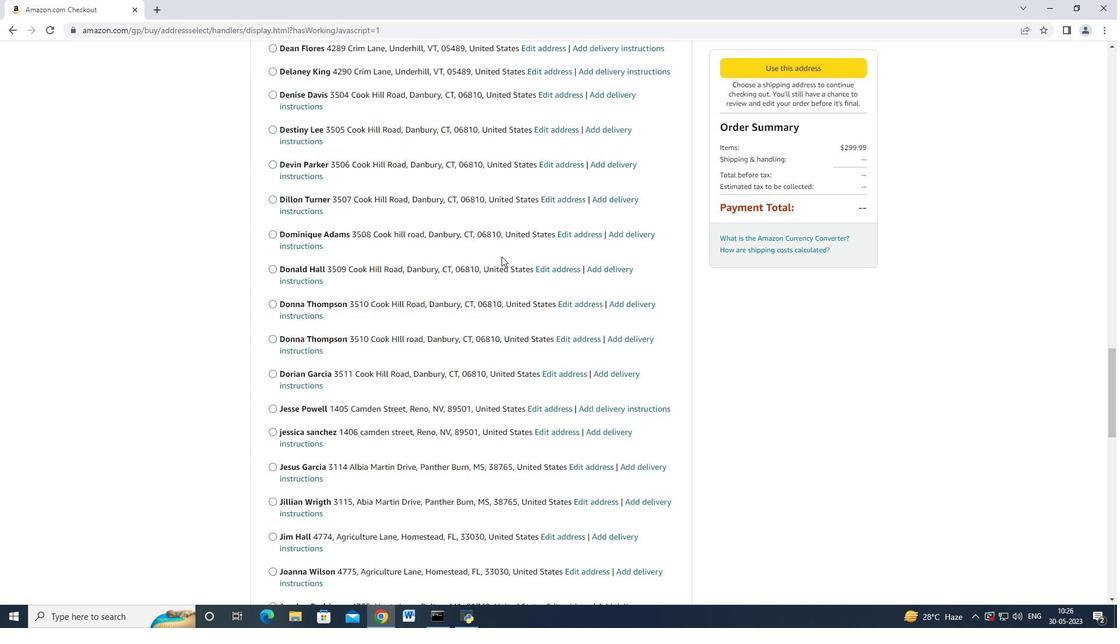 
Action: Mouse scrolled (501, 256) with delta (0, 0)
Screenshot: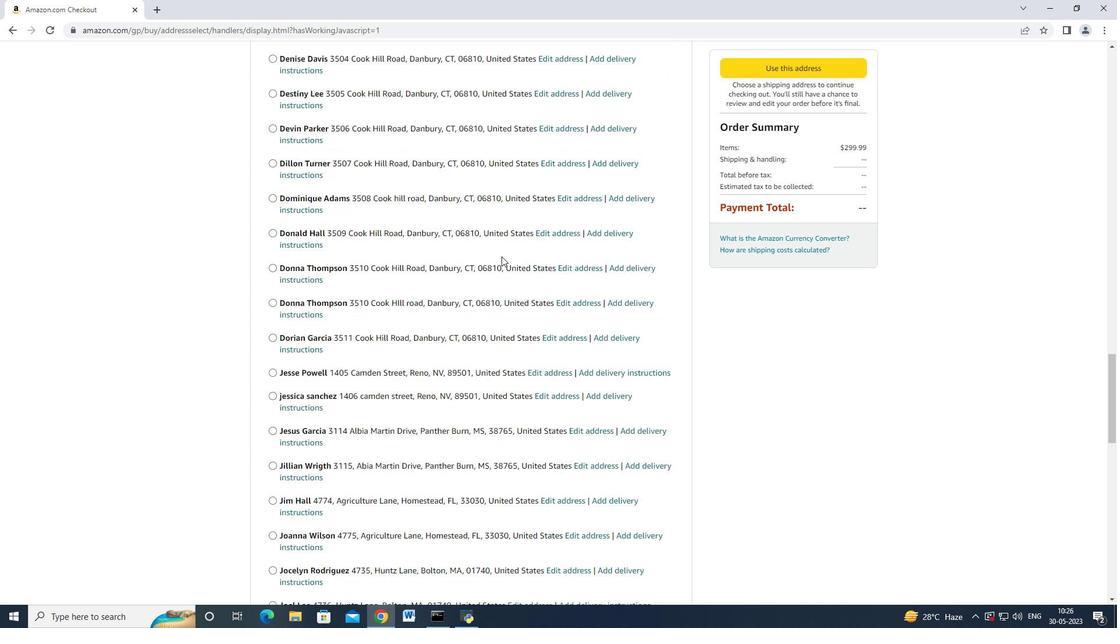 
Action: Mouse scrolled (501, 256) with delta (0, 0)
Screenshot: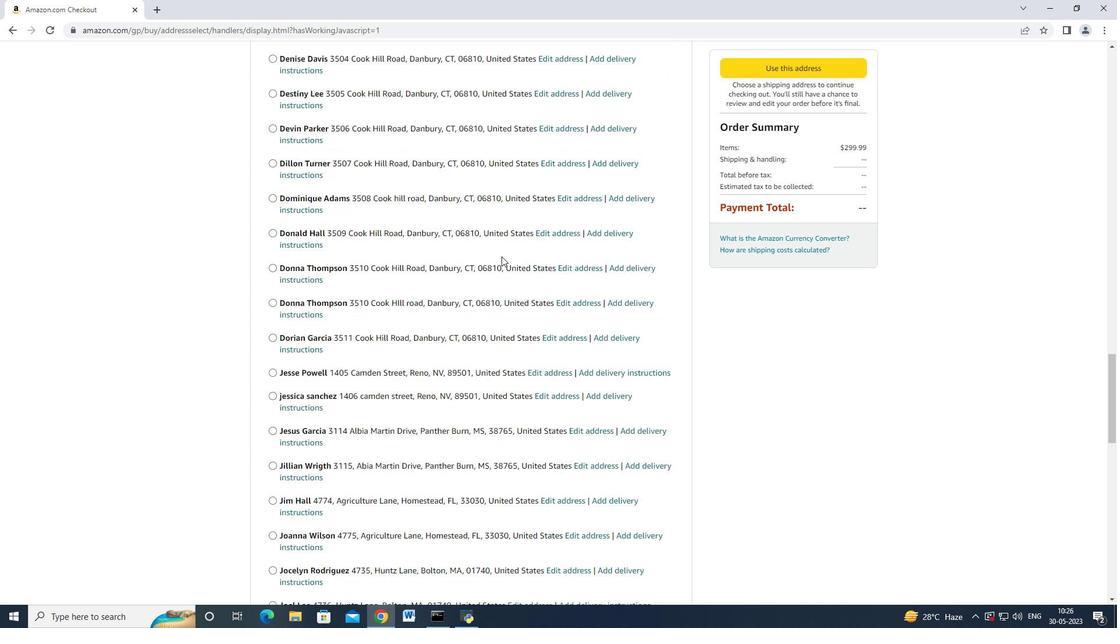 
Action: Mouse scrolled (501, 256) with delta (0, 0)
Screenshot: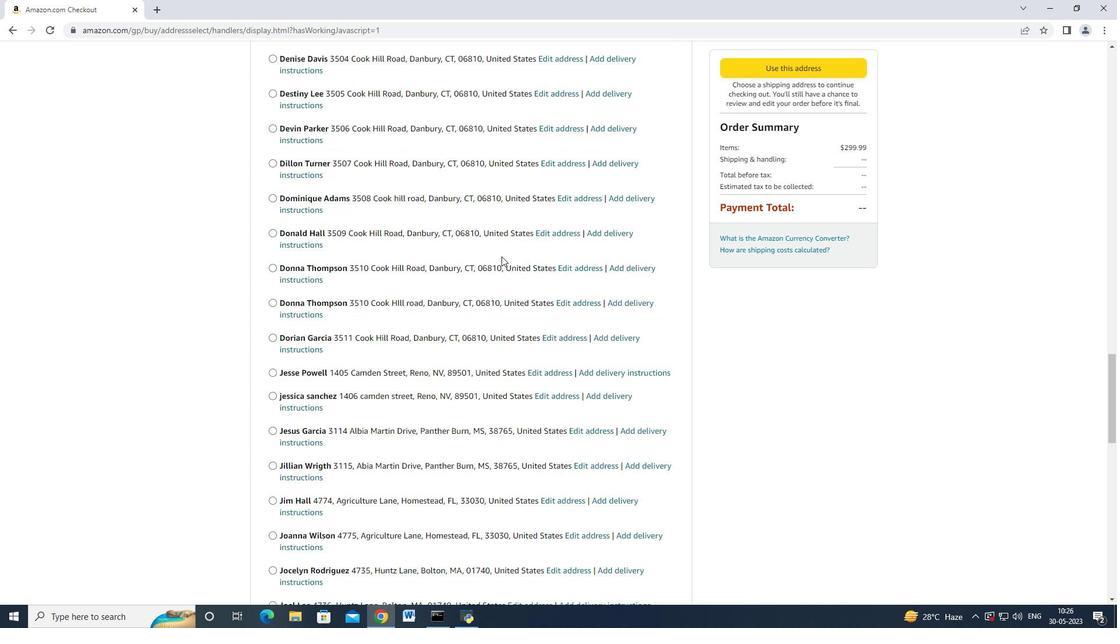 
Action: Mouse scrolled (501, 256) with delta (0, 0)
Screenshot: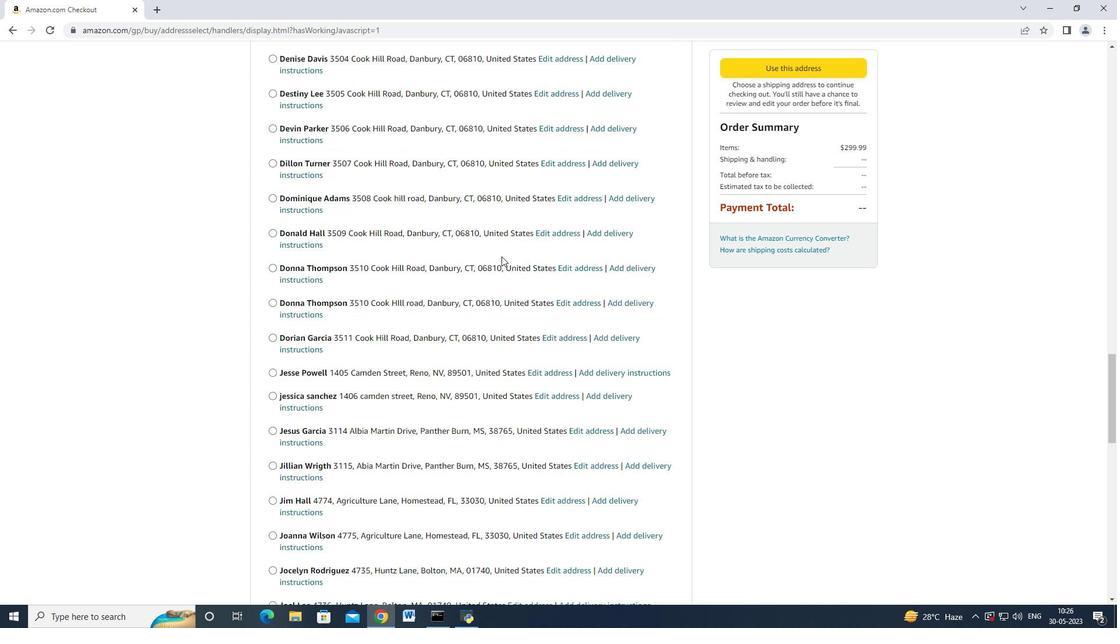 
Action: Mouse scrolled (501, 256) with delta (0, 0)
Screenshot: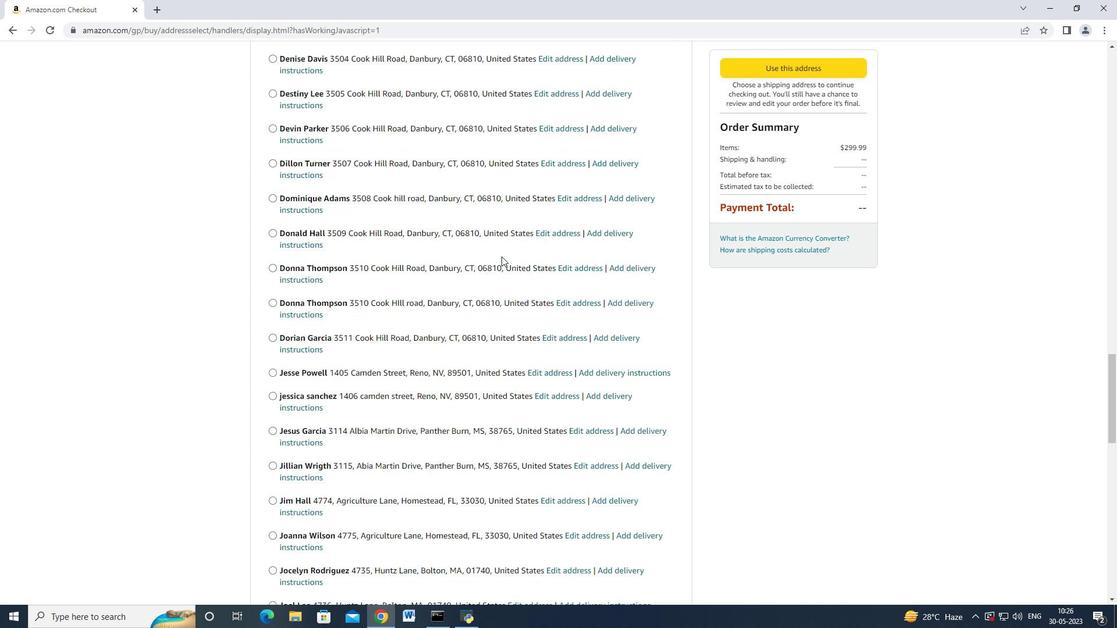
Action: Mouse scrolled (501, 256) with delta (0, 0)
Screenshot: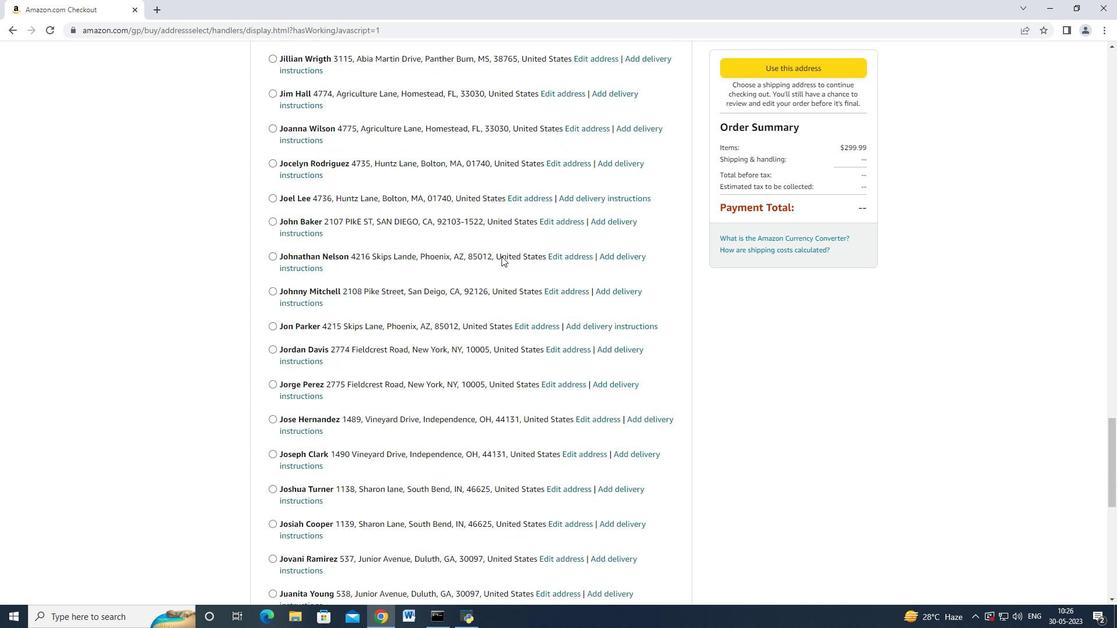 
Action: Mouse scrolled (501, 256) with delta (0, 0)
Screenshot: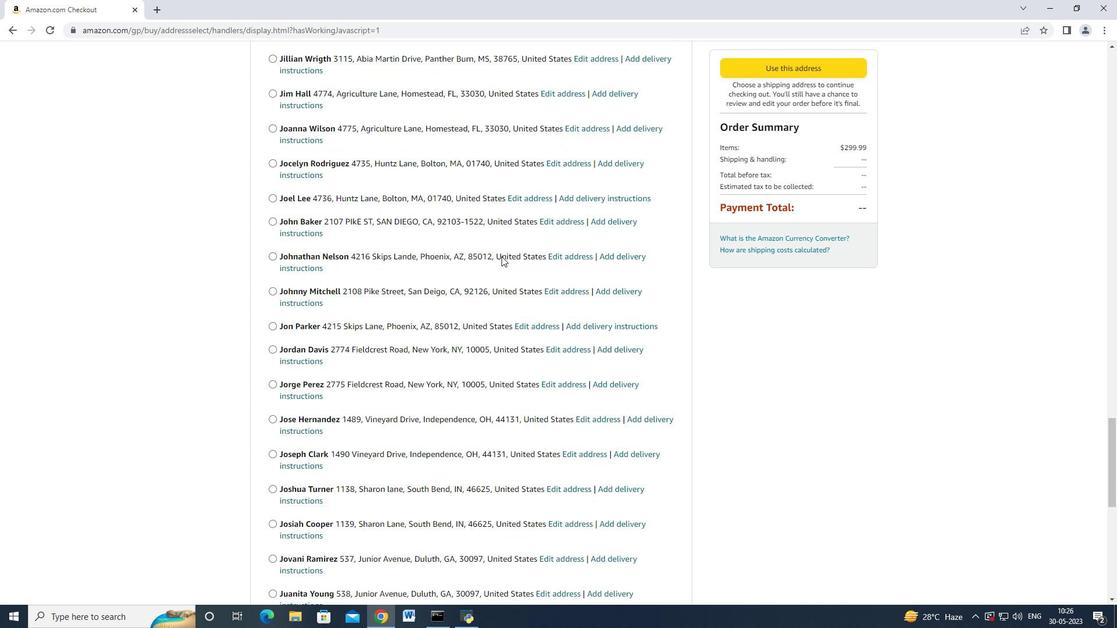 
Action: Mouse scrolled (501, 256) with delta (0, 0)
Screenshot: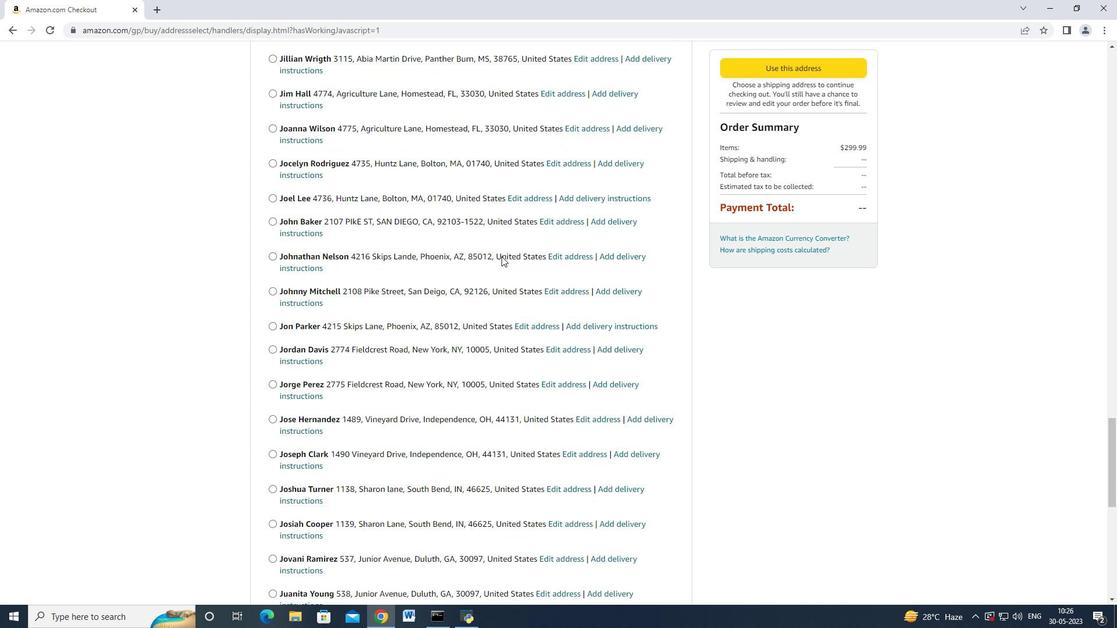 
Action: Mouse scrolled (501, 256) with delta (0, 0)
Screenshot: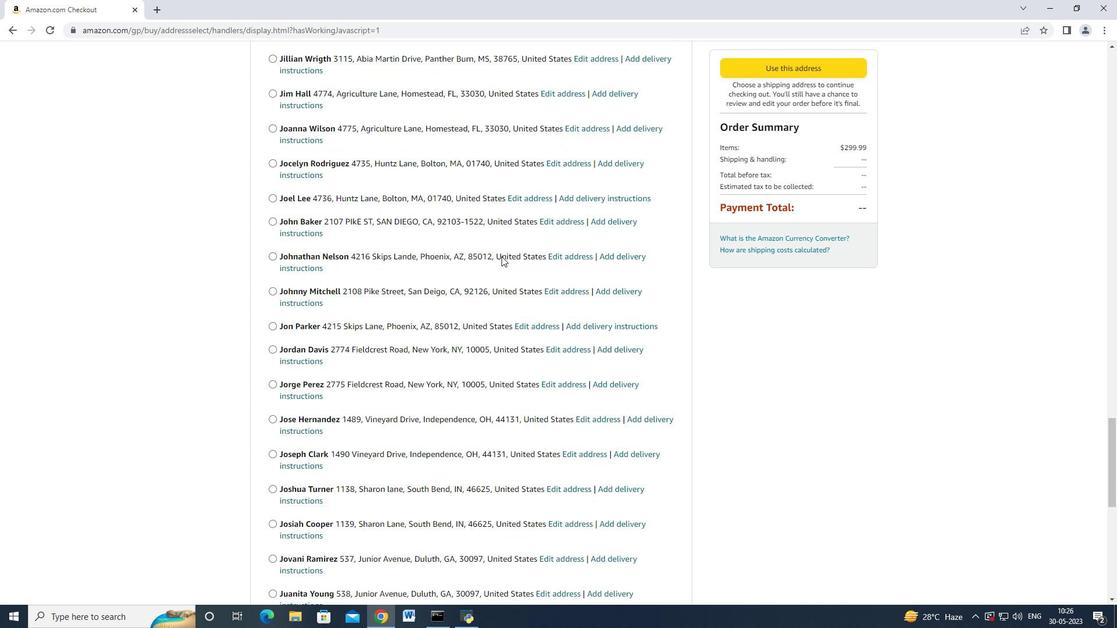 
Action: Mouse scrolled (501, 256) with delta (0, 0)
Screenshot: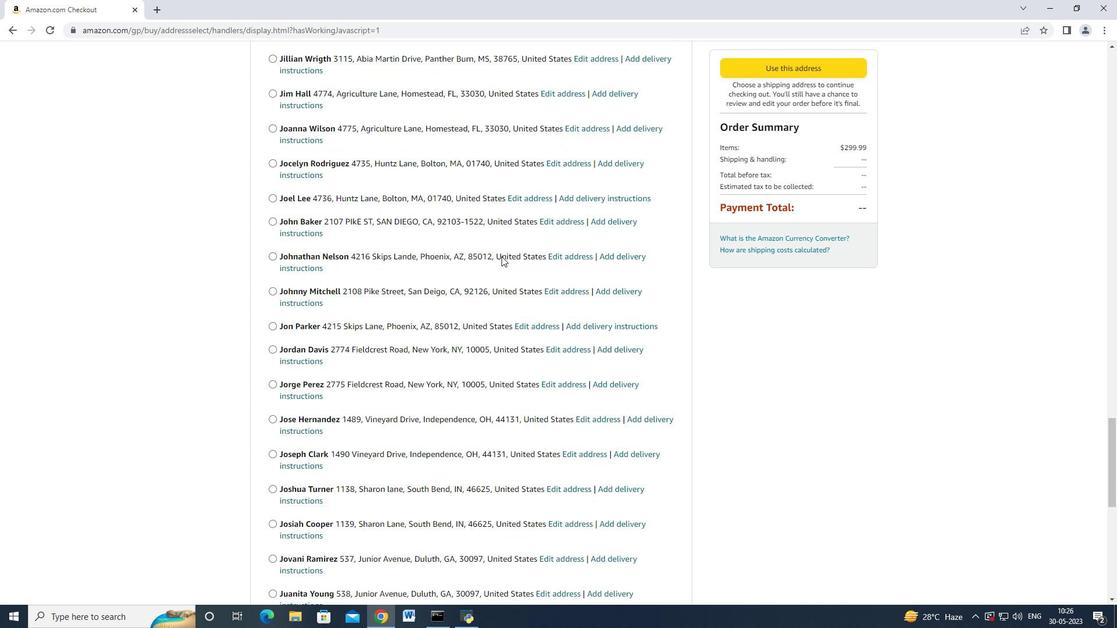 
Action: Mouse scrolled (501, 256) with delta (0, 0)
Screenshot: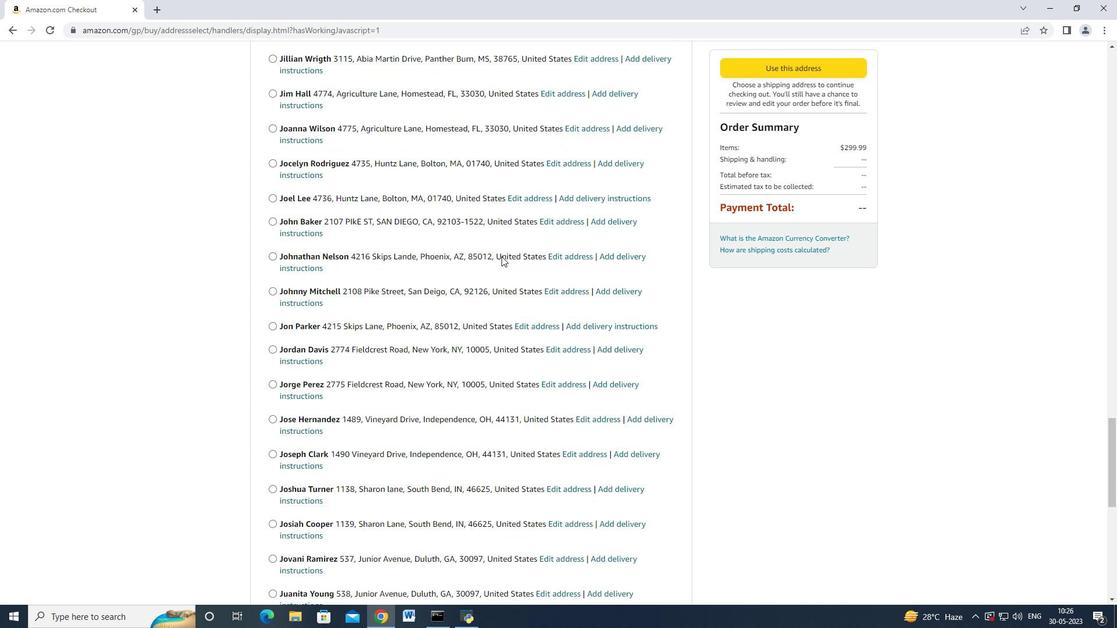 
Action: Mouse scrolled (501, 256) with delta (0, 0)
Screenshot: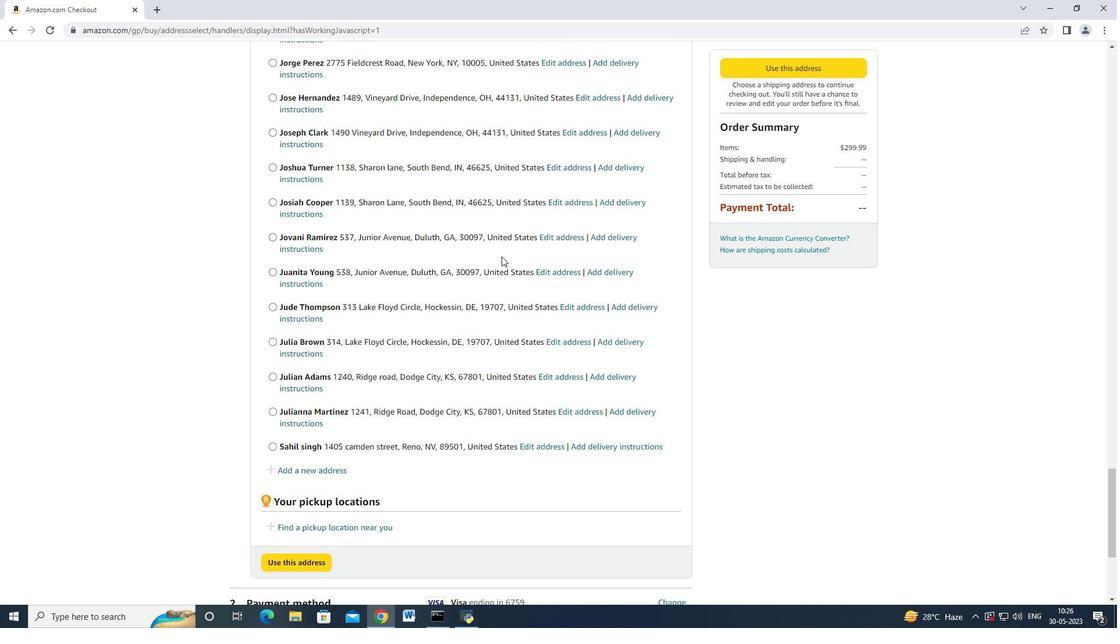 
Action: Mouse scrolled (501, 256) with delta (0, 0)
Screenshot: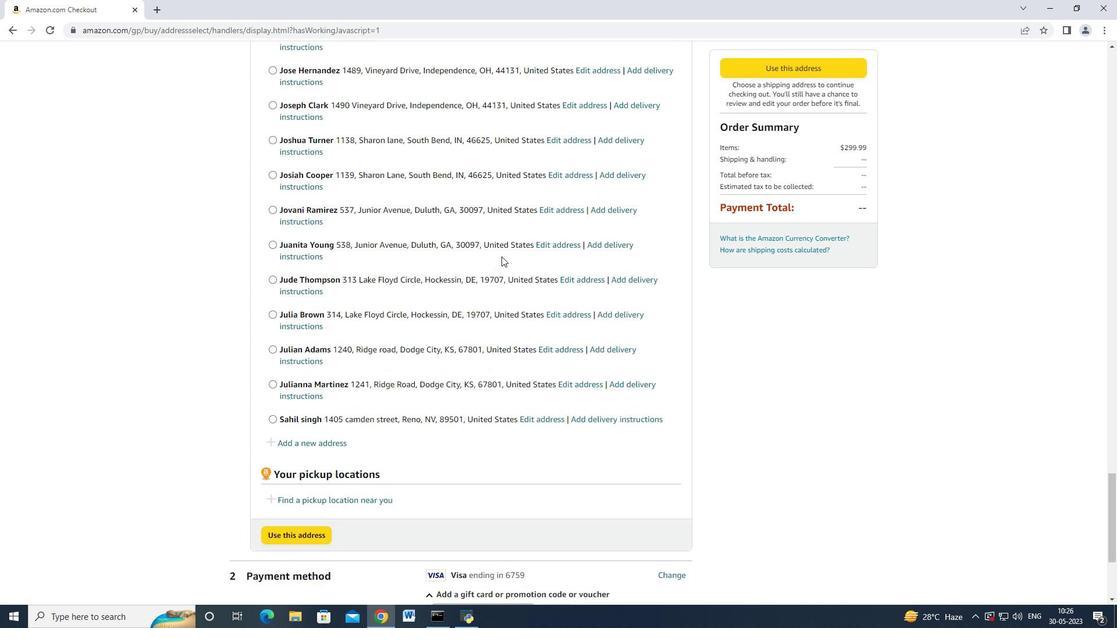 
Action: Mouse scrolled (501, 256) with delta (0, 0)
Screenshot: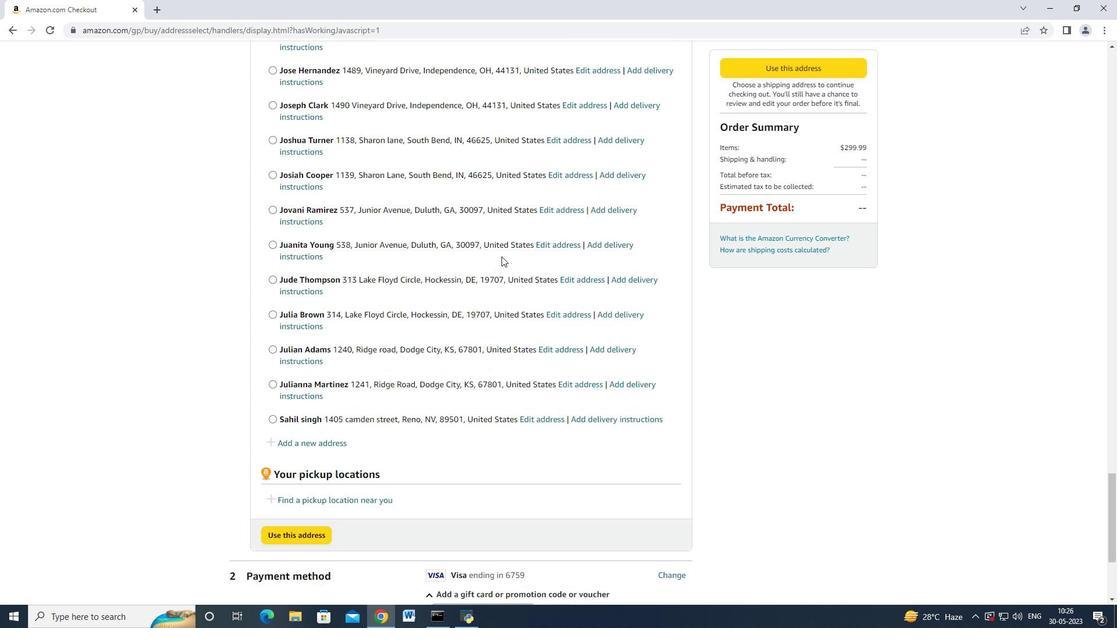 
Action: Mouse scrolled (501, 256) with delta (0, 0)
Screenshot: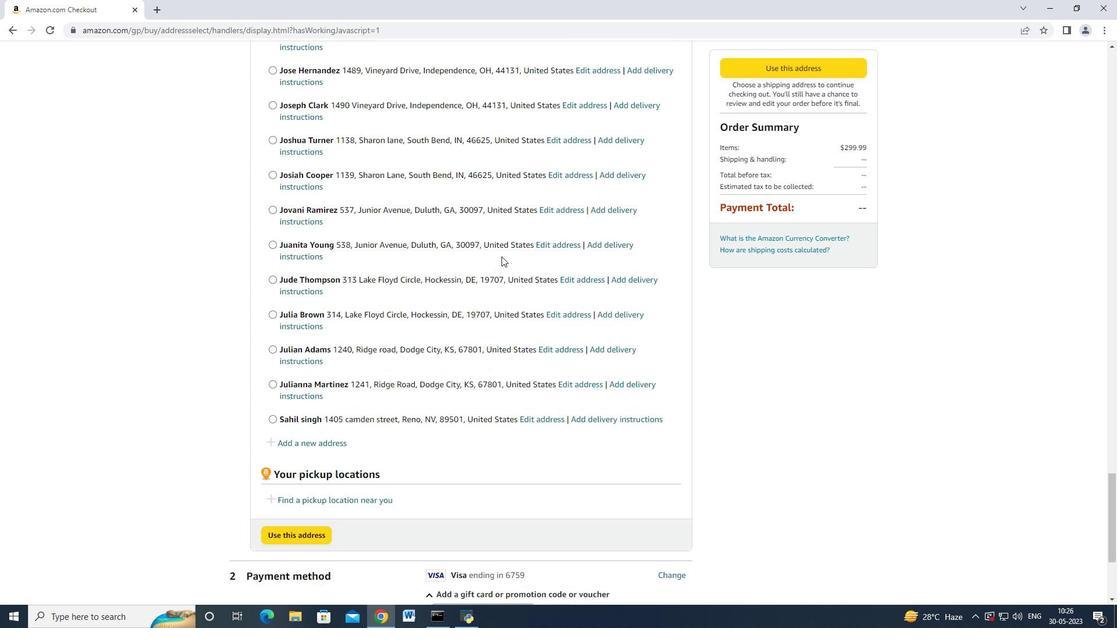 
Action: Mouse scrolled (501, 256) with delta (0, 0)
Screenshot: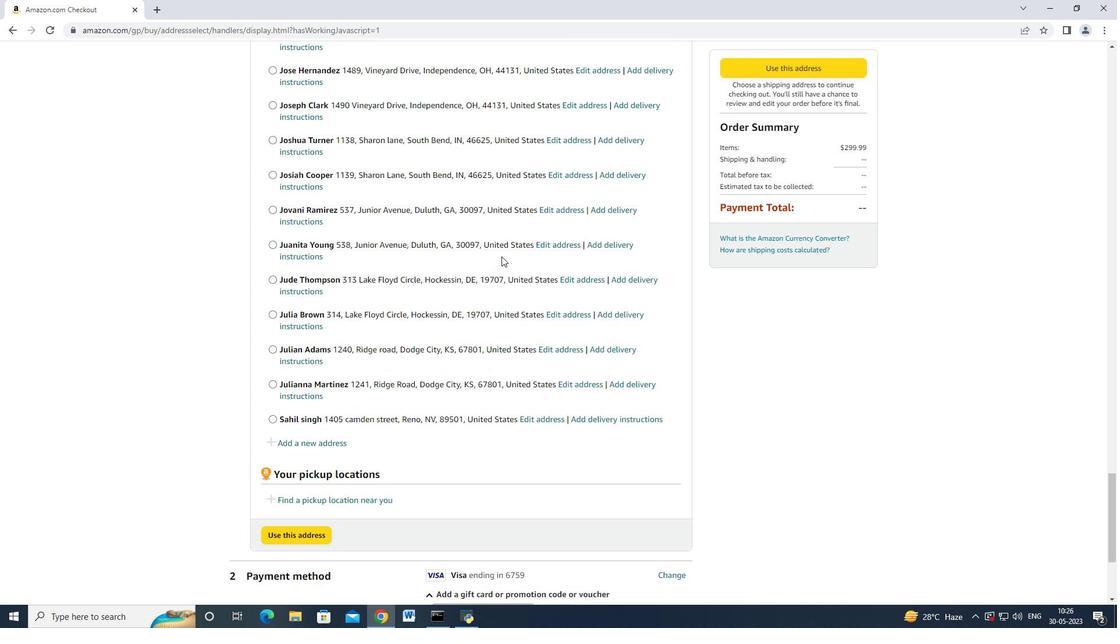 
Action: Mouse scrolled (501, 256) with delta (0, 0)
Screenshot: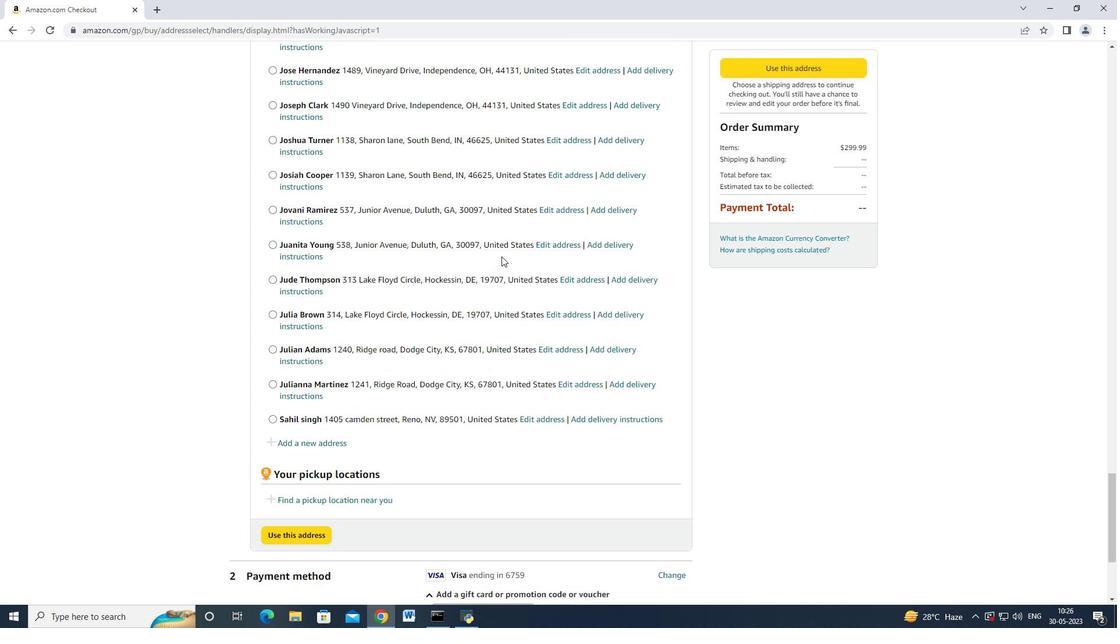 
Action: Mouse moved to (303, 240)
Screenshot: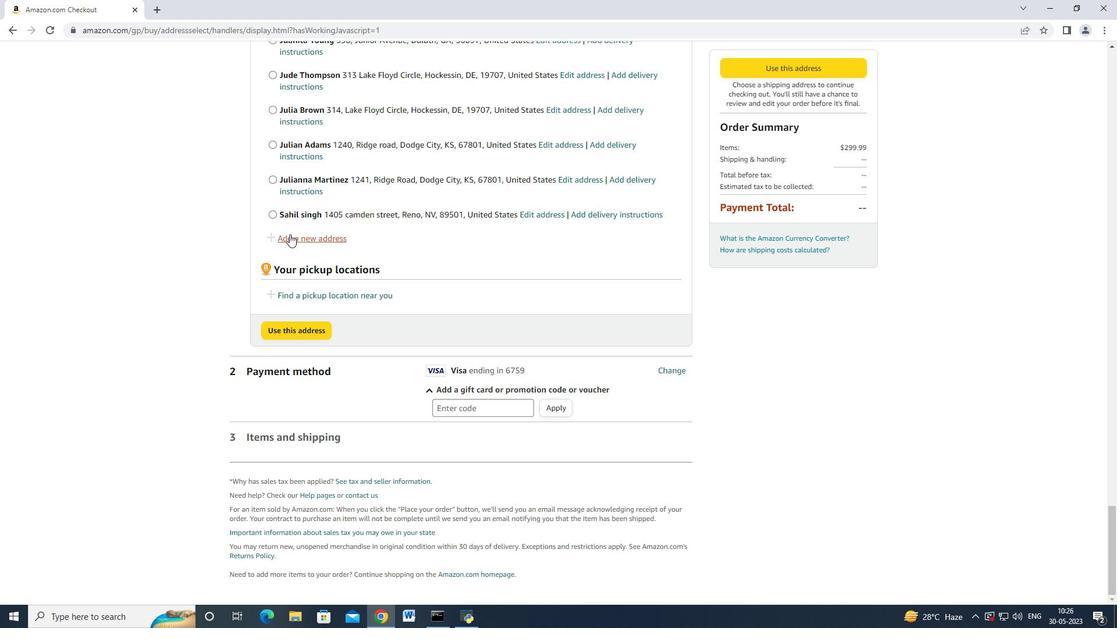 
Action: Mouse pressed left at (303, 240)
Screenshot: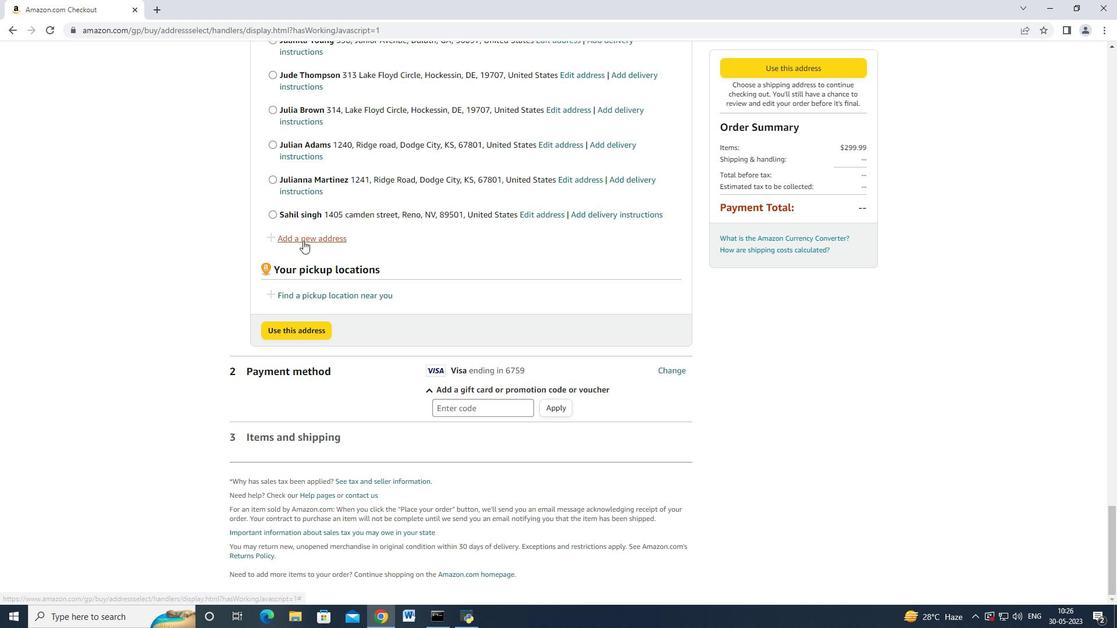 
Action: Mouse moved to (381, 276)
Screenshot: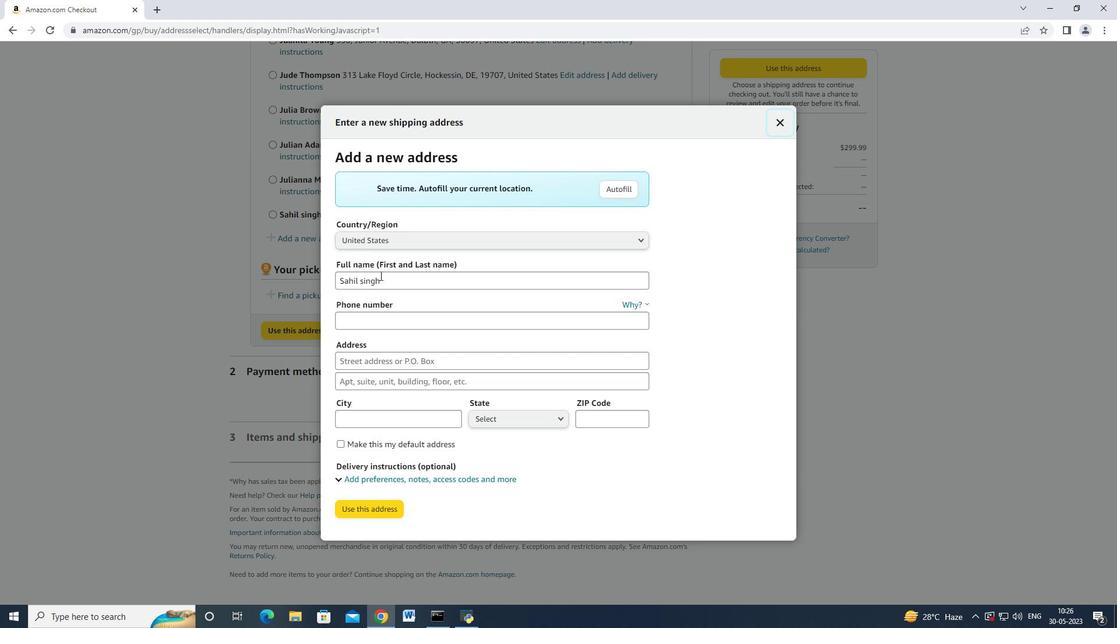 
Action: Mouse pressed left at (381, 276)
Screenshot: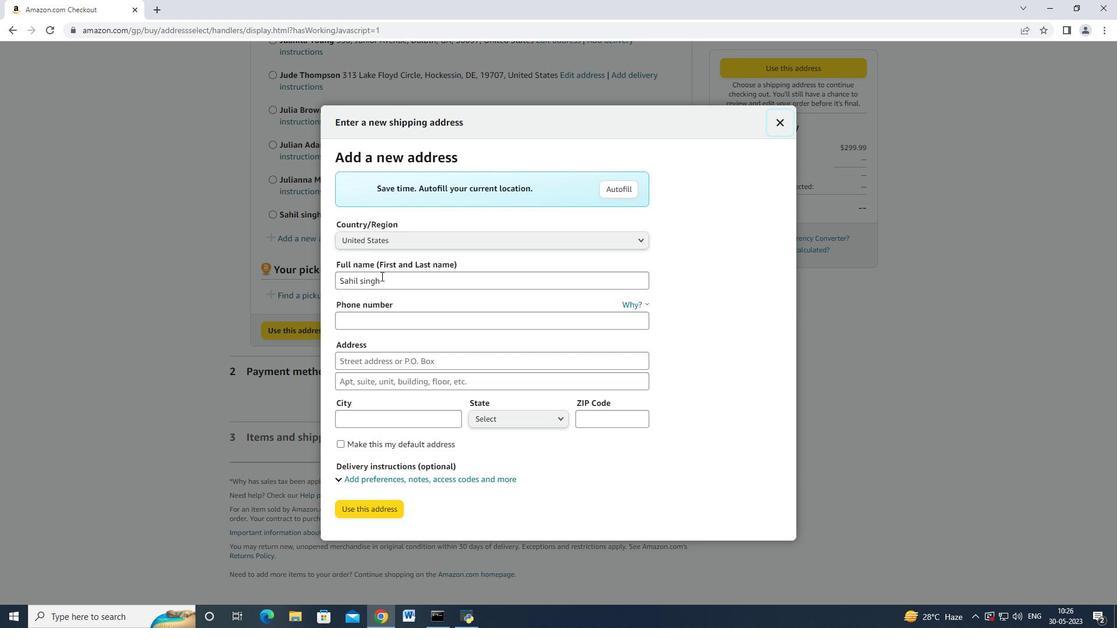 
Action: Mouse moved to (347, 276)
Screenshot: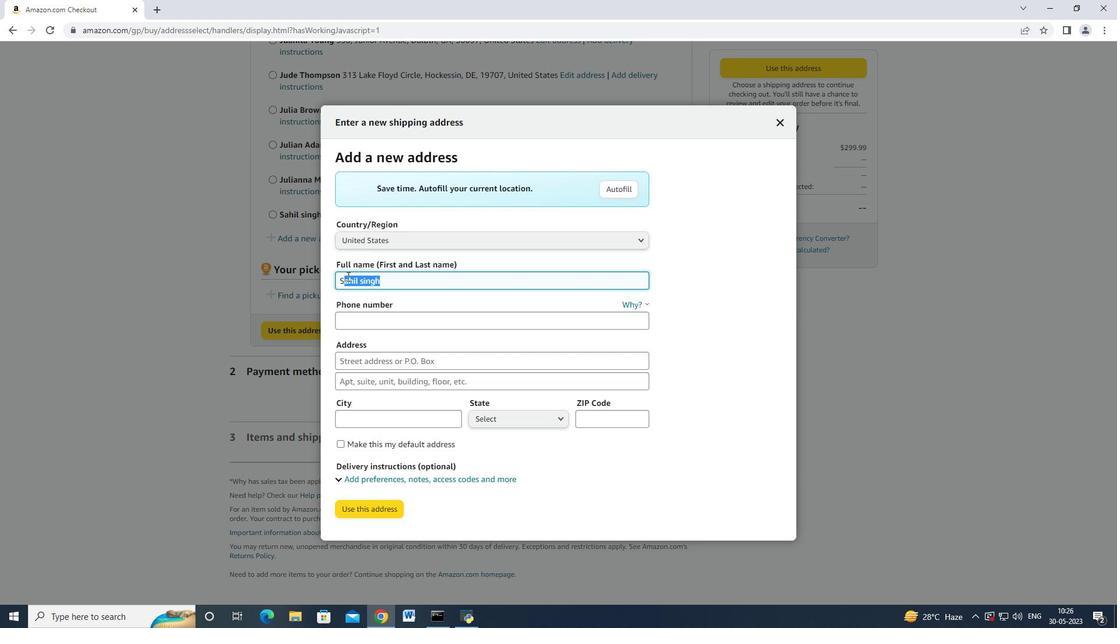 
Action: Key pressed <Key.backspace><Key.backspace><Key.shift_r><Key.shift_r><Key.shift_r><Key.shift_r><Key.shift_r><Key.shift_r><Key.shift_r><Key.shift_r><Key.shift_r><Key.shift_r><Key.shift_r><Key.shift_r><Key.shift_r><Key.shift_r><Key.shift_r>E<Key.backspace><Key.shift_r>Douglas<Key.space><Key.shift>Martin<Key.tab><Key.tab>2034707320<Key.tab>3512<Key.space><Key.shift>Cook<Key.space><Key.shift>Hill<Key.space><Key.shift>r<Key.backspace><Key.shift>Road<Key.tab><Key.tab><Key.shift_r>Danbury<Key.space><Key.tab>
Screenshot: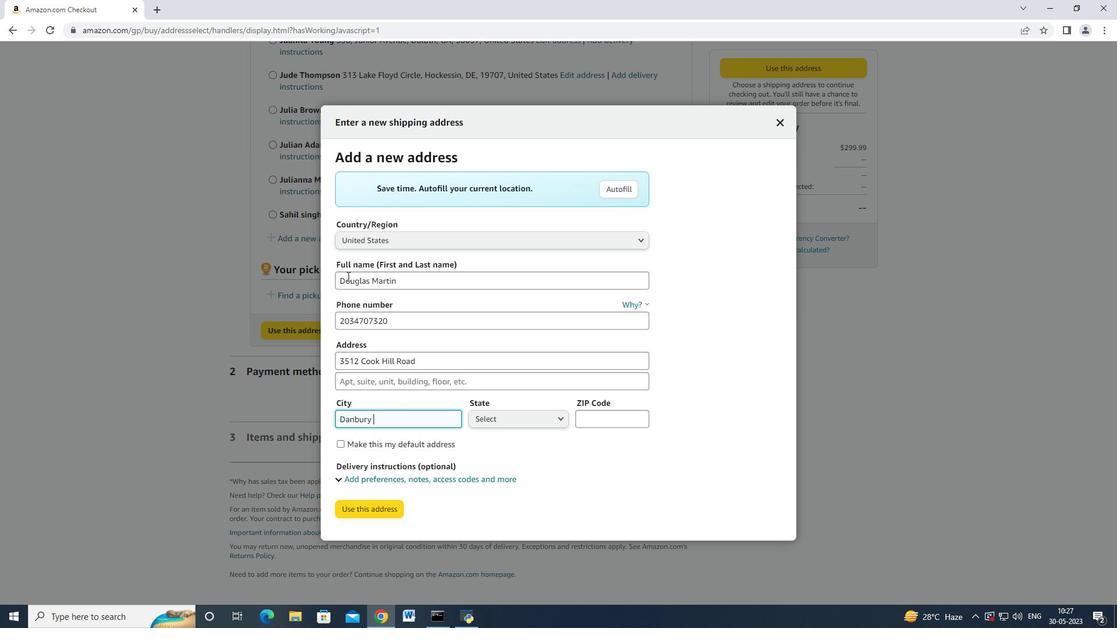 
Action: Mouse moved to (525, 417)
Screenshot: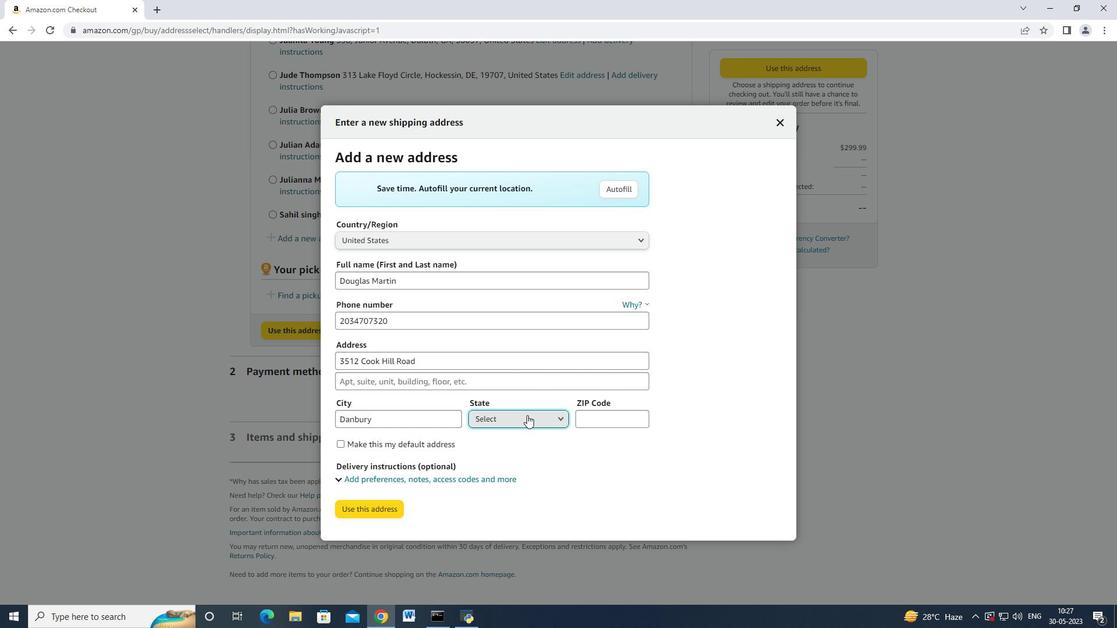 
Action: Mouse pressed left at (525, 417)
Screenshot: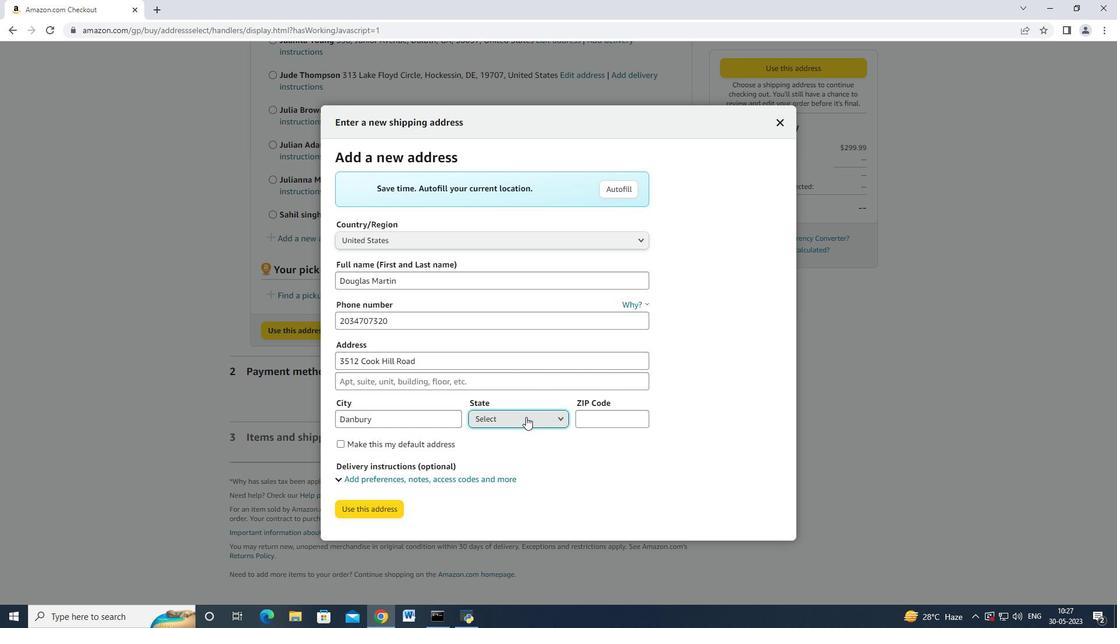 
Action: Mouse moved to (530, 392)
Screenshot: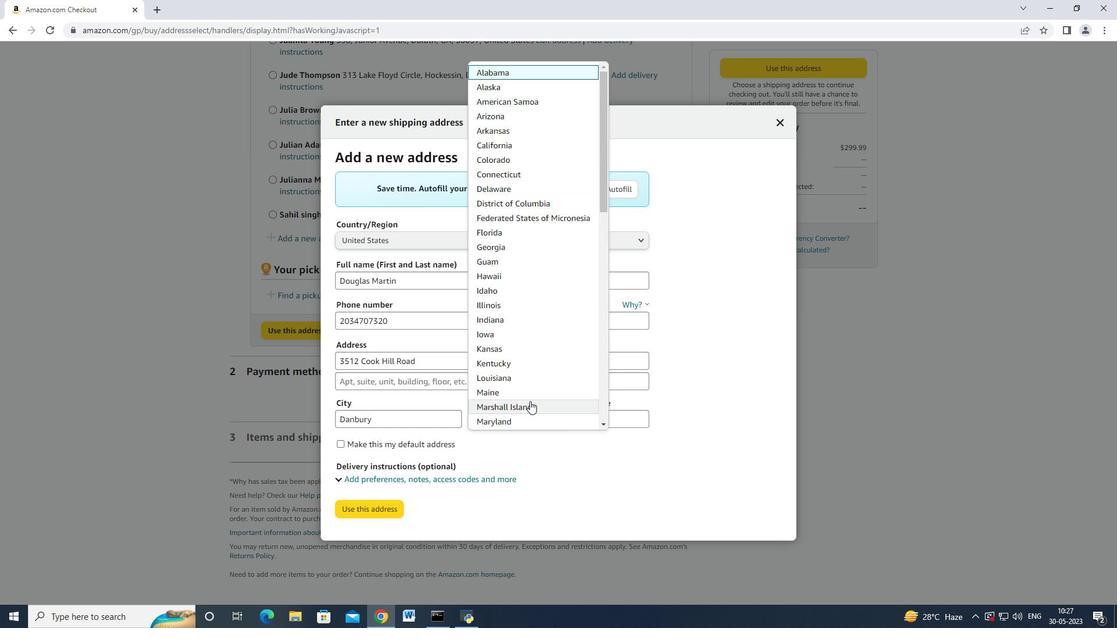 
Action: Mouse scrolled (530, 391) with delta (0, 0)
Screenshot: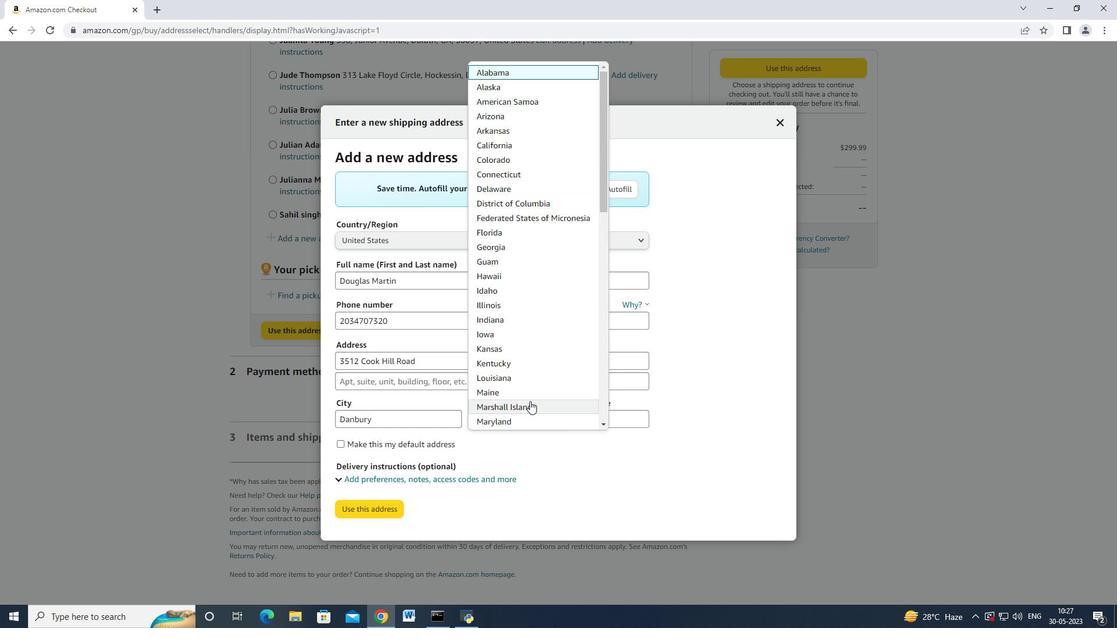 
Action: Mouse scrolled (530, 391) with delta (0, 0)
Screenshot: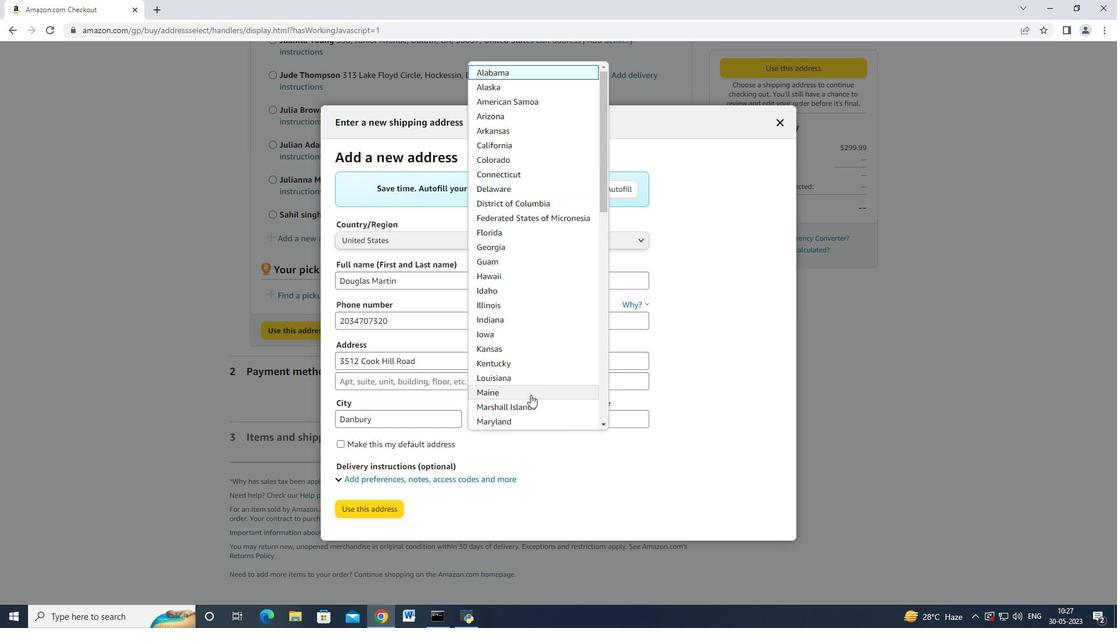 
Action: Mouse scrolled (530, 391) with delta (0, 0)
Screenshot: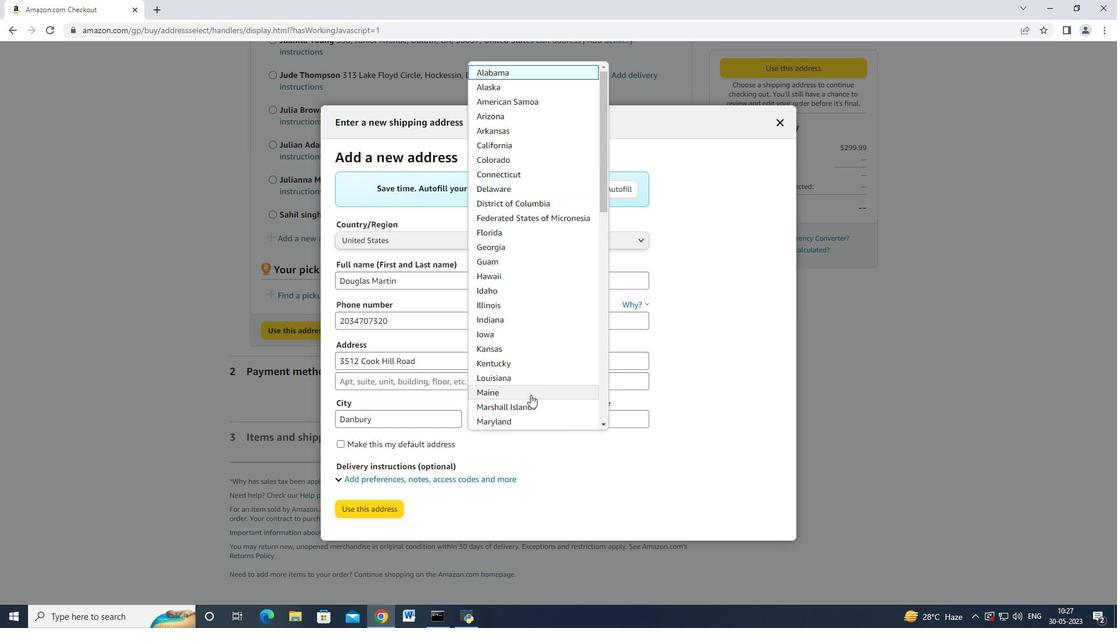
Action: Mouse scrolled (530, 391) with delta (0, 0)
Screenshot: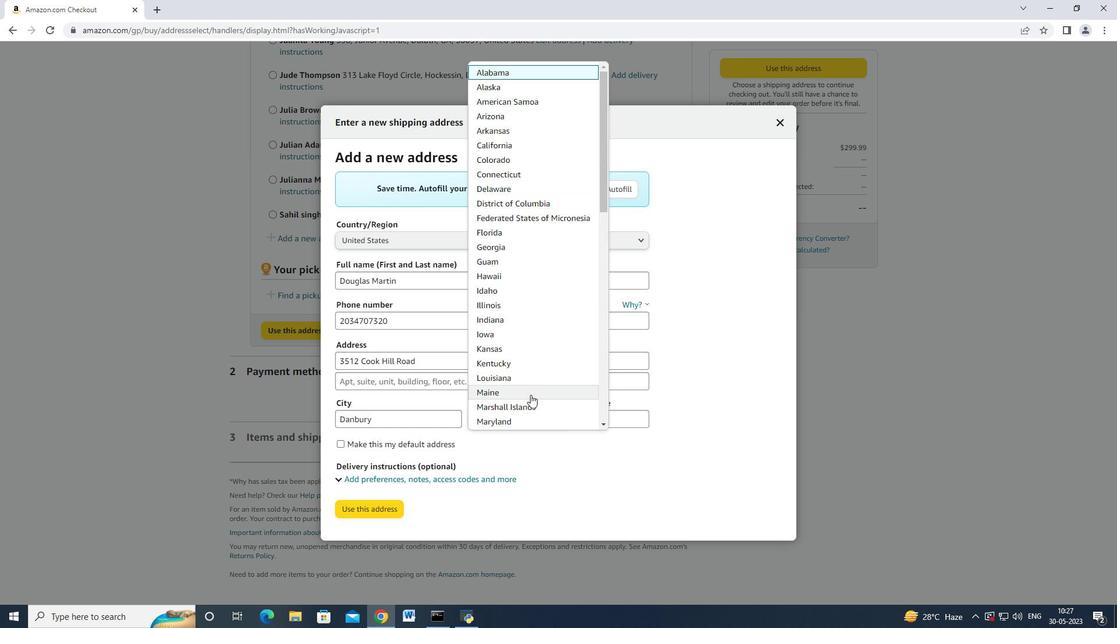 
Action: Mouse scrolled (530, 391) with delta (0, 0)
Screenshot: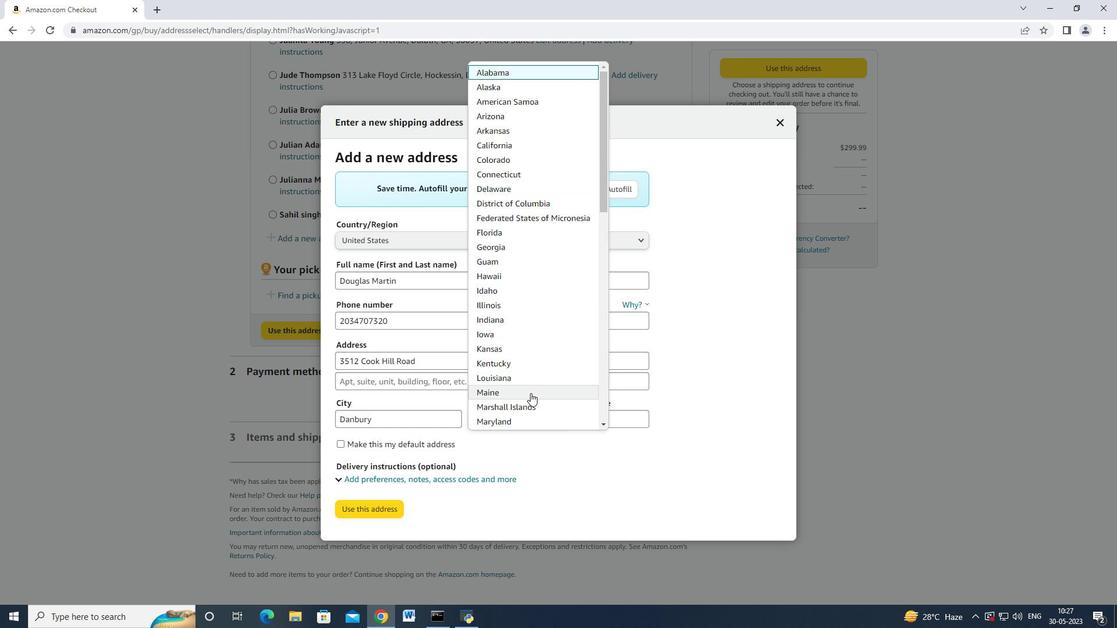 
Action: Mouse scrolled (530, 391) with delta (0, 0)
Screenshot: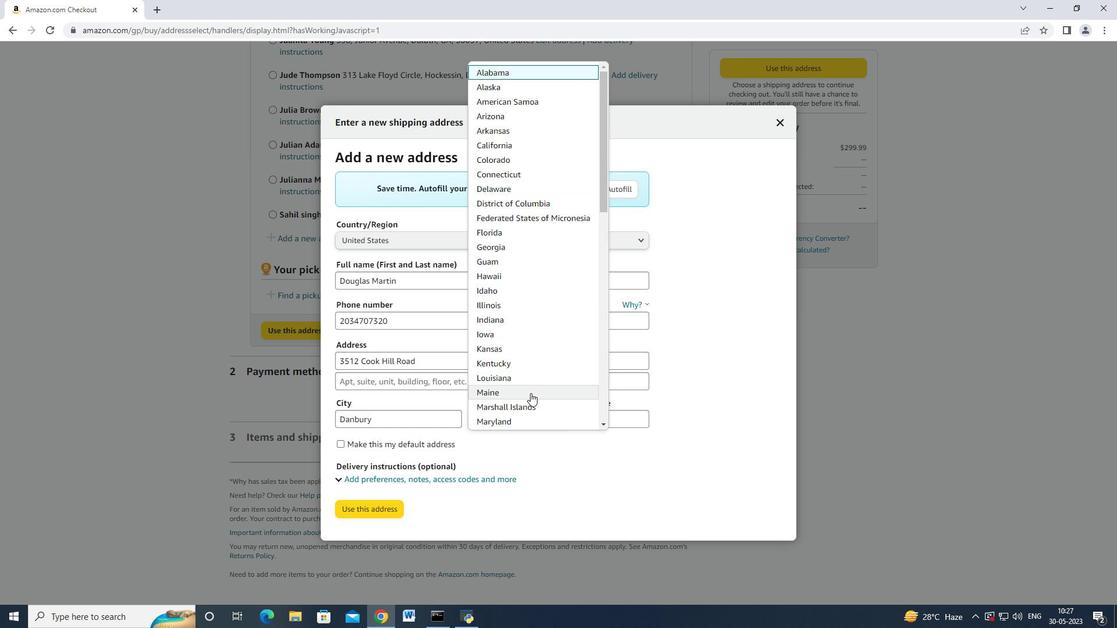 
Action: Mouse scrolled (530, 391) with delta (0, 0)
Screenshot: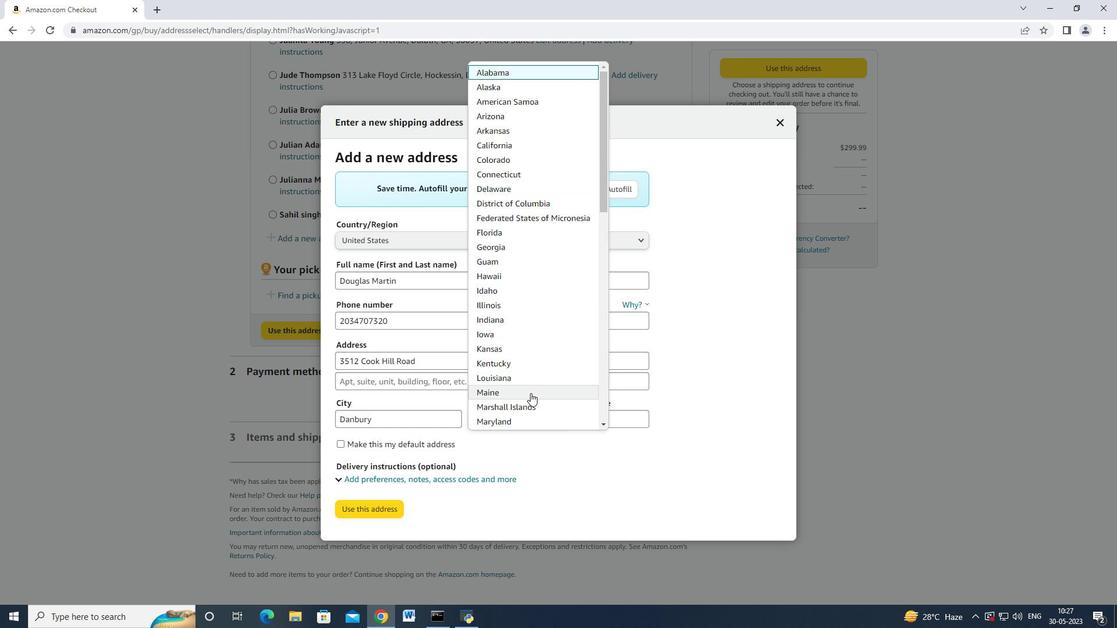 
Action: Mouse scrolled (530, 391) with delta (0, 0)
Screenshot: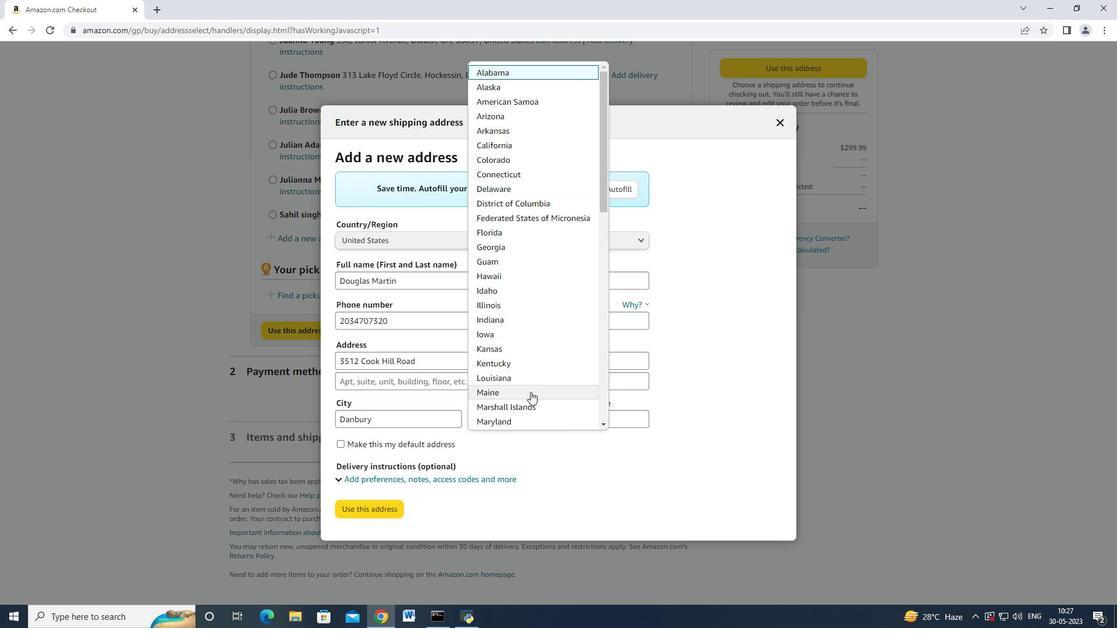 
Action: Mouse scrolled (530, 392) with delta (0, 0)
Screenshot: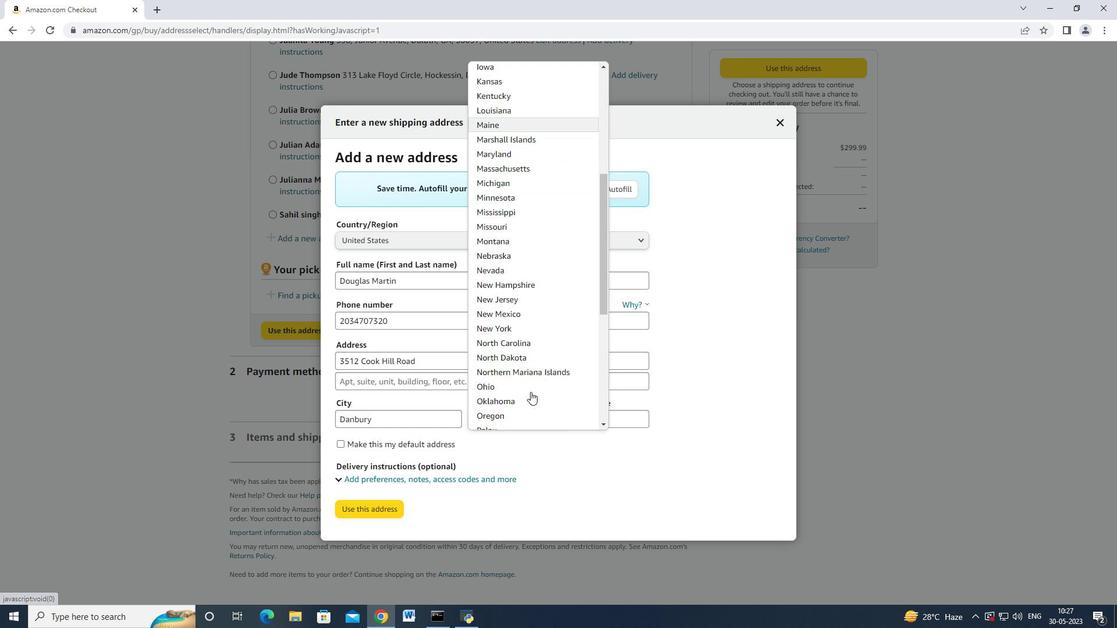 
Action: Mouse scrolled (530, 392) with delta (0, 0)
Screenshot: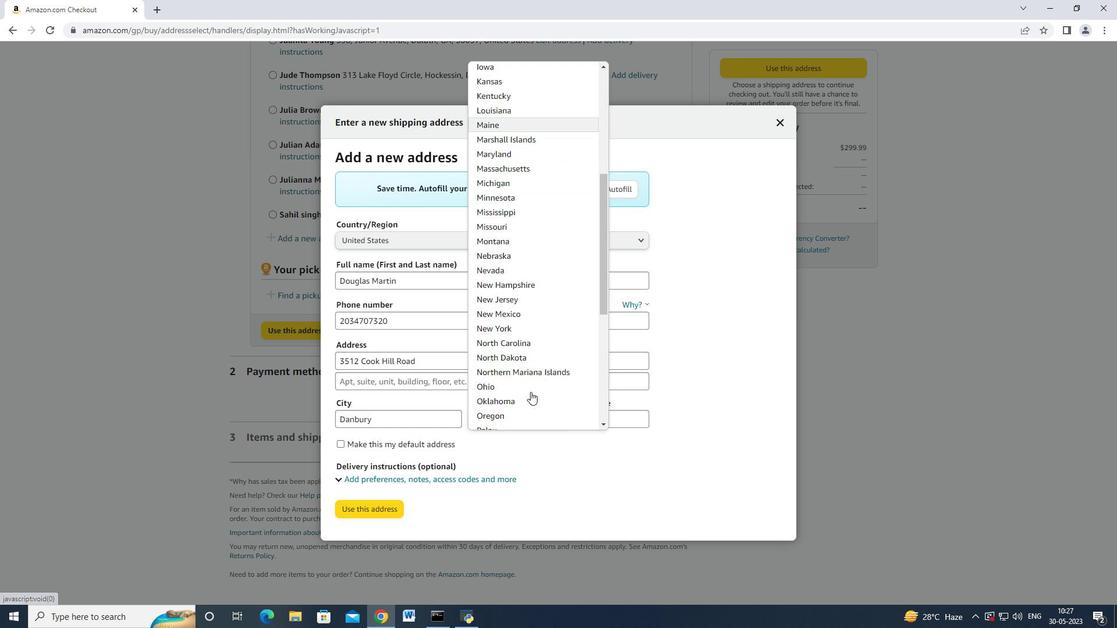 
Action: Mouse scrolled (530, 392) with delta (0, 0)
Screenshot: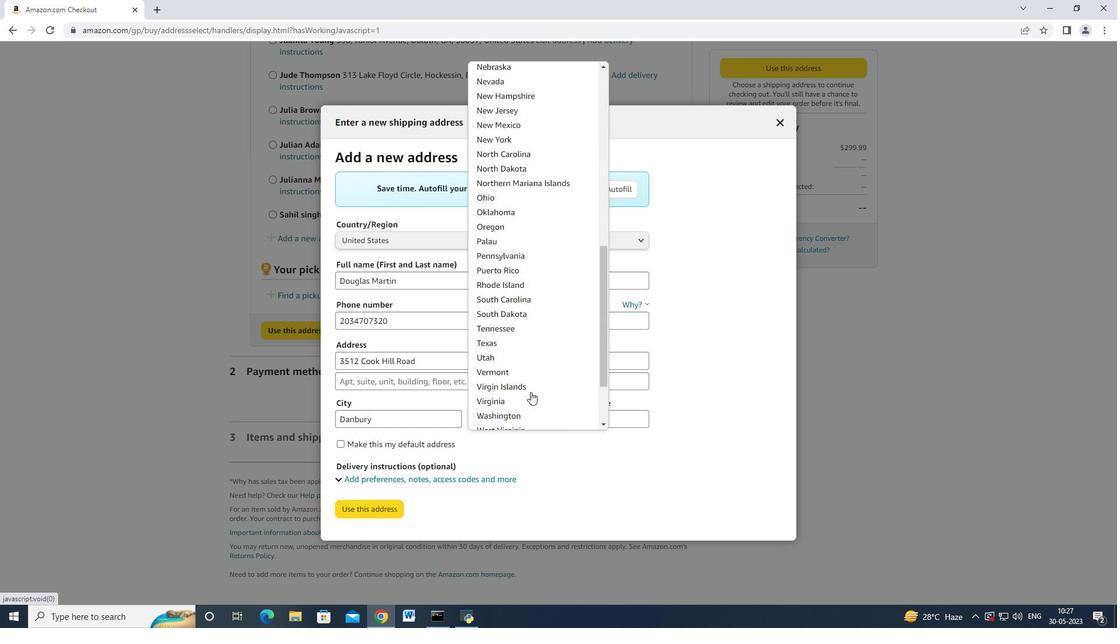 
Action: Mouse scrolled (530, 392) with delta (0, 0)
Screenshot: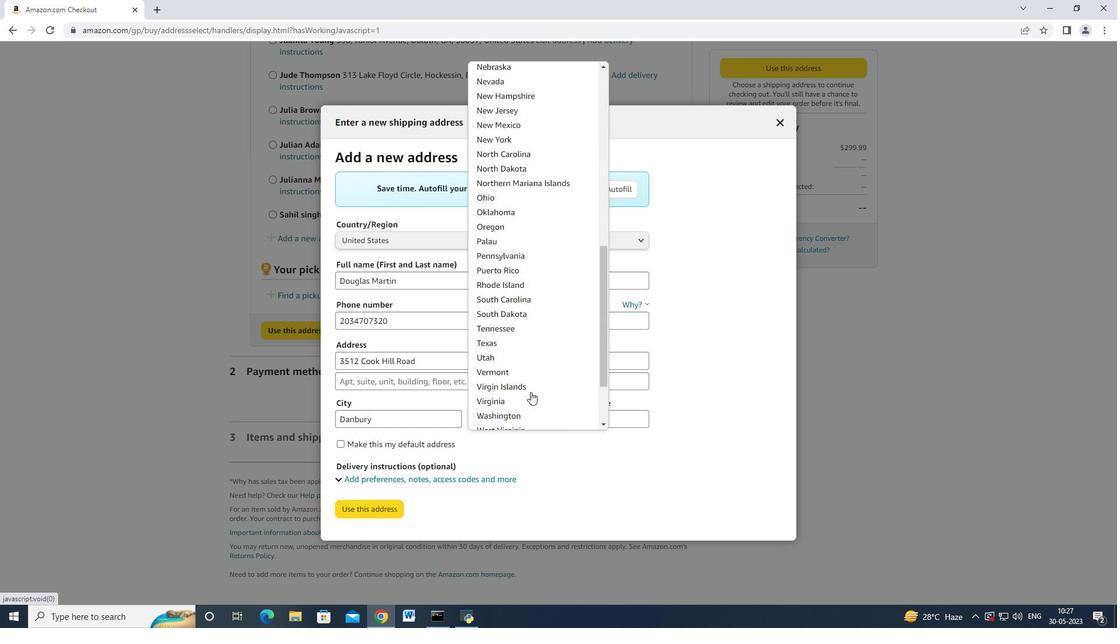 
Action: Mouse scrolled (530, 392) with delta (0, 0)
Screenshot: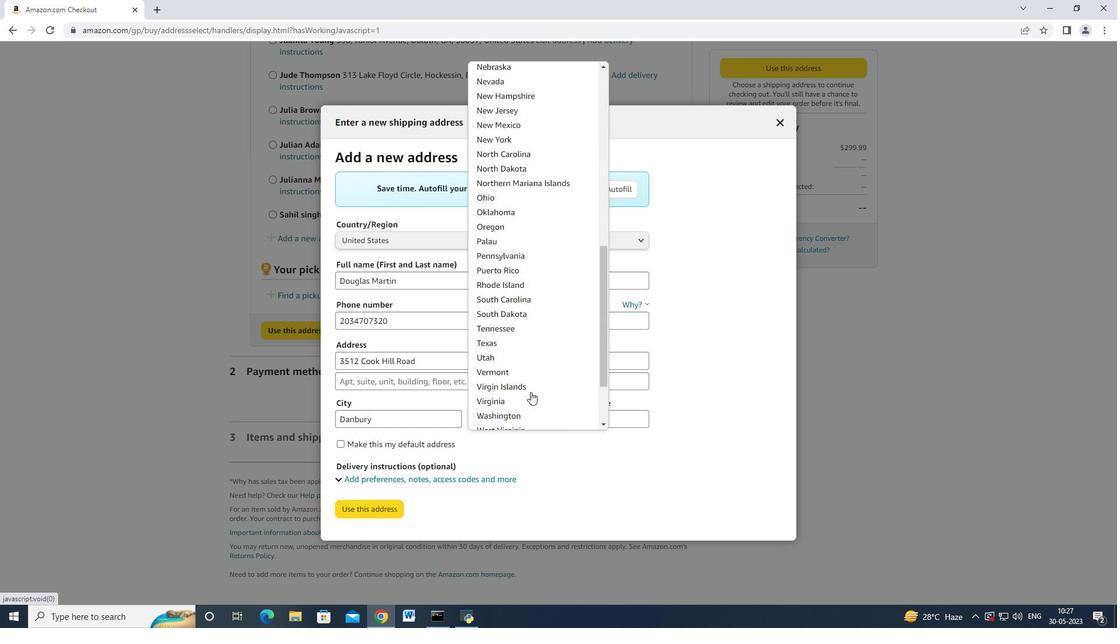 
Action: Mouse scrolled (530, 392) with delta (0, 0)
Screenshot: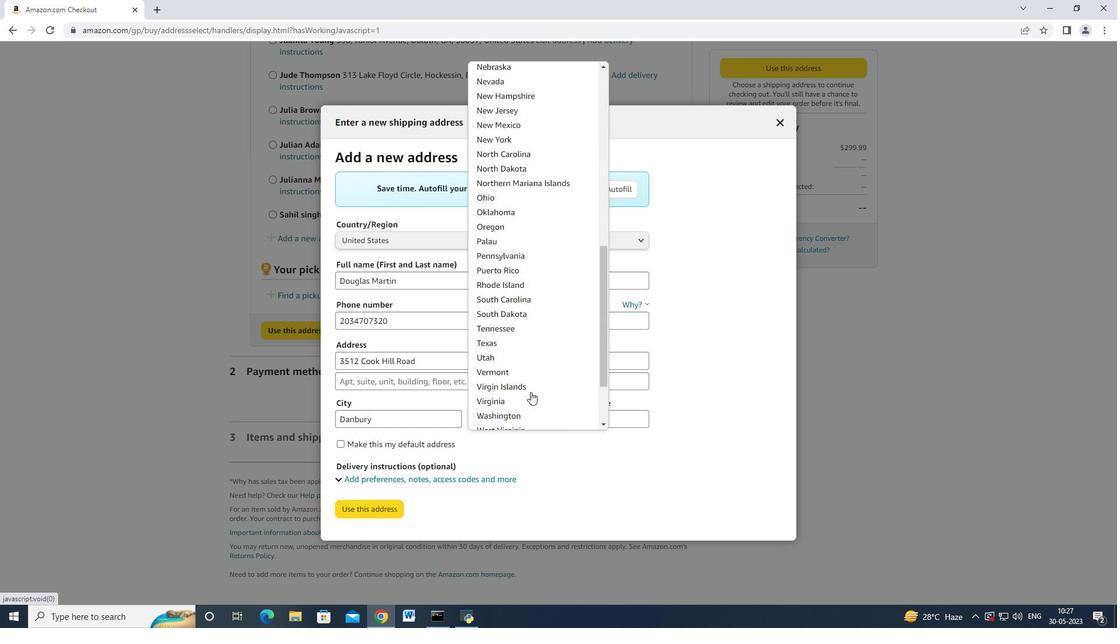 
Action: Mouse scrolled (530, 392) with delta (0, 0)
Screenshot: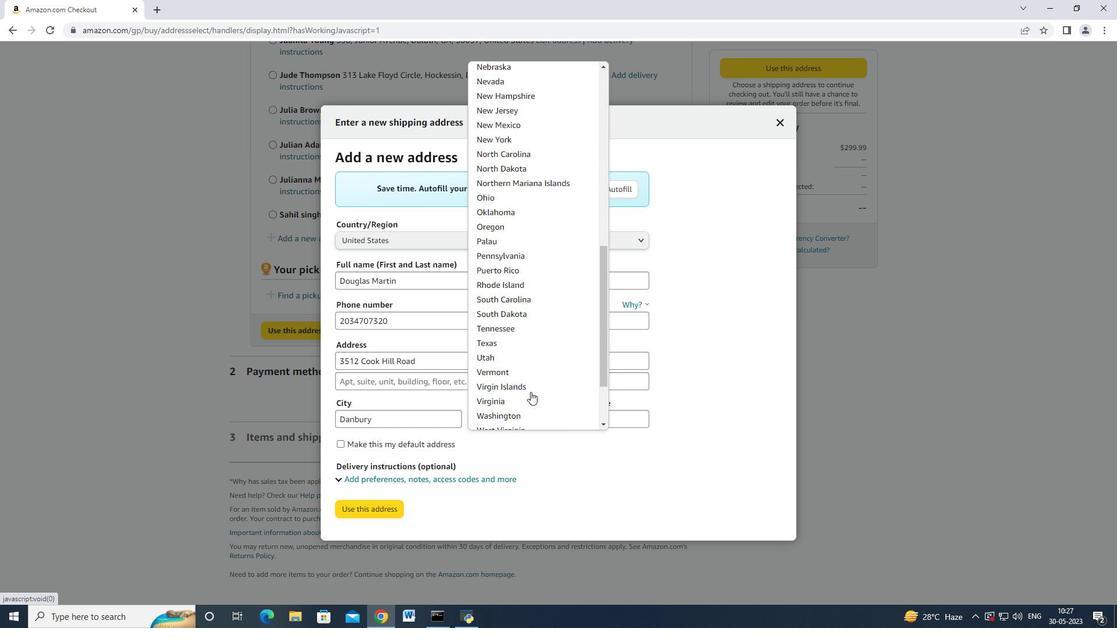 
Action: Mouse scrolled (530, 392) with delta (0, 0)
Screenshot: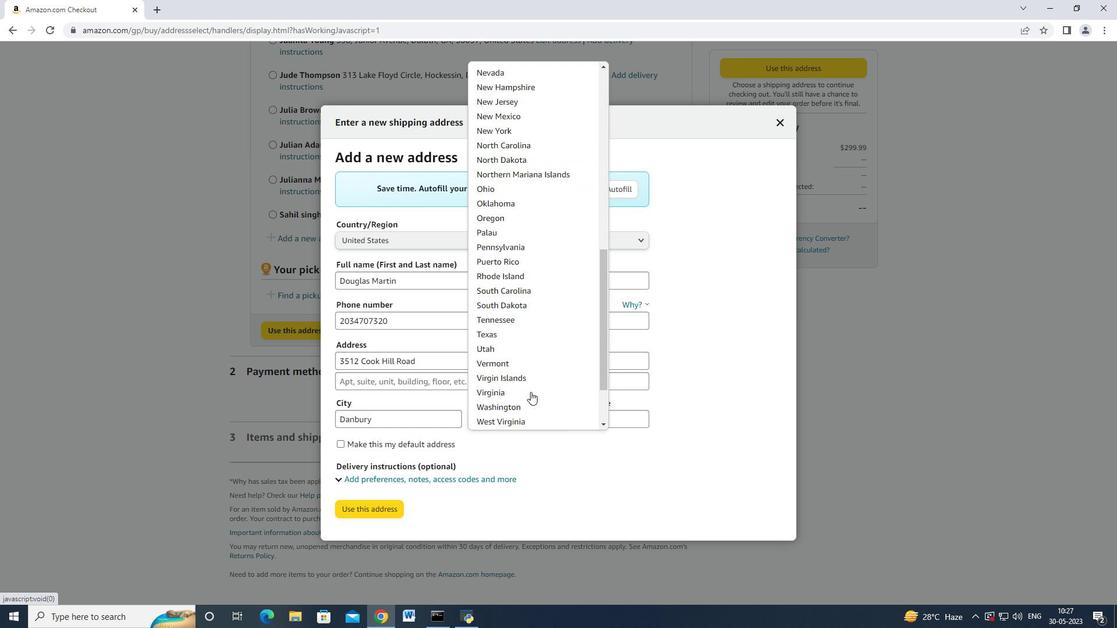 
Action: Mouse moved to (505, 173)
Screenshot: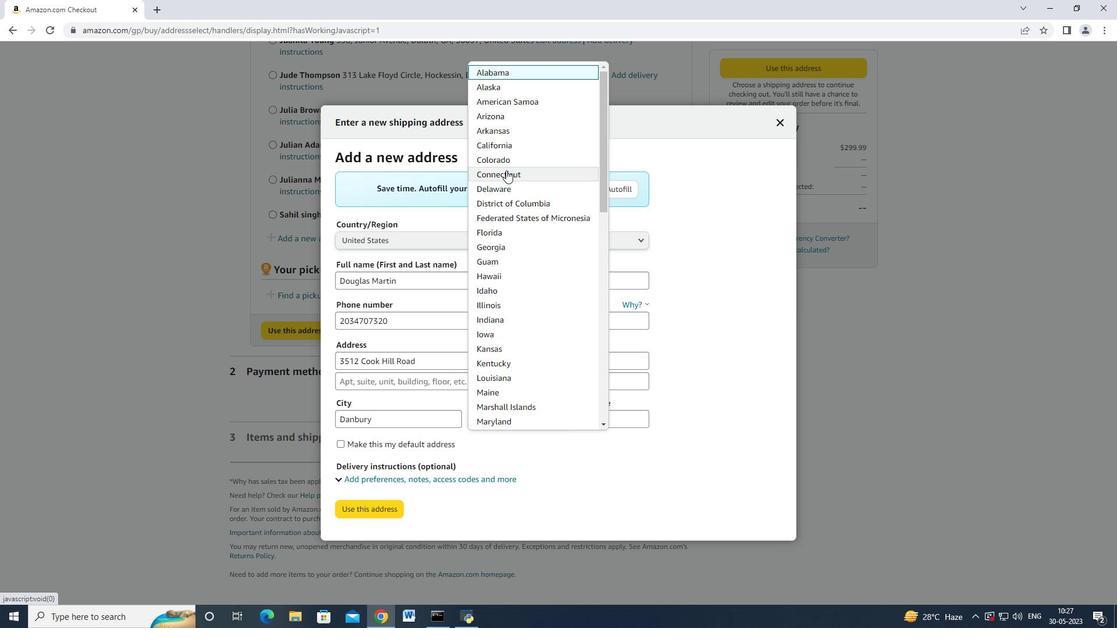 
Action: Mouse pressed left at (505, 173)
Screenshot: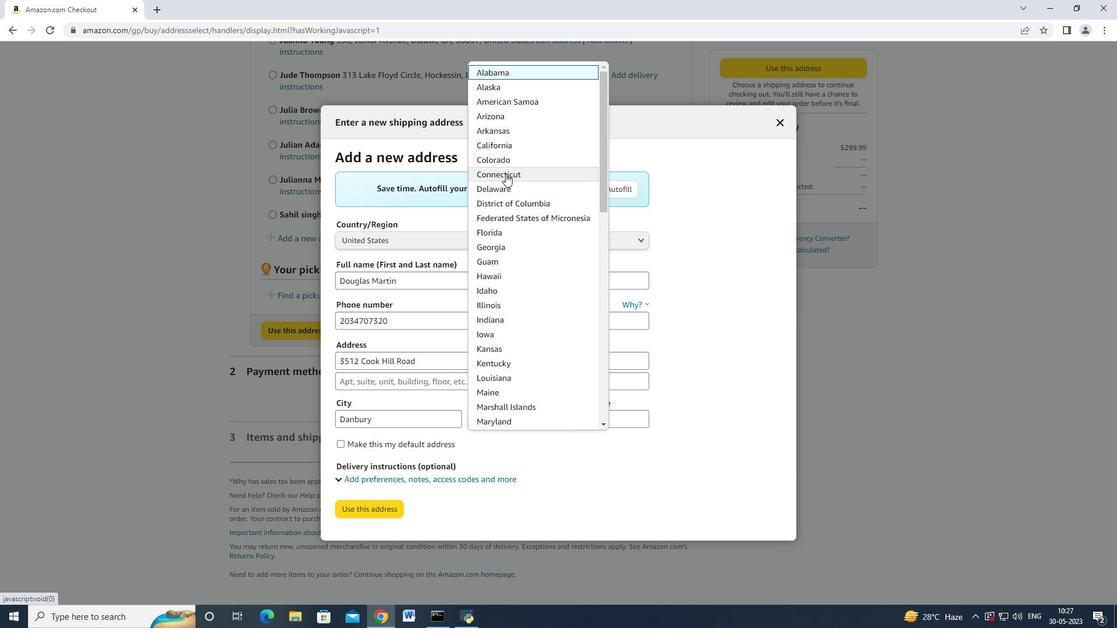 
Action: Mouse moved to (585, 422)
Screenshot: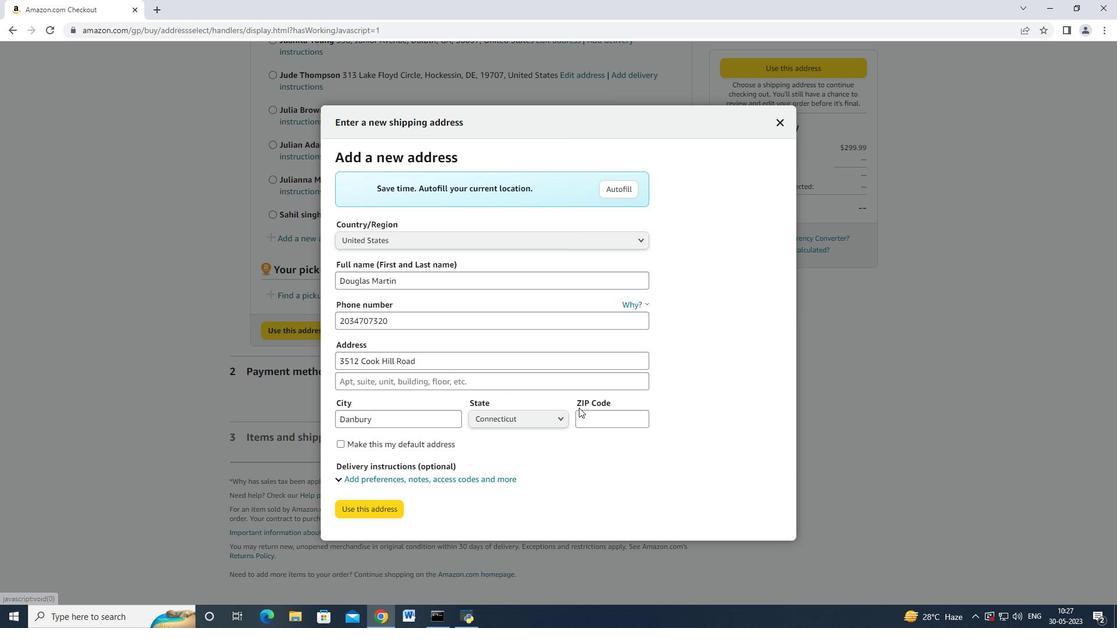 
Action: Mouse pressed left at (585, 422)
Screenshot: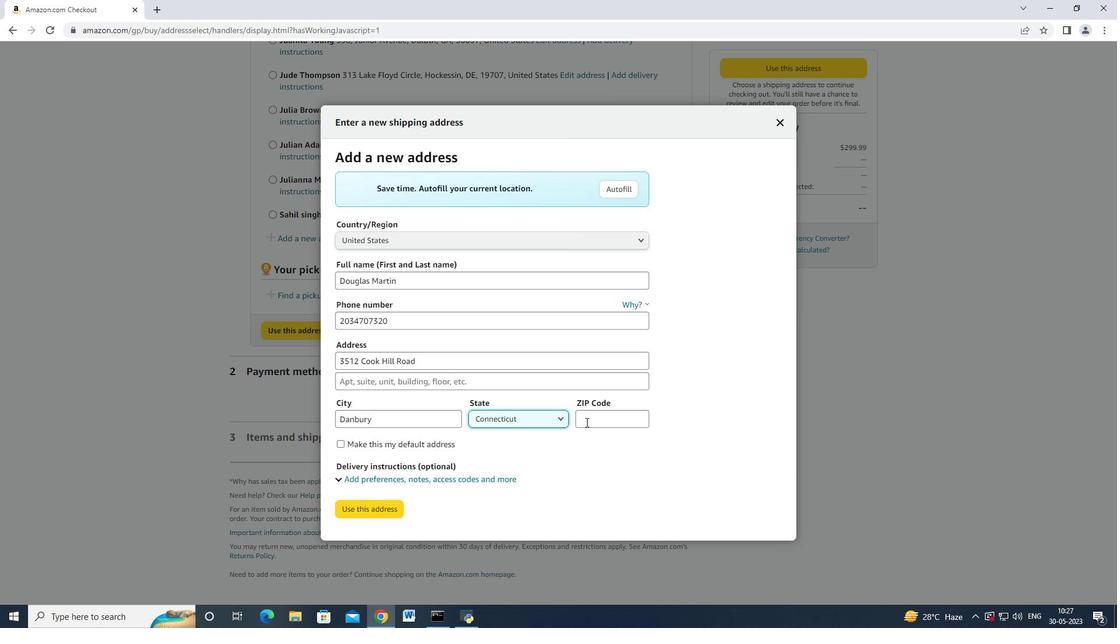 
Action: Mouse moved to (589, 423)
Screenshot: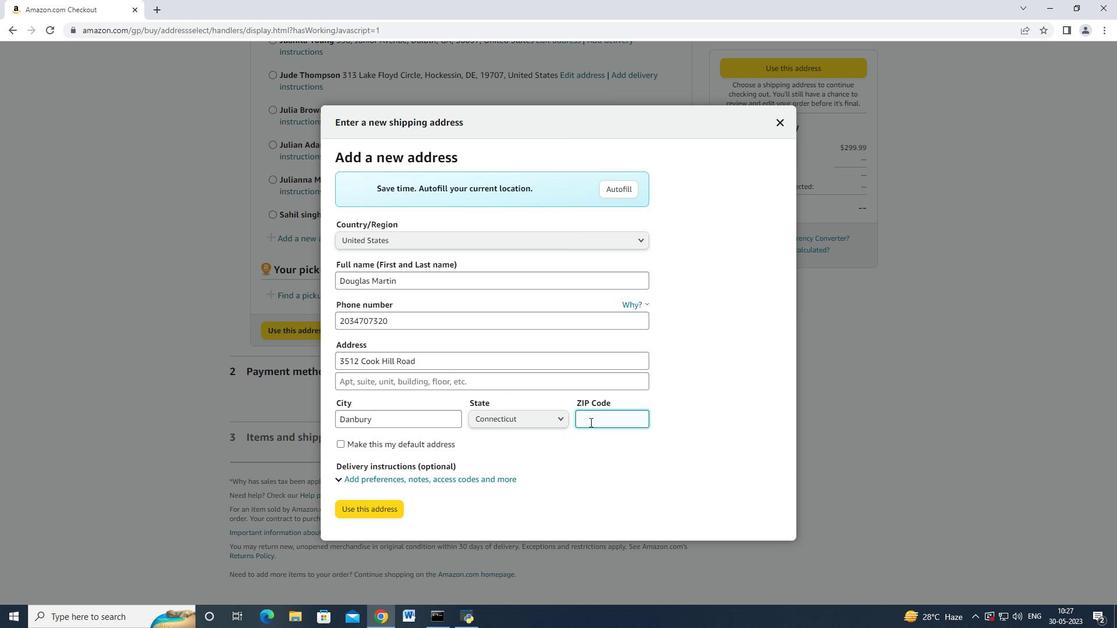 
Action: Key pressed 06810
Screenshot: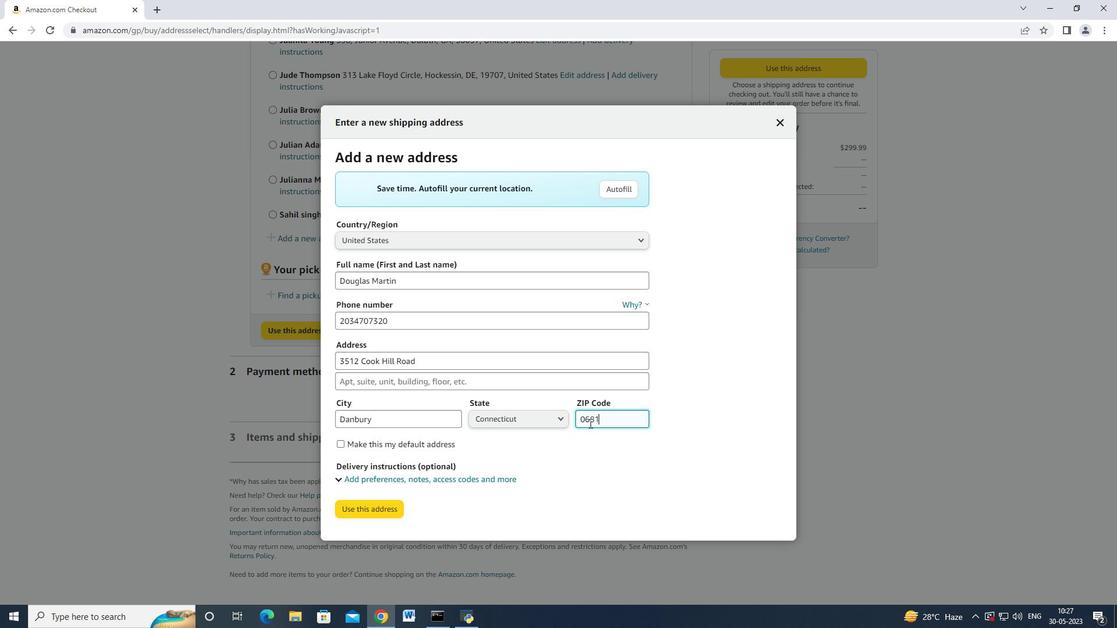 
Action: Mouse moved to (385, 505)
Screenshot: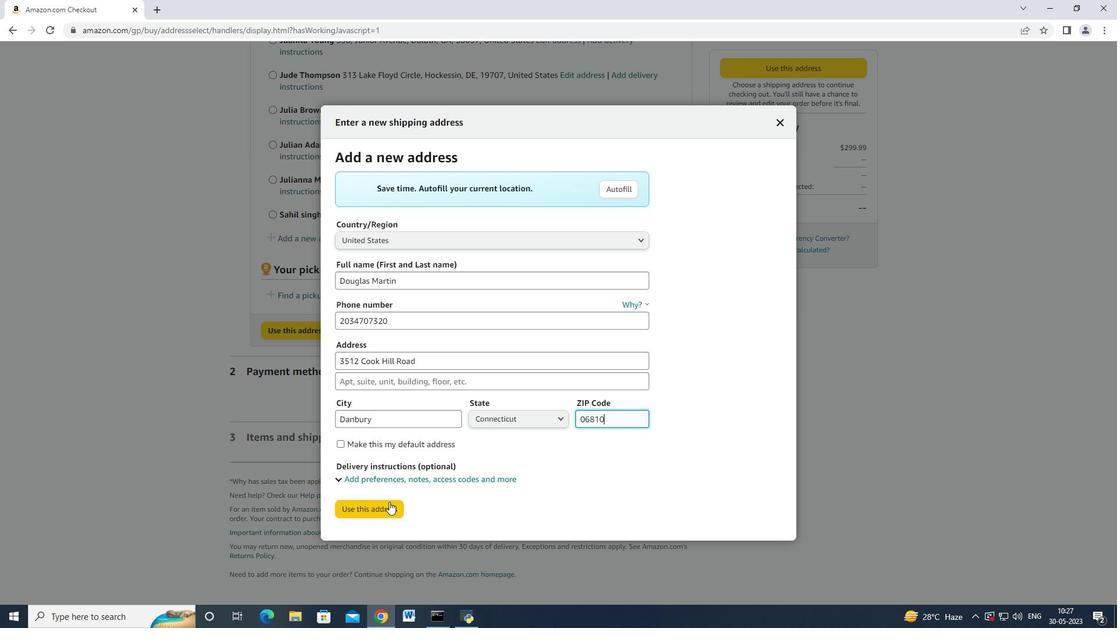 
Action: Mouse pressed left at (385, 505)
Screenshot: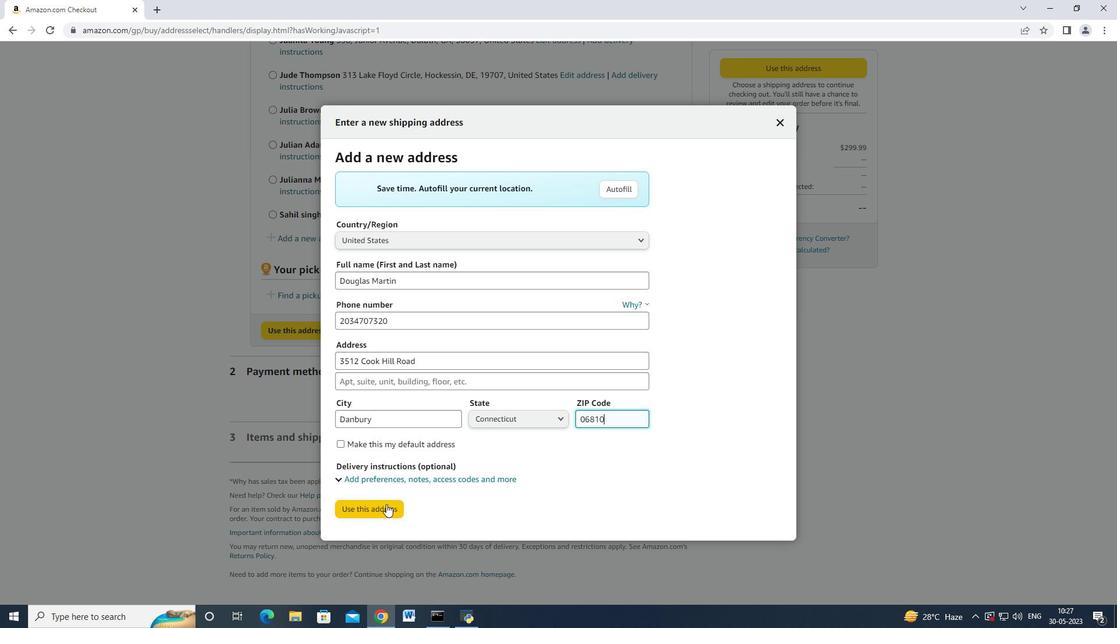 
Action: Mouse moved to (453, 427)
Screenshot: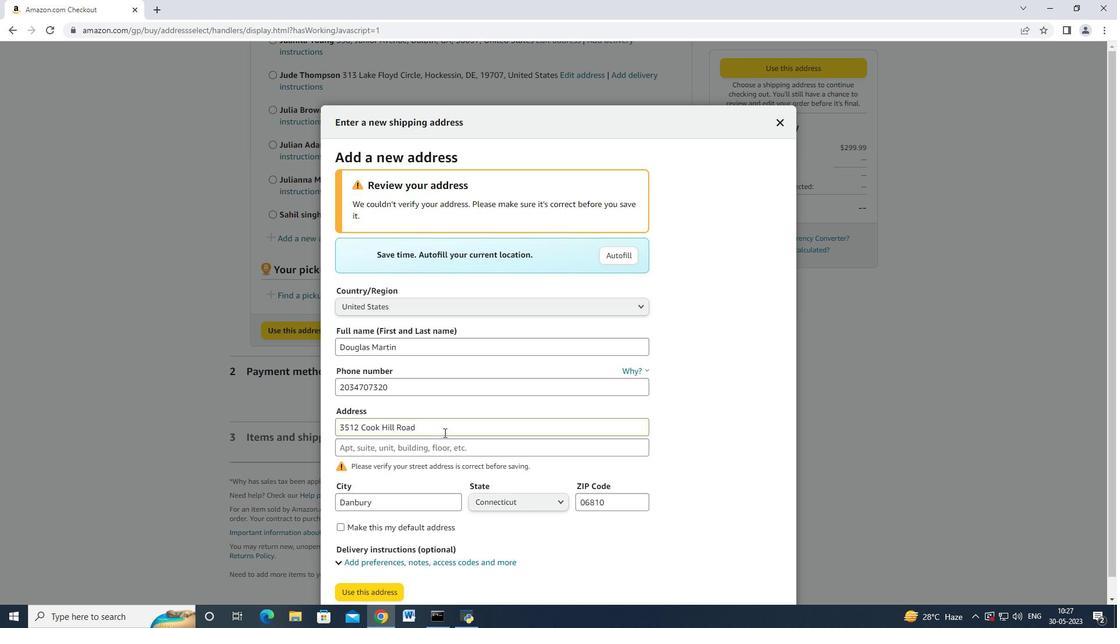 
Action: Mouse scrolled (453, 427) with delta (0, 0)
Screenshot: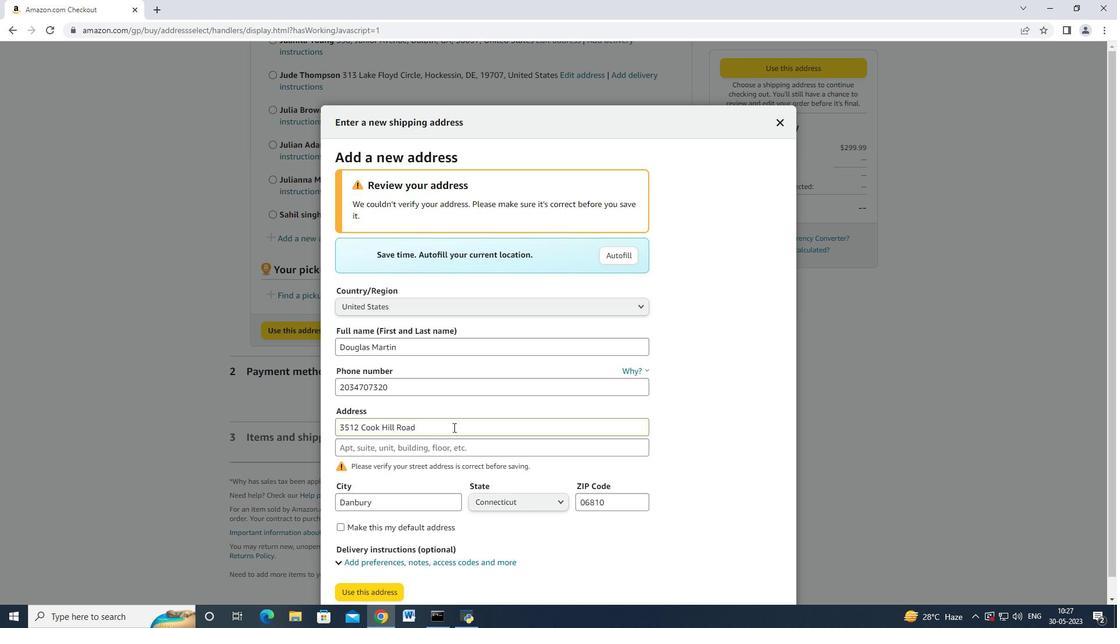 
Action: Mouse scrolled (453, 427) with delta (0, 0)
Screenshot: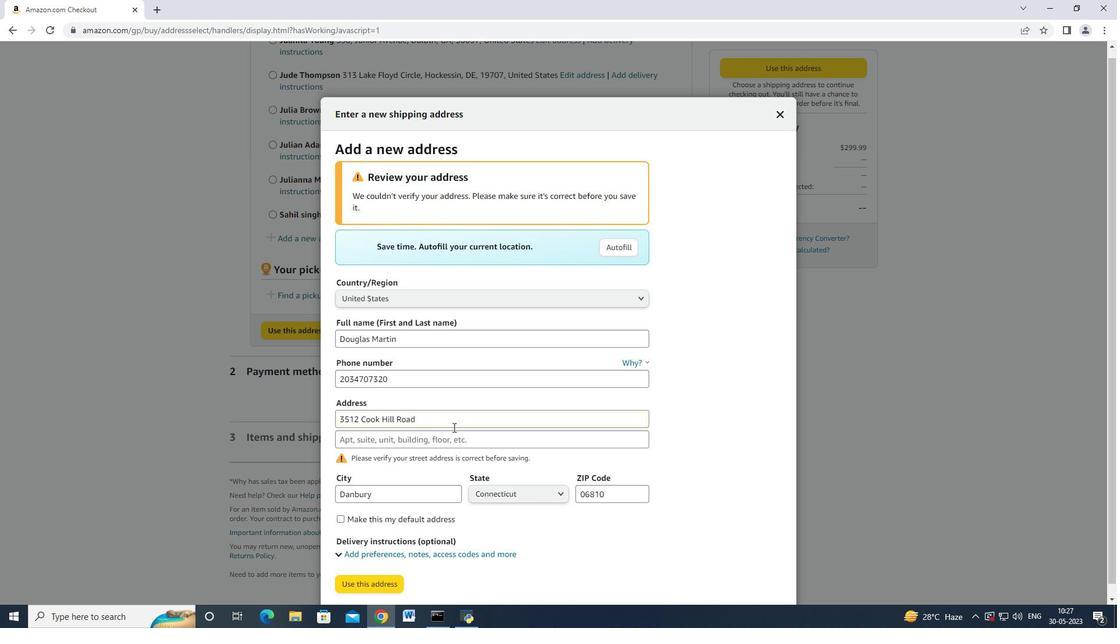 
Action: Mouse scrolled (453, 427) with delta (0, 0)
Screenshot: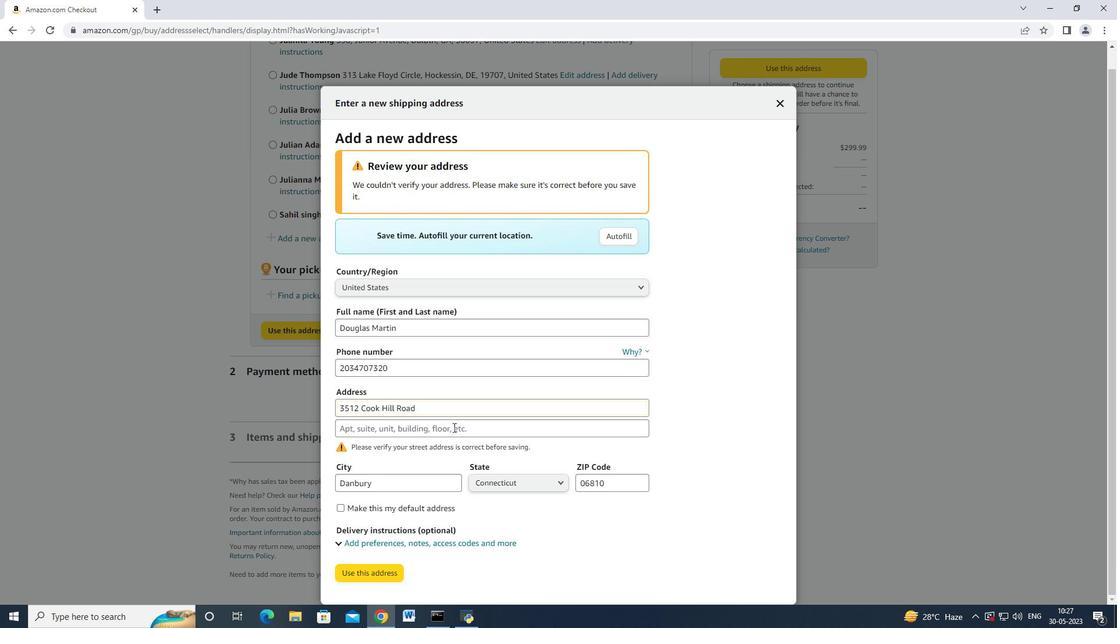 
Action: Mouse moved to (449, 432)
Screenshot: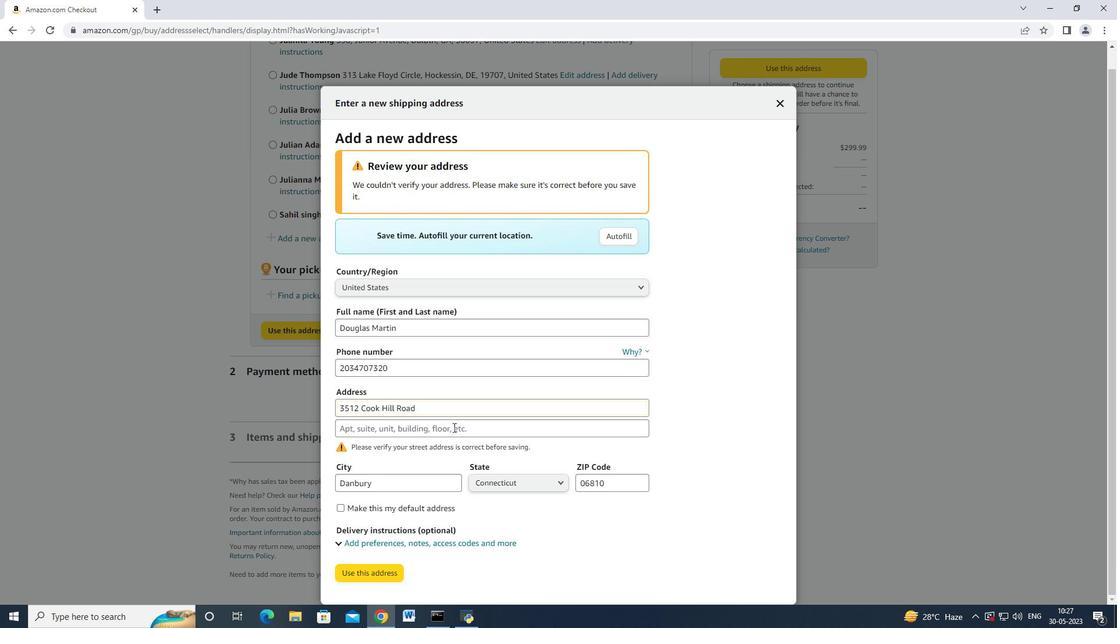 
Action: Mouse scrolled (449, 431) with delta (0, 0)
Screenshot: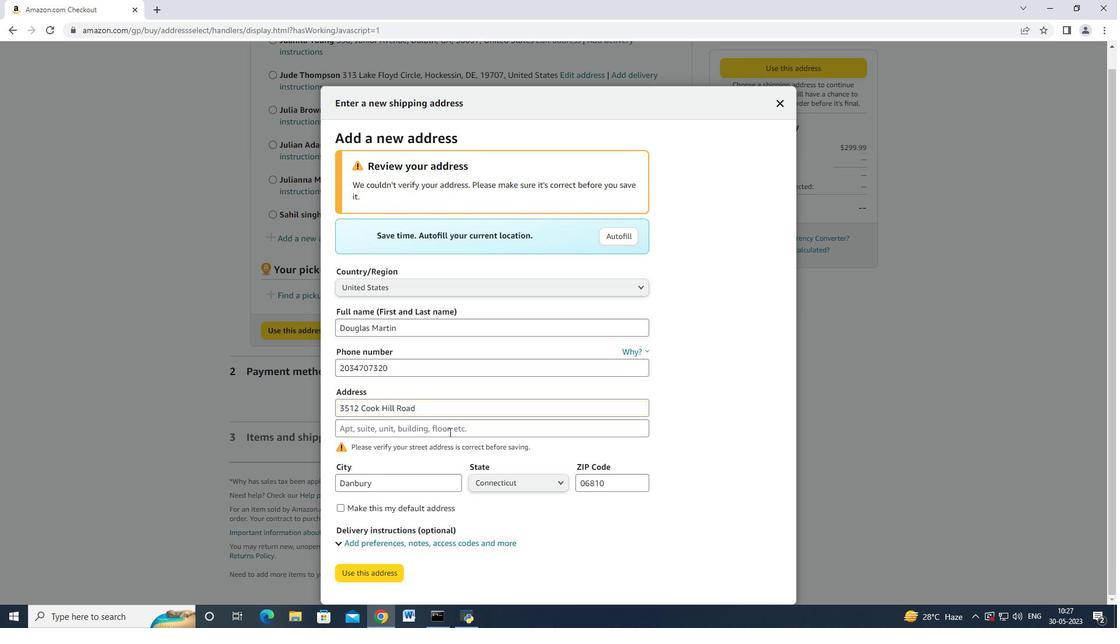 
Action: Mouse moved to (473, 421)
Screenshot: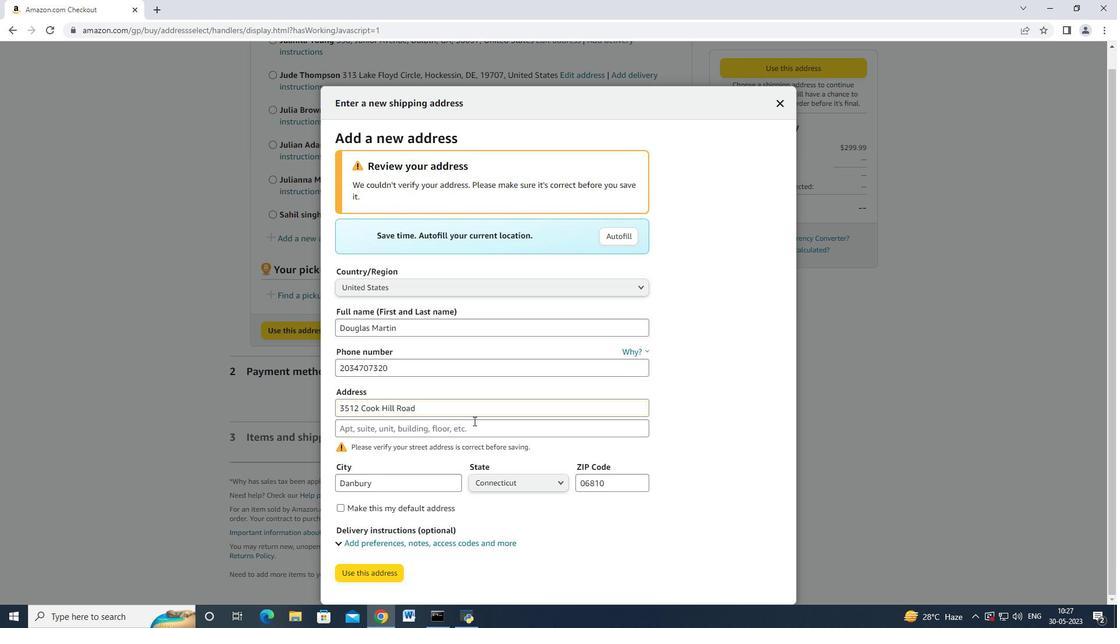 
Action: Mouse scrolled (473, 420) with delta (0, 0)
Screenshot: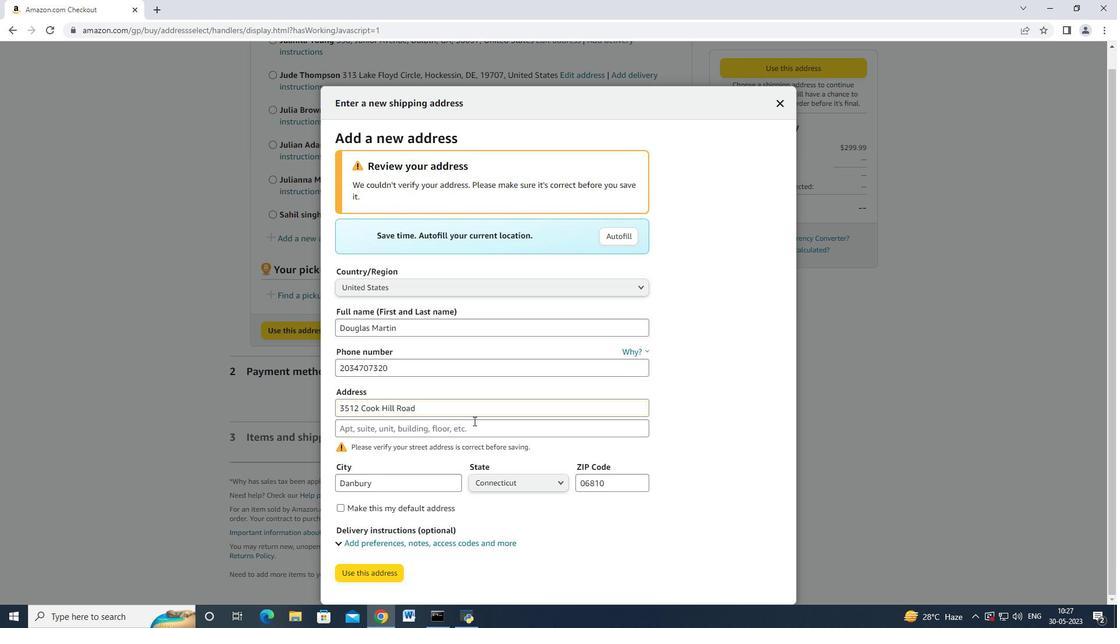 
Action: Mouse moved to (473, 421)
Screenshot: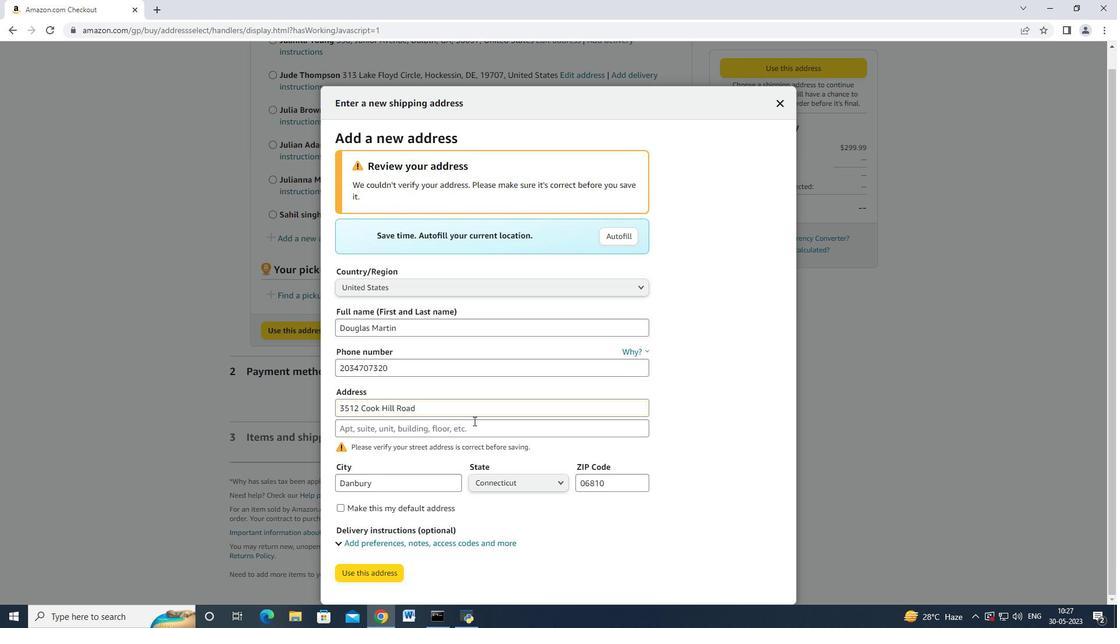
Action: Mouse scrolled (473, 420) with delta (0, 0)
Screenshot: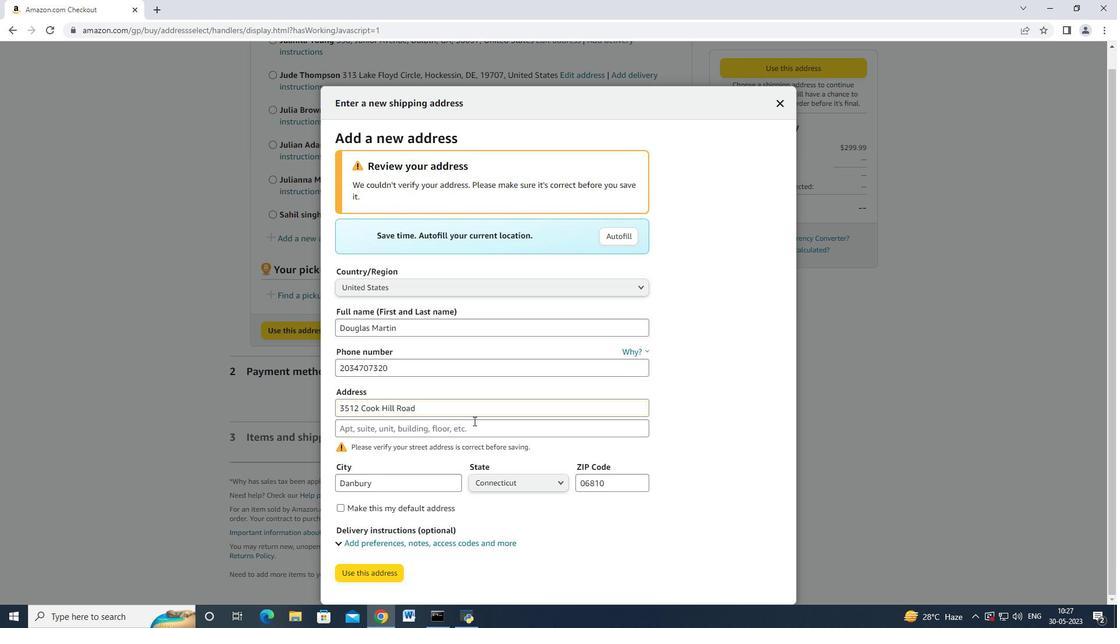 
Action: Mouse moved to (388, 567)
Screenshot: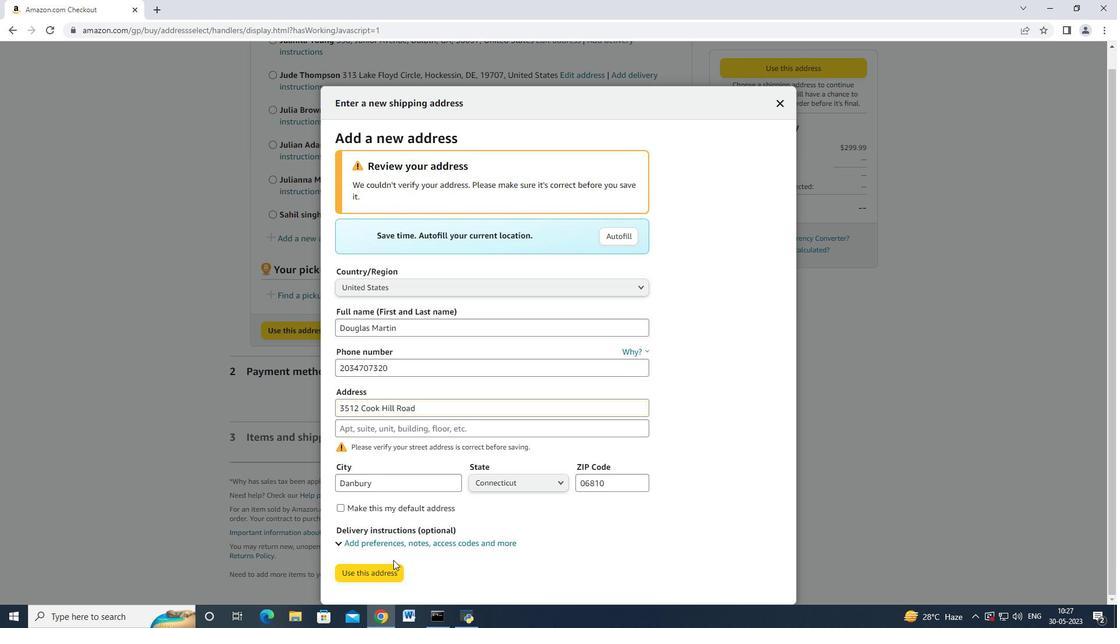 
Action: Mouse pressed left at (388, 567)
Screenshot: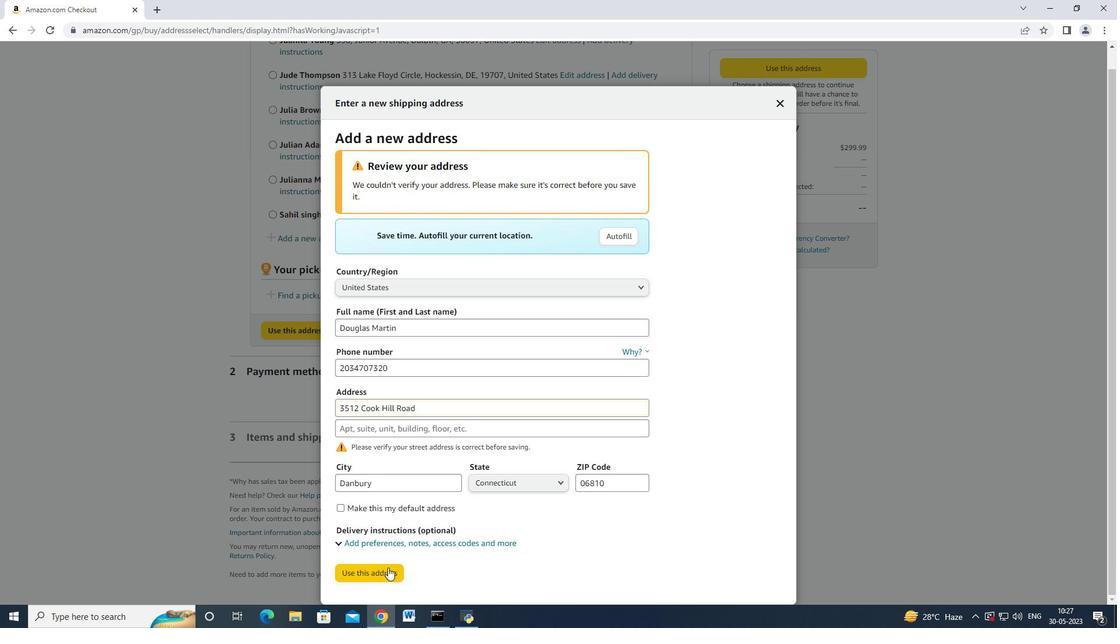 
Action: Mouse moved to (362, 253)
Screenshot: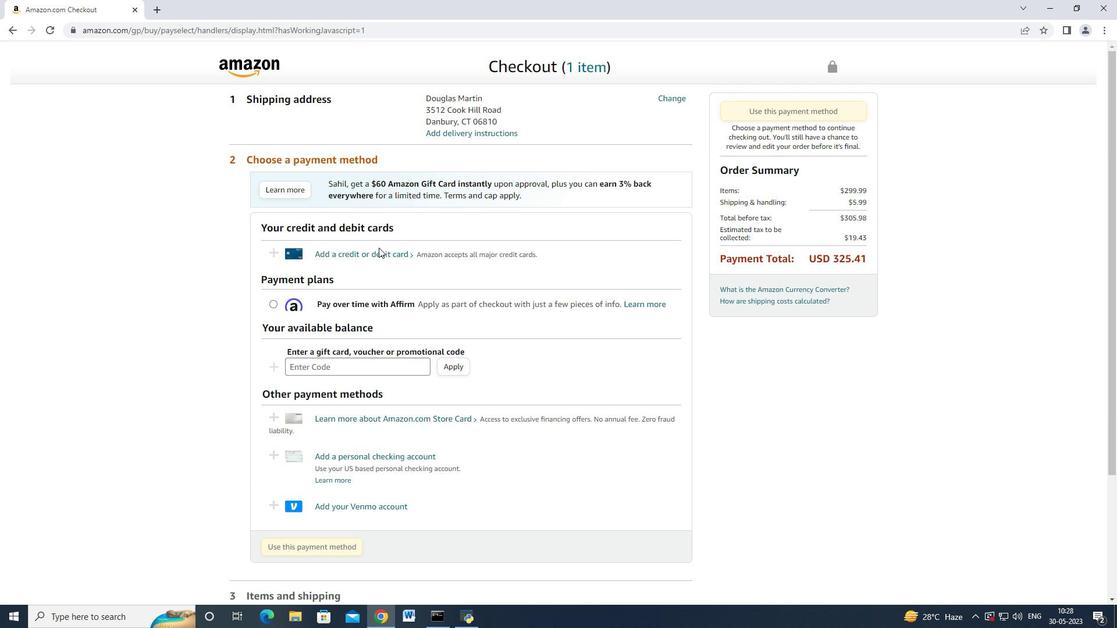 
Action: Mouse pressed left at (362, 253)
Screenshot: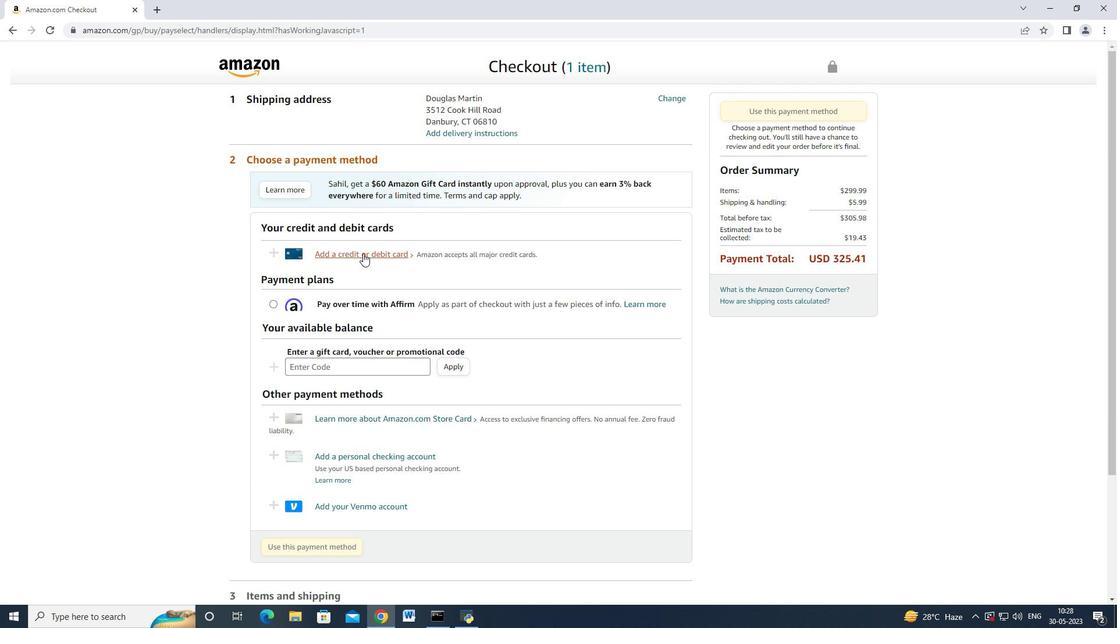 
Action: Mouse moved to (456, 260)
Screenshot: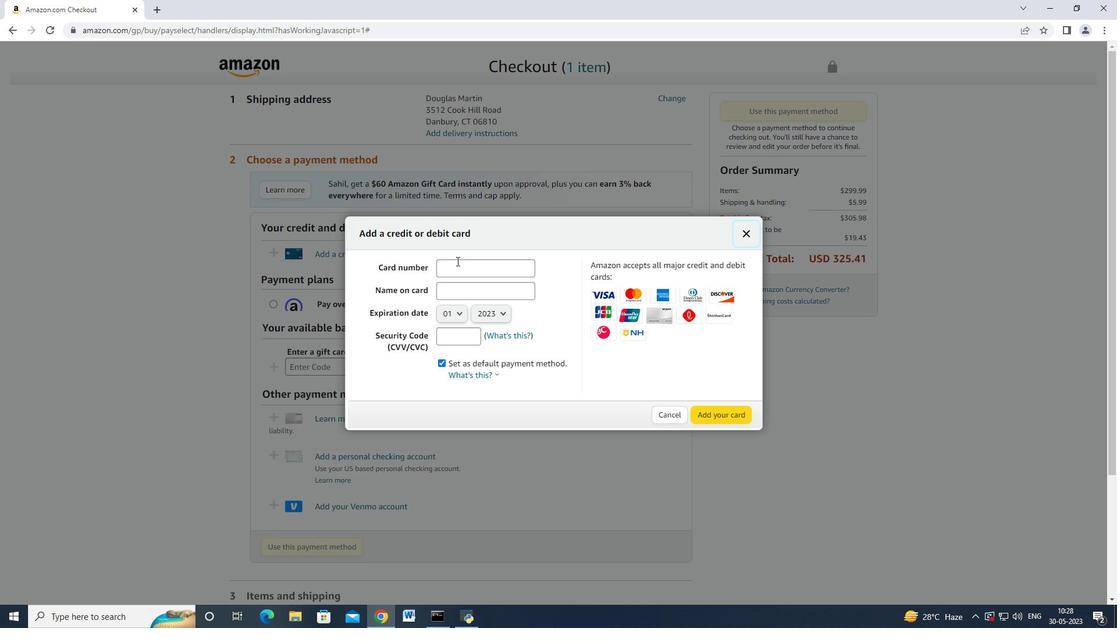 
Action: Mouse pressed left at (456, 260)
Screenshot: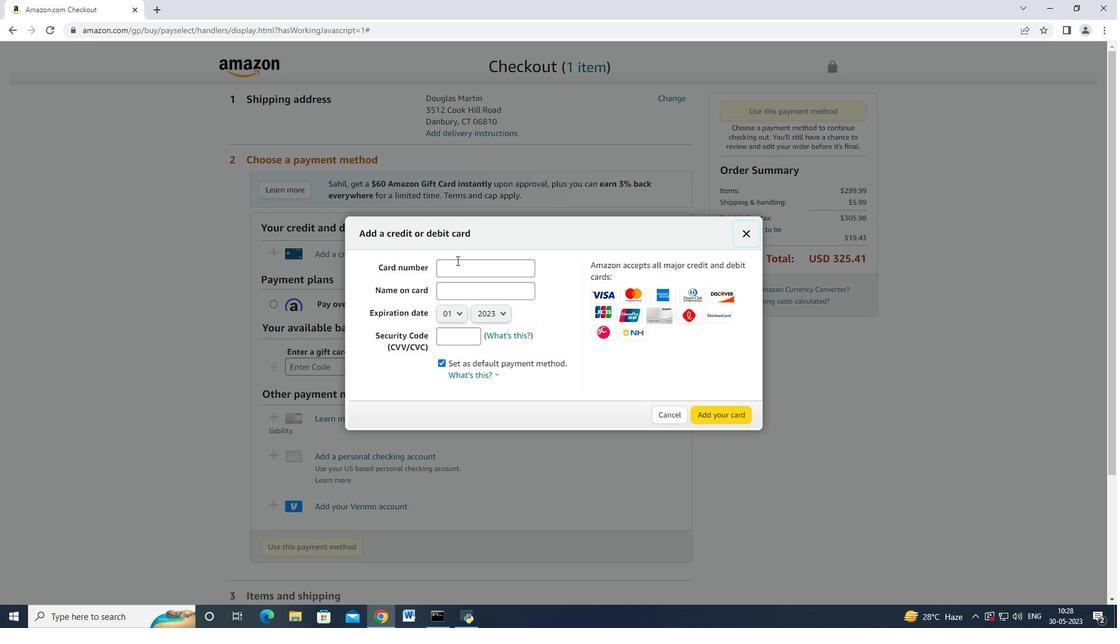 
Action: Mouse moved to (456, 259)
Screenshot: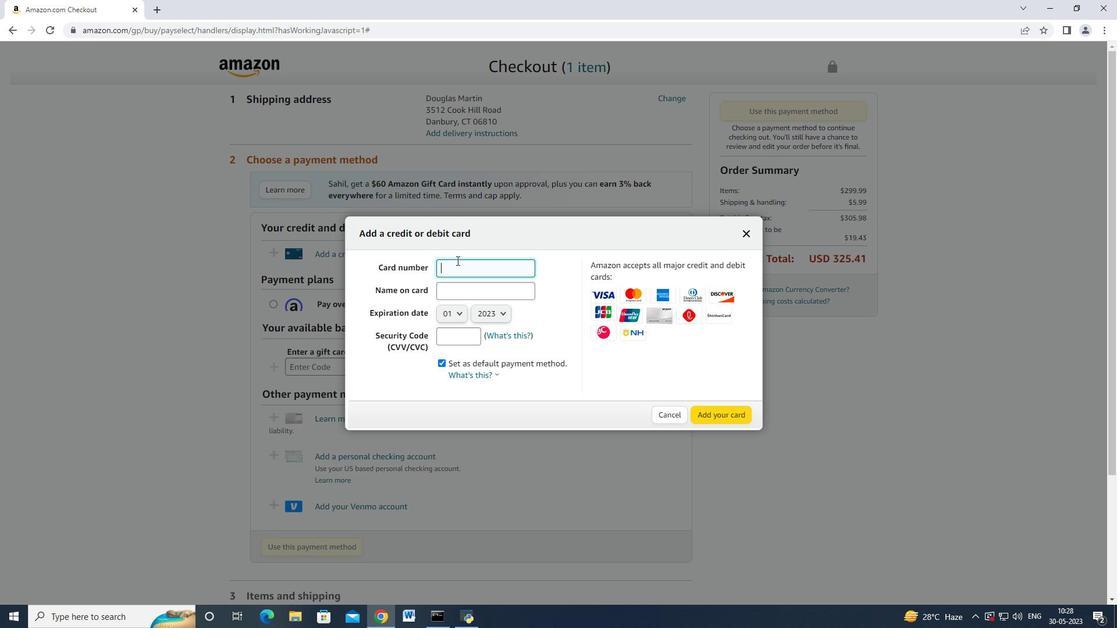 
Action: Key pressed 472666447755<Key.space>6010<Key.tab>mark<Key.space>adams
Screenshot: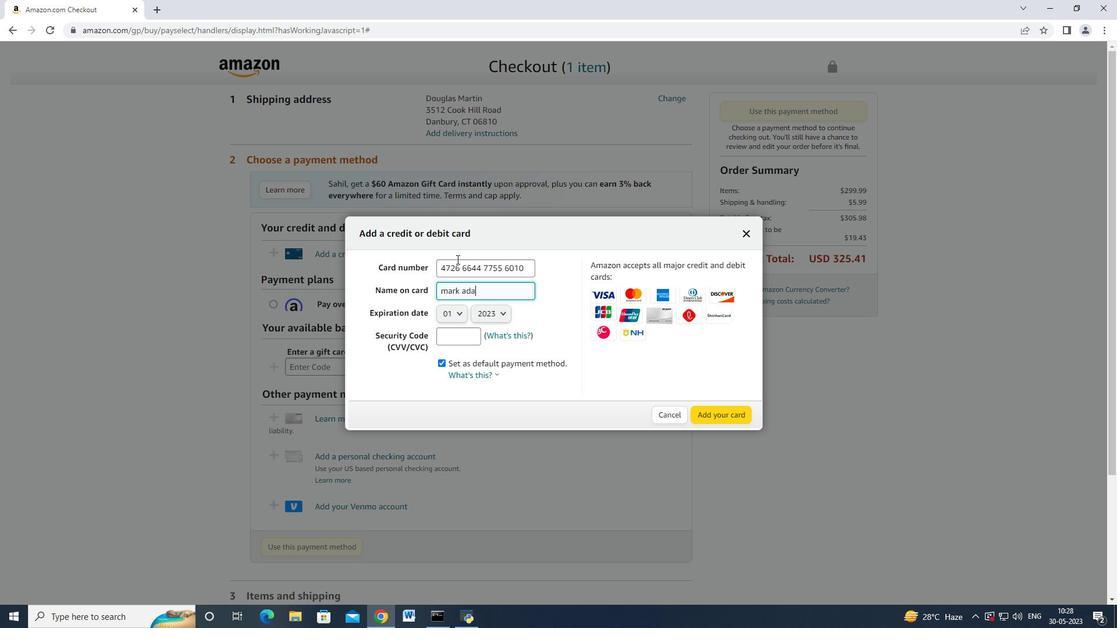 
Action: Mouse moved to (457, 318)
Screenshot: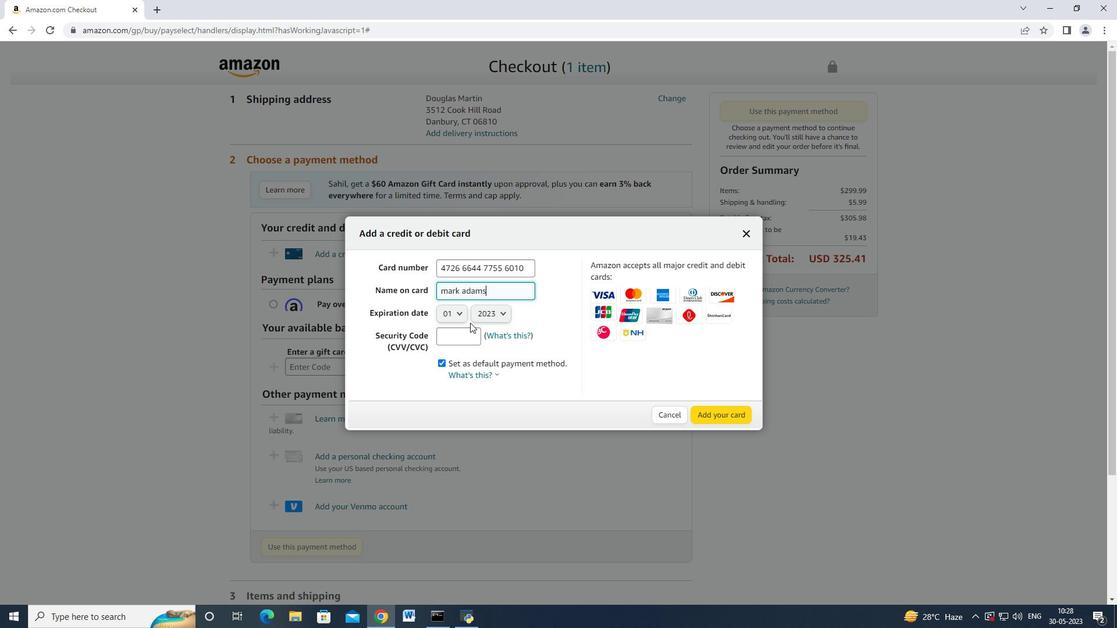 
Action: Mouse pressed left at (457, 318)
Screenshot: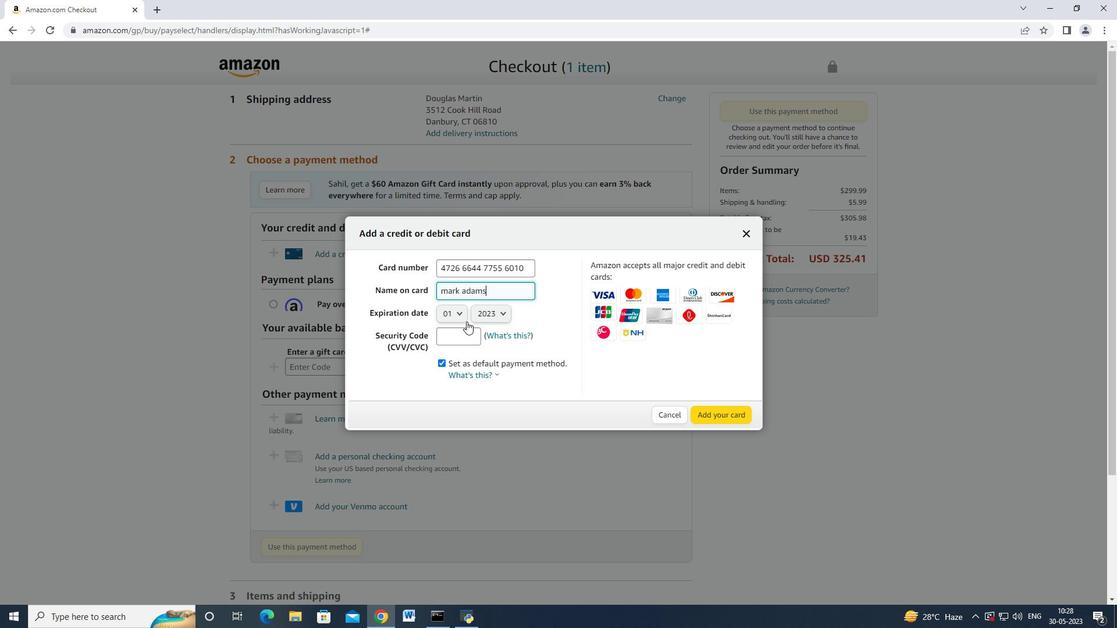 
Action: Mouse moved to (453, 361)
Screenshot: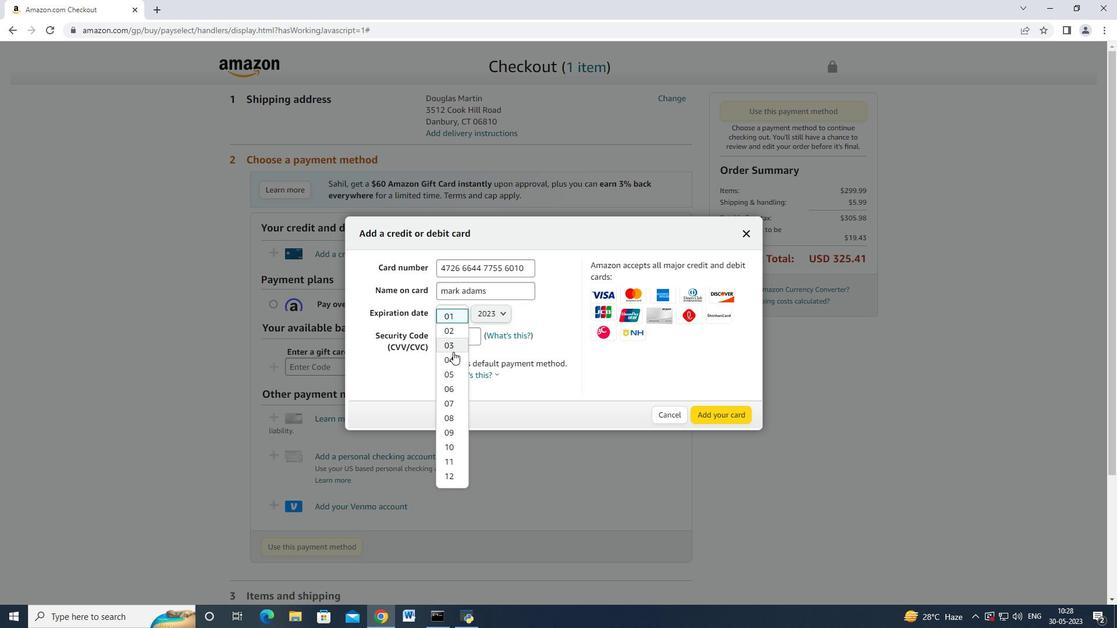 
Action: Mouse pressed left at (453, 361)
Screenshot: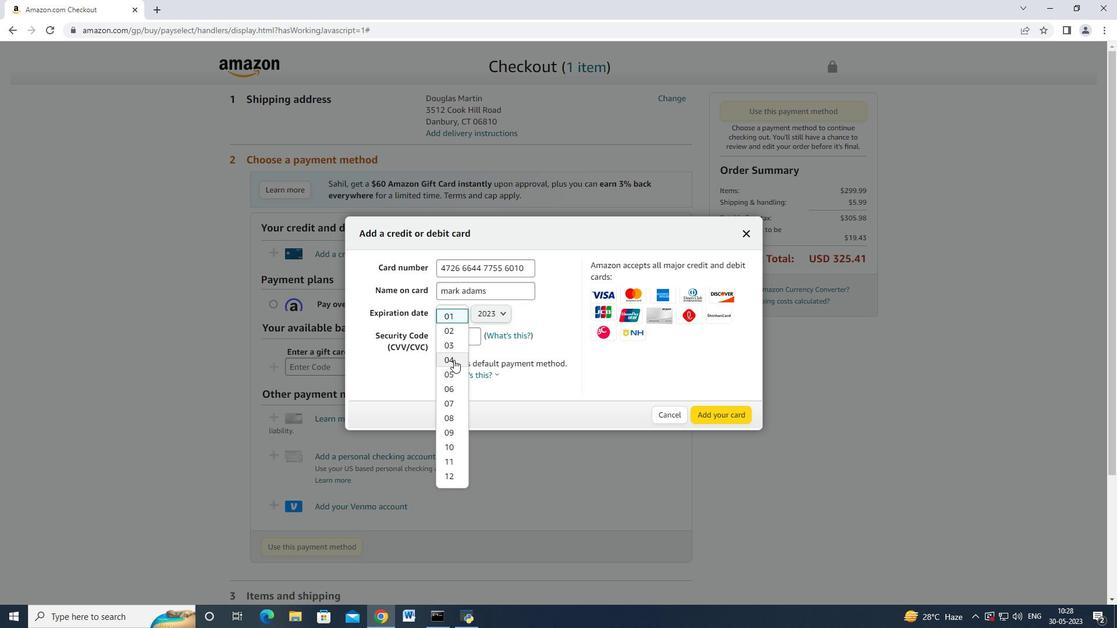 
Action: Mouse moved to (488, 311)
Screenshot: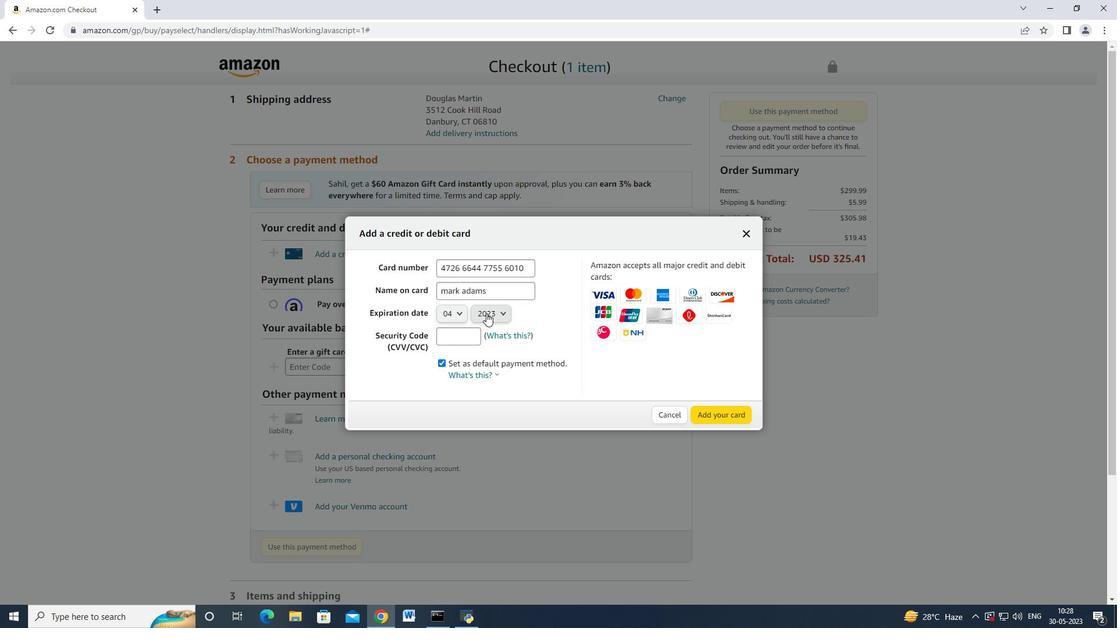 
Action: Mouse pressed left at (488, 311)
Screenshot: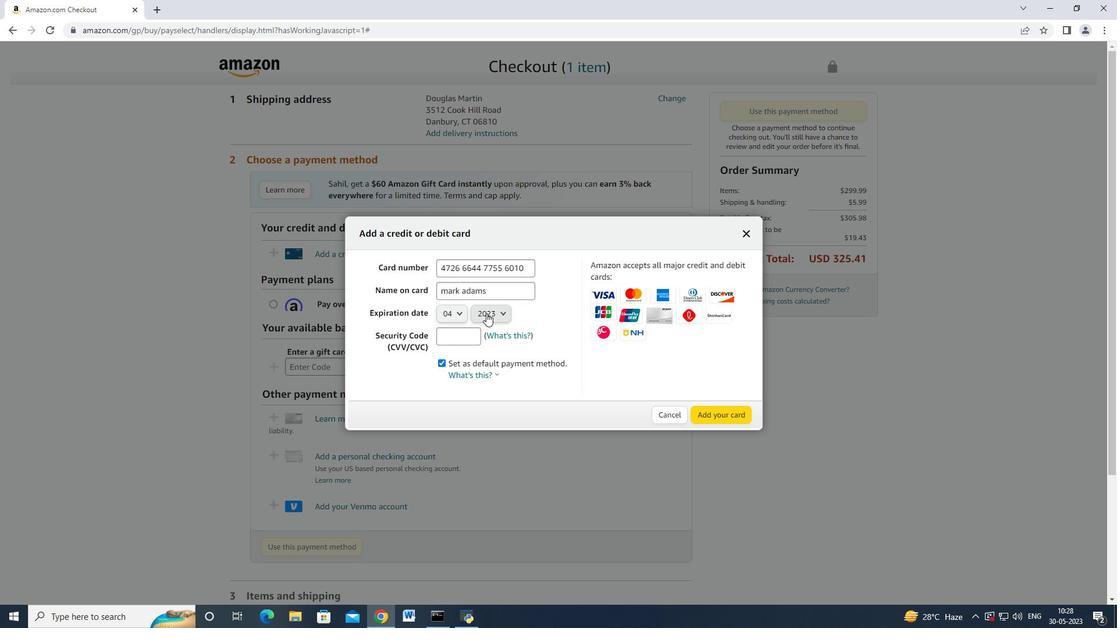 
Action: Mouse moved to (487, 346)
Screenshot: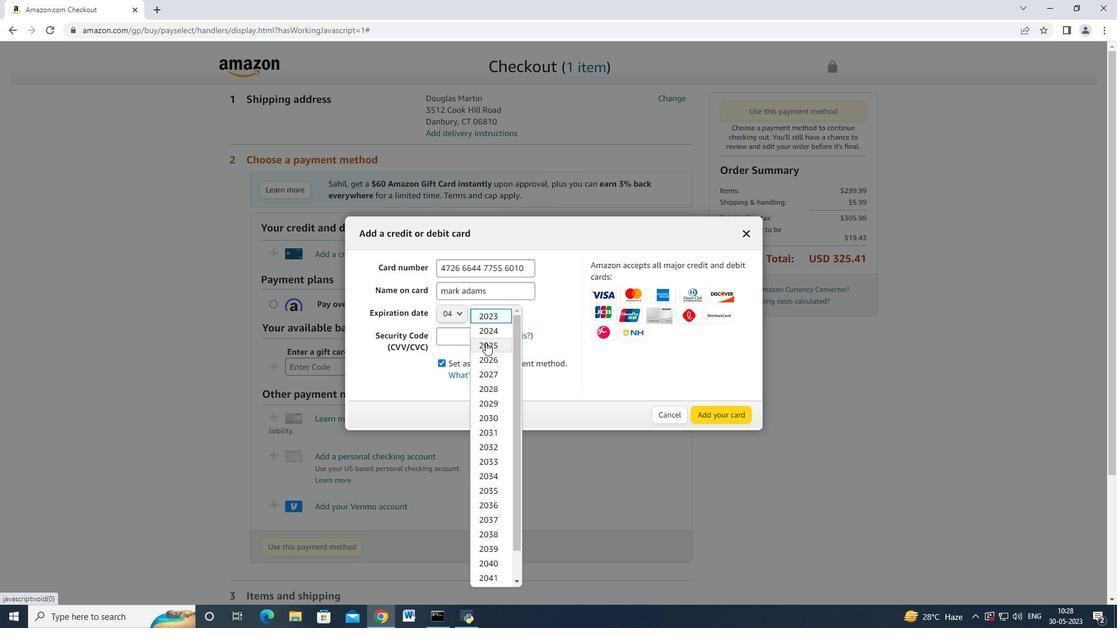 
Action: Mouse pressed left at (487, 346)
Screenshot: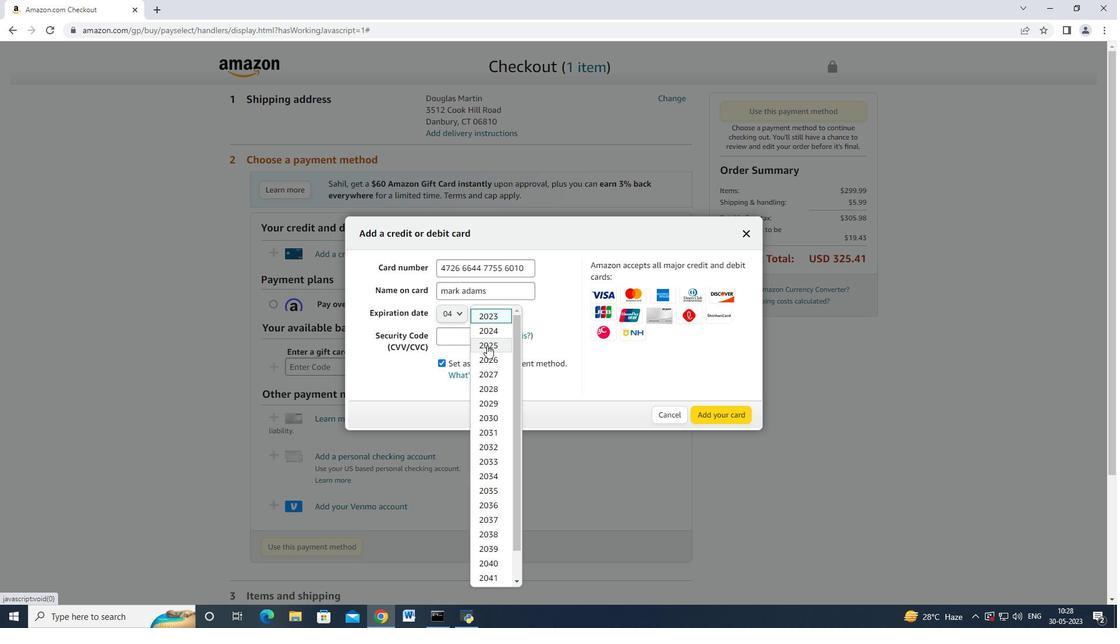 
Action: Mouse moved to (456, 340)
Screenshot: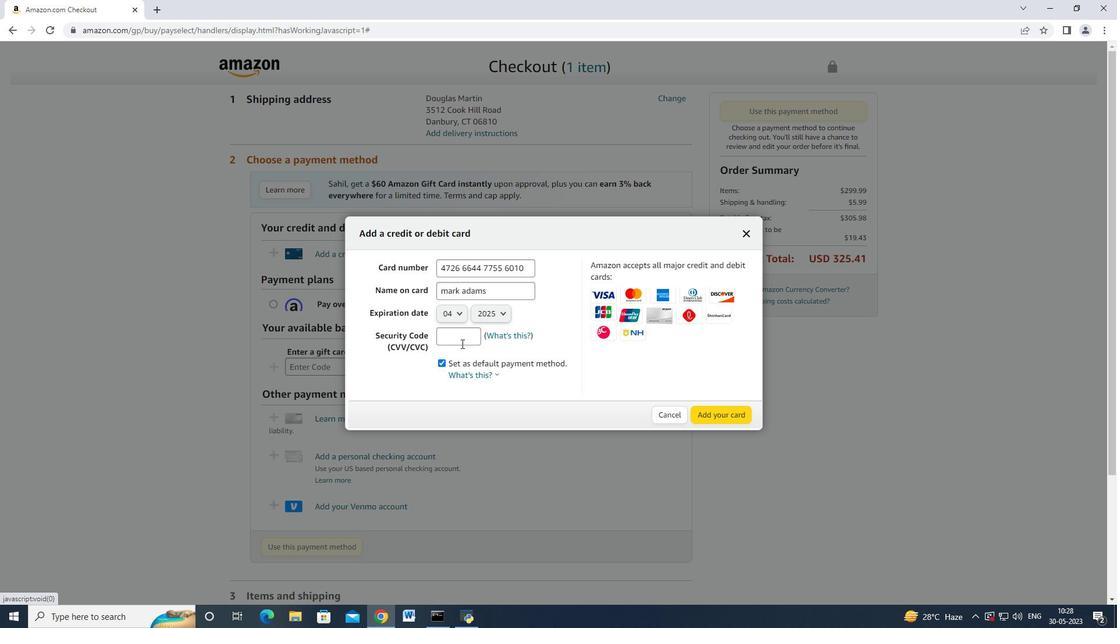 
Action: Mouse pressed left at (456, 340)
Screenshot: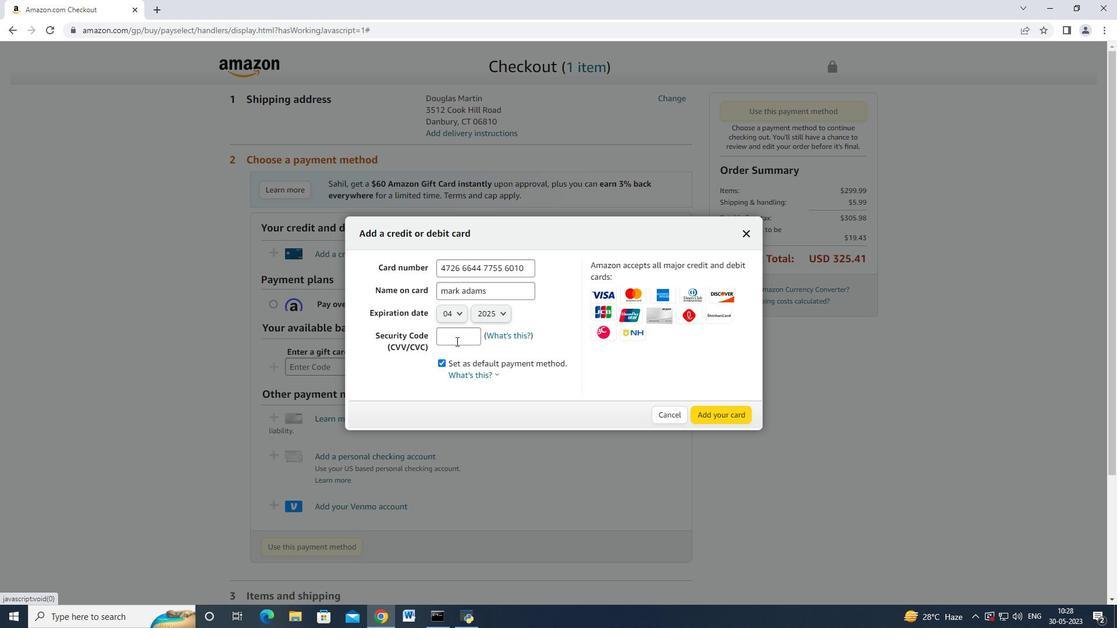 
Action: Mouse moved to (452, 340)
Screenshot: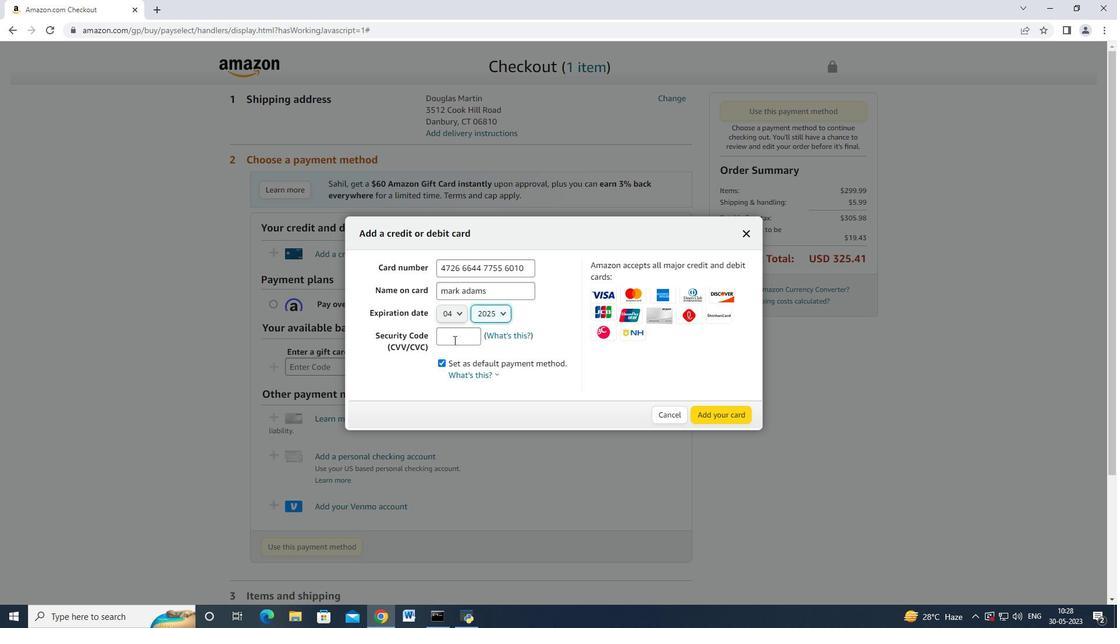 
Action: Mouse pressed left at (452, 340)
Screenshot: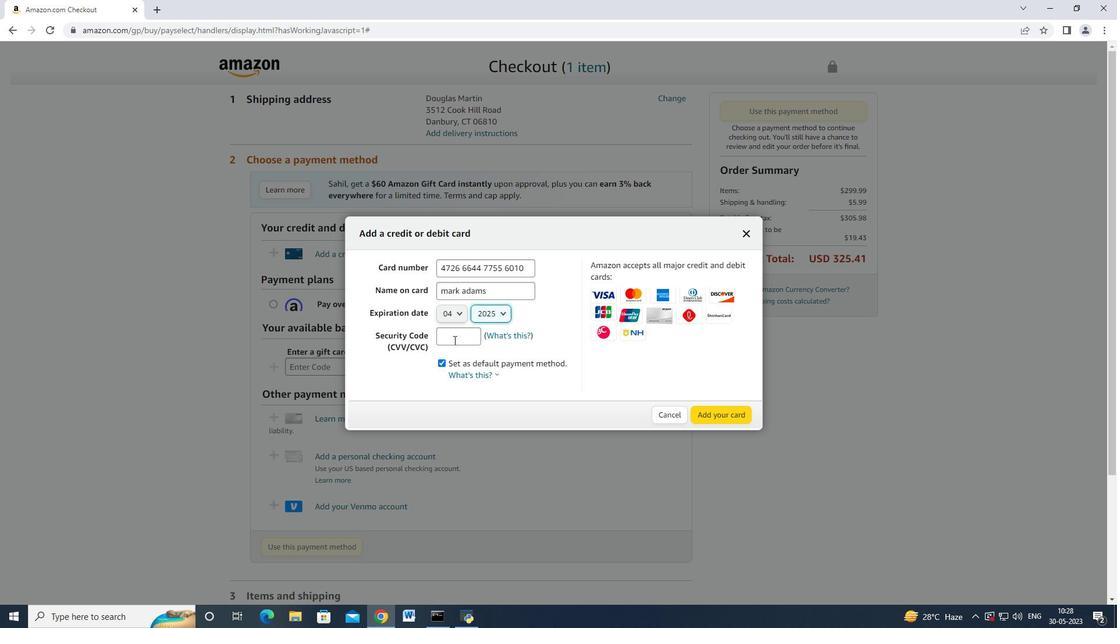 
Action: Mouse moved to (452, 339)
Screenshot: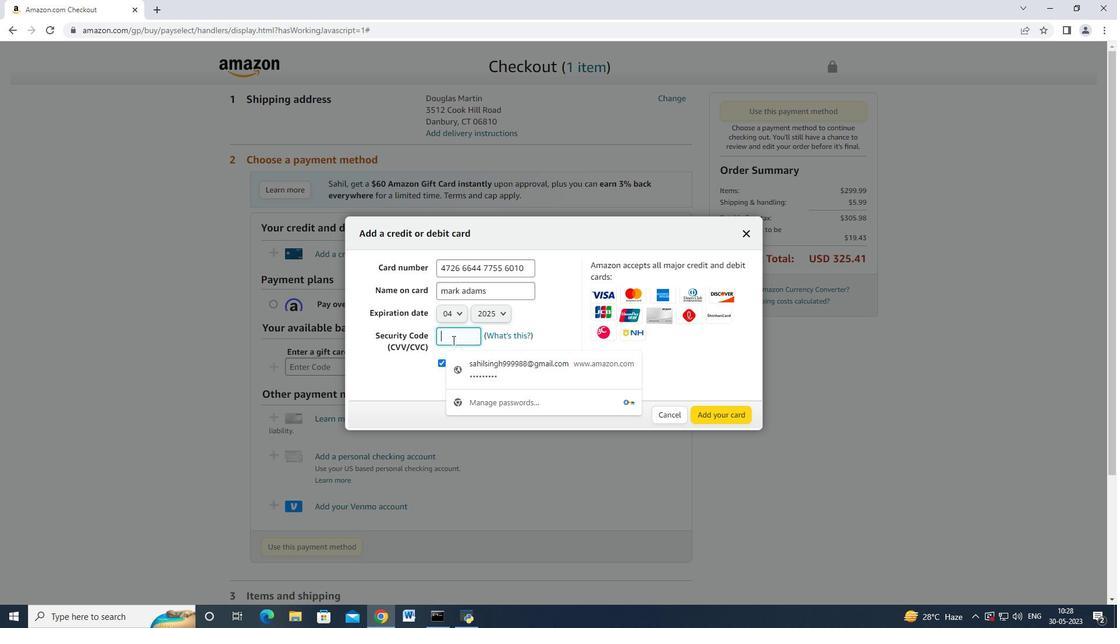 
Action: Key pressed 682
Screenshot: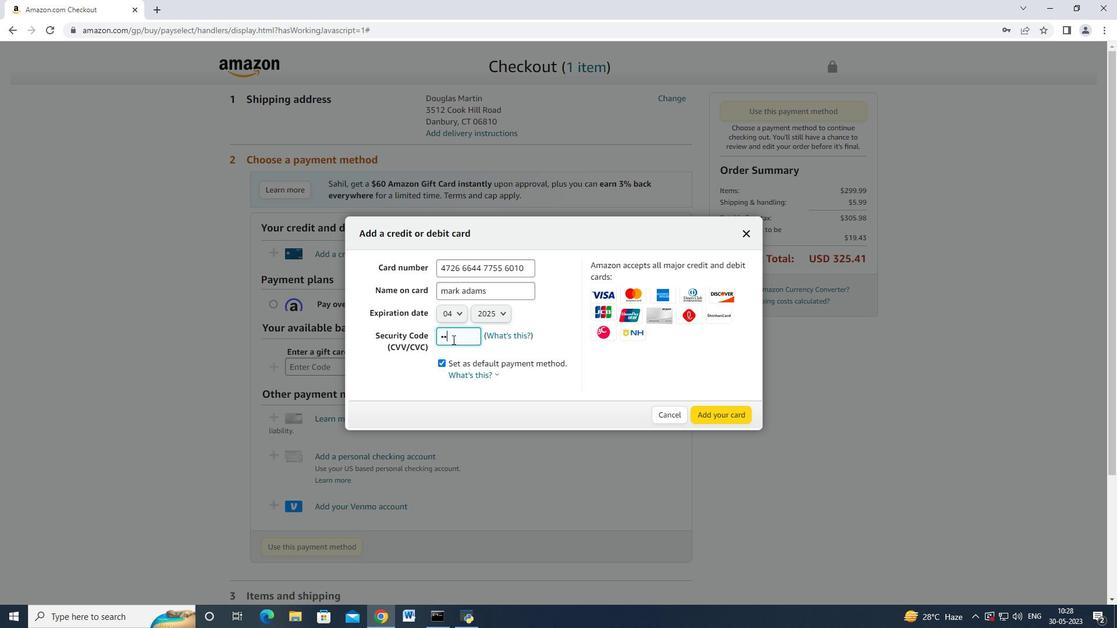 
Action: Mouse moved to (715, 422)
Screenshot: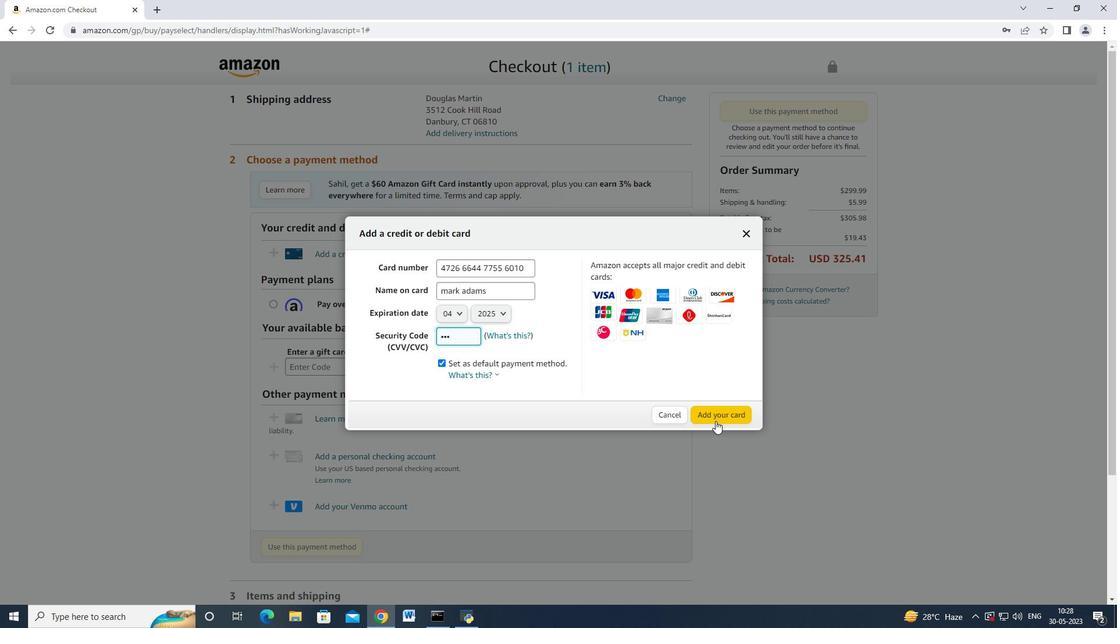 
